 Task: Set up an organization repository with teams and access control.
Action: Mouse moved to (1143, 69)
Screenshot: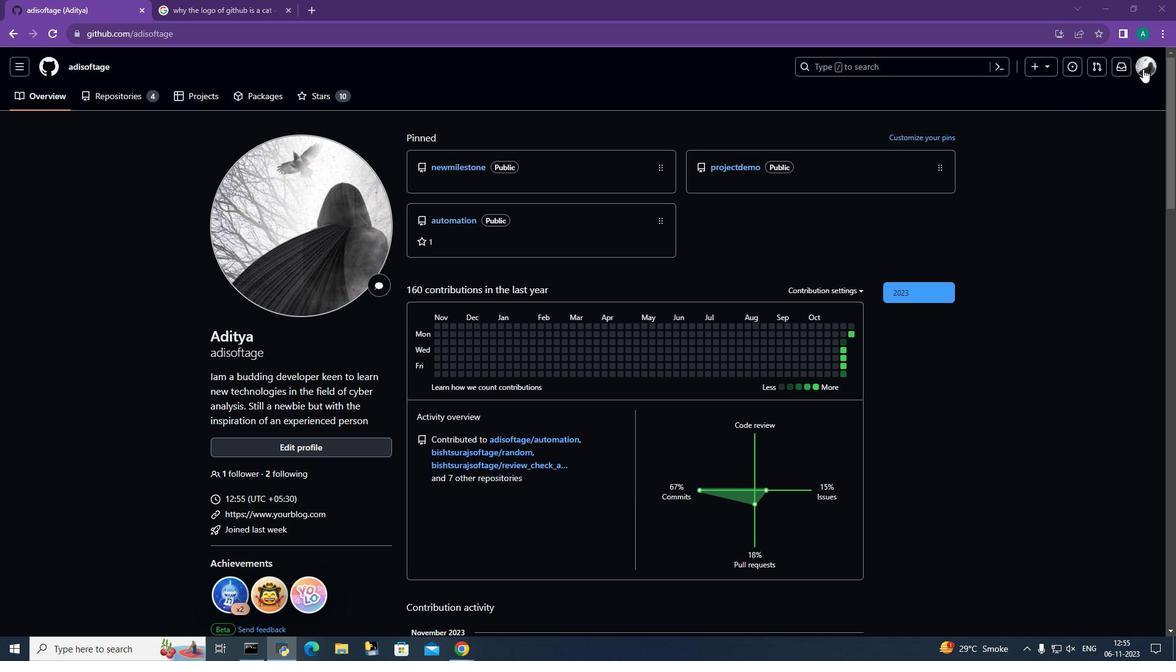 
Action: Mouse pressed left at (1143, 69)
Screenshot: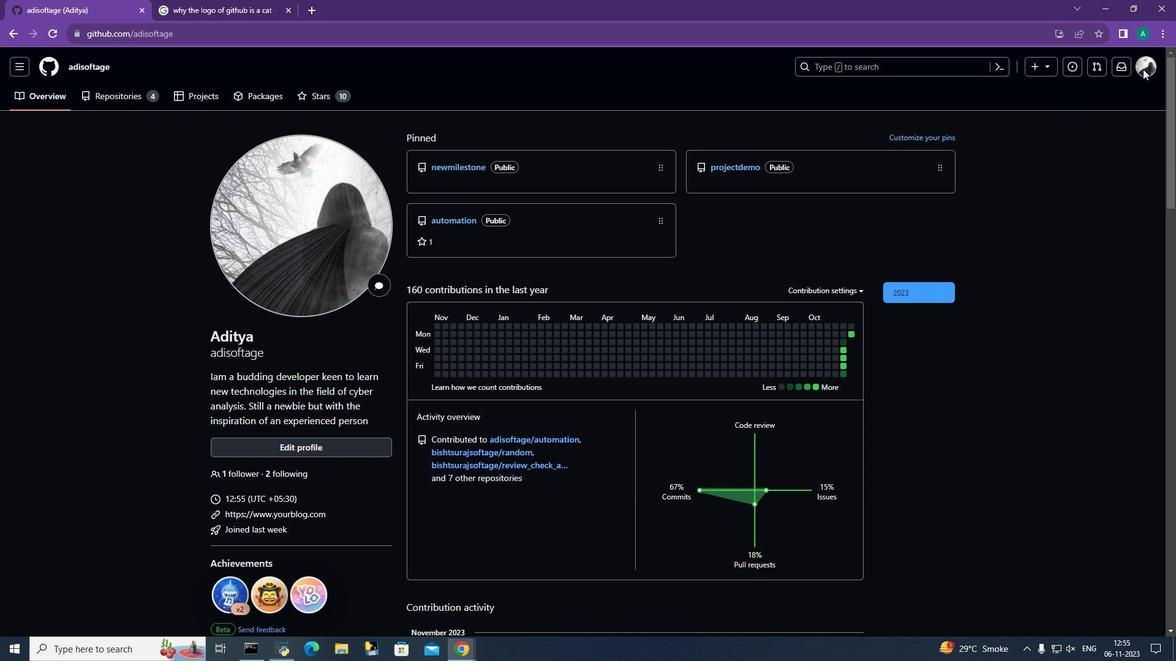 
Action: Mouse moved to (1057, 216)
Screenshot: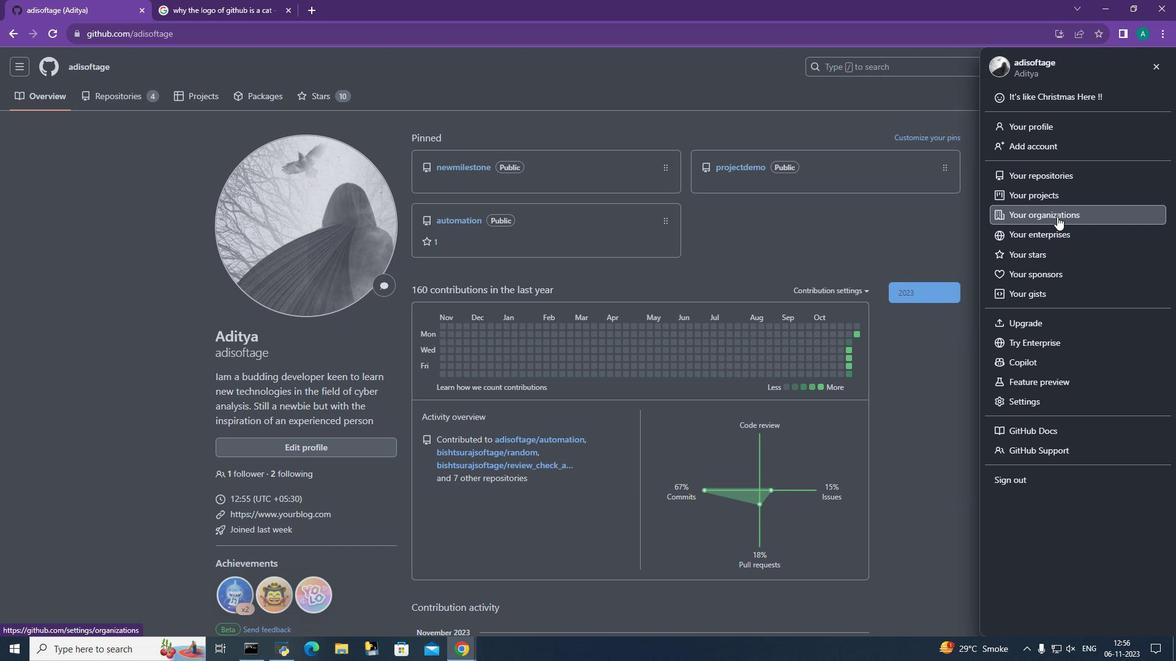 
Action: Mouse pressed left at (1057, 216)
Screenshot: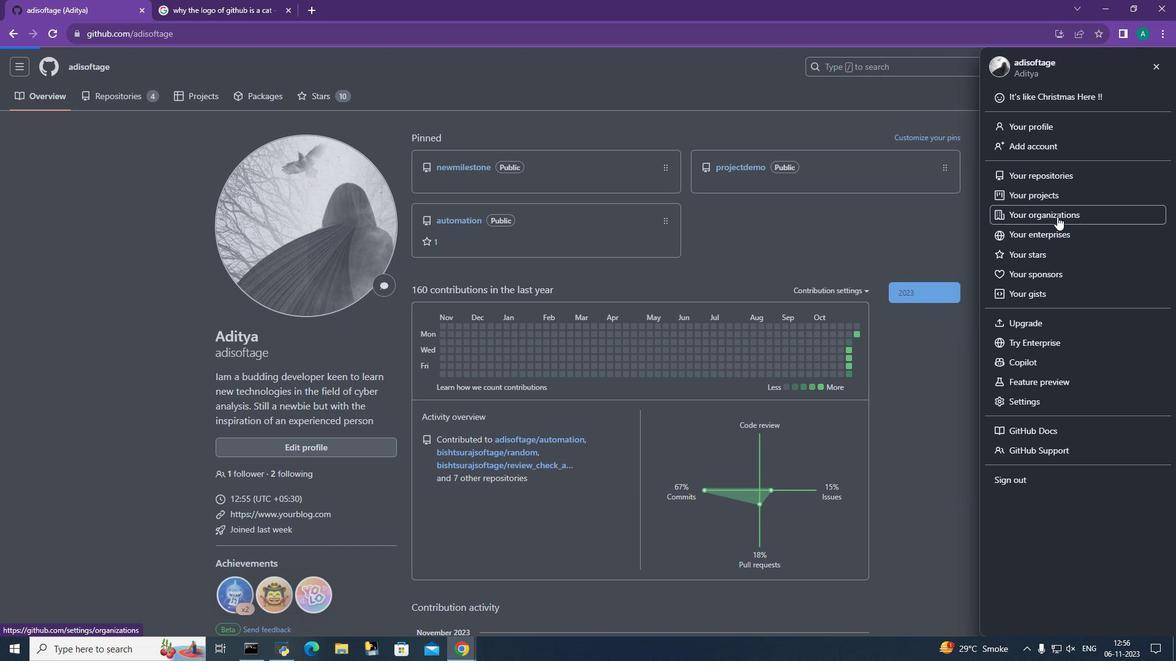 
Action: Mouse moved to (911, 155)
Screenshot: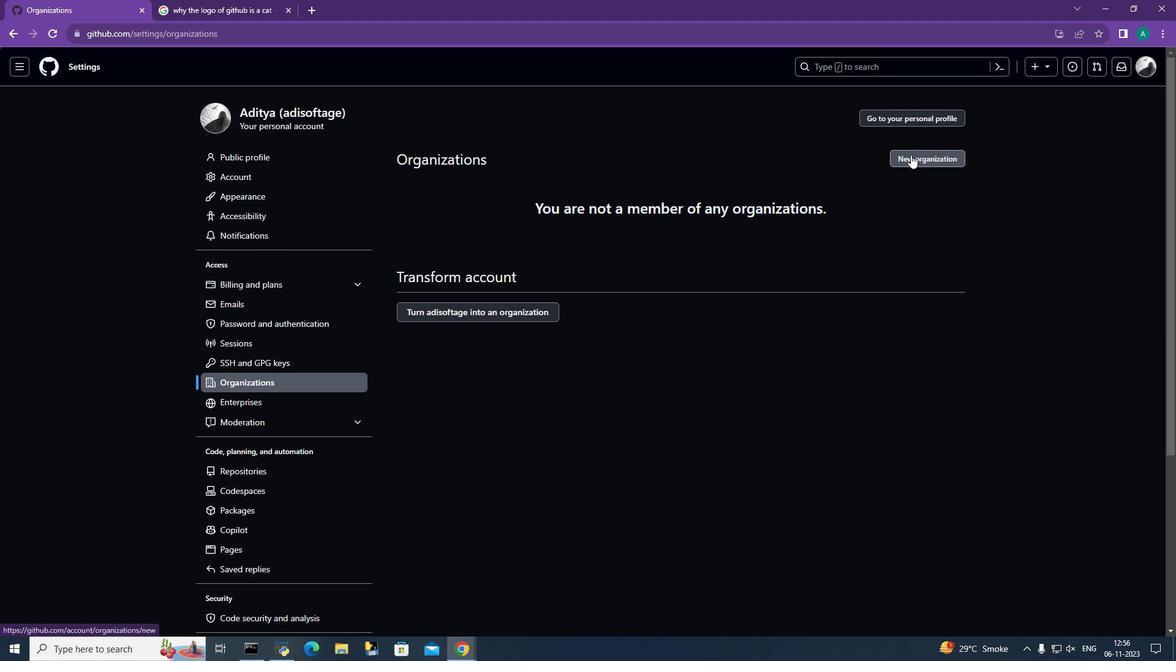 
Action: Mouse pressed left at (911, 155)
Screenshot: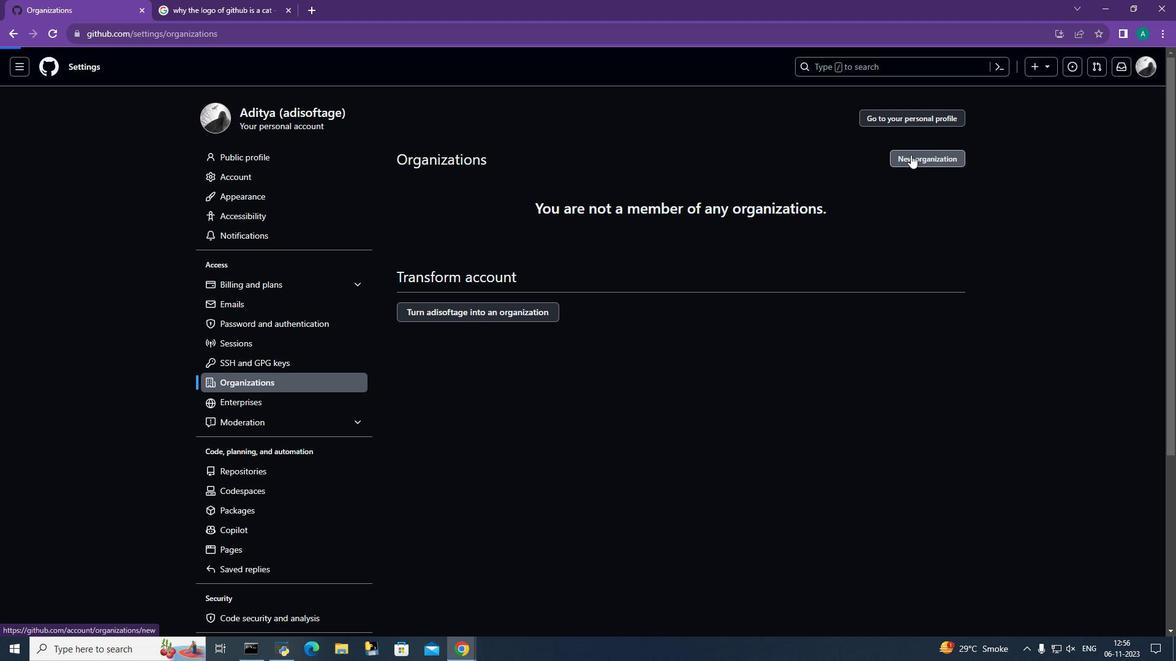 
Action: Mouse moved to (418, 358)
Screenshot: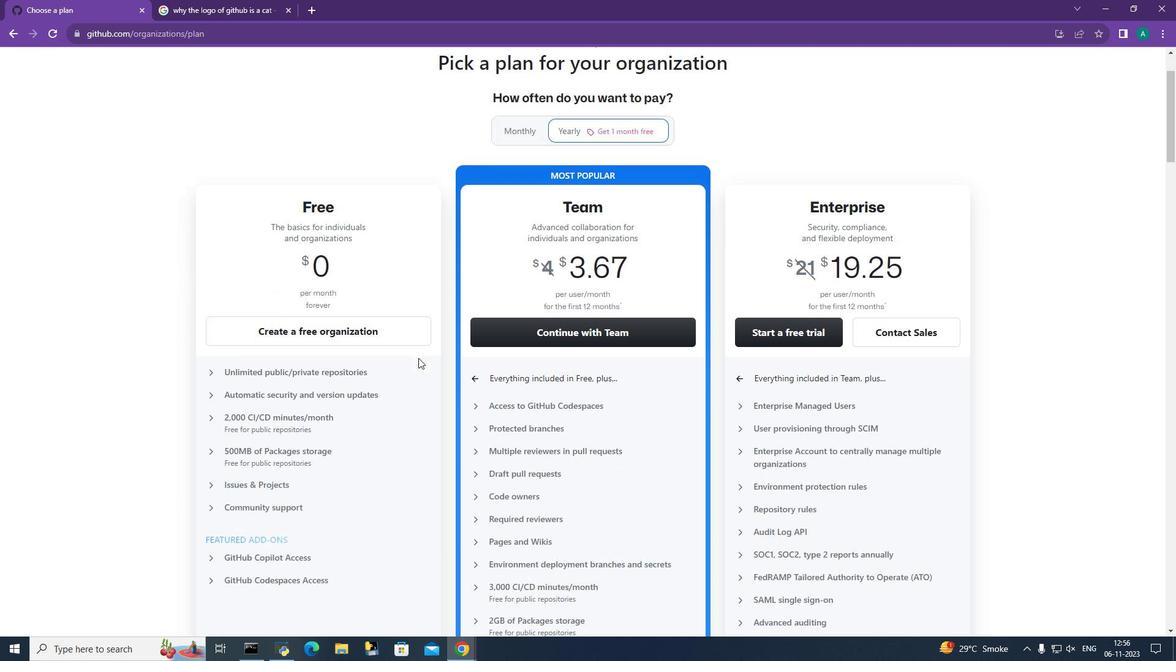 
Action: Mouse scrolled (418, 357) with delta (0, 0)
Screenshot: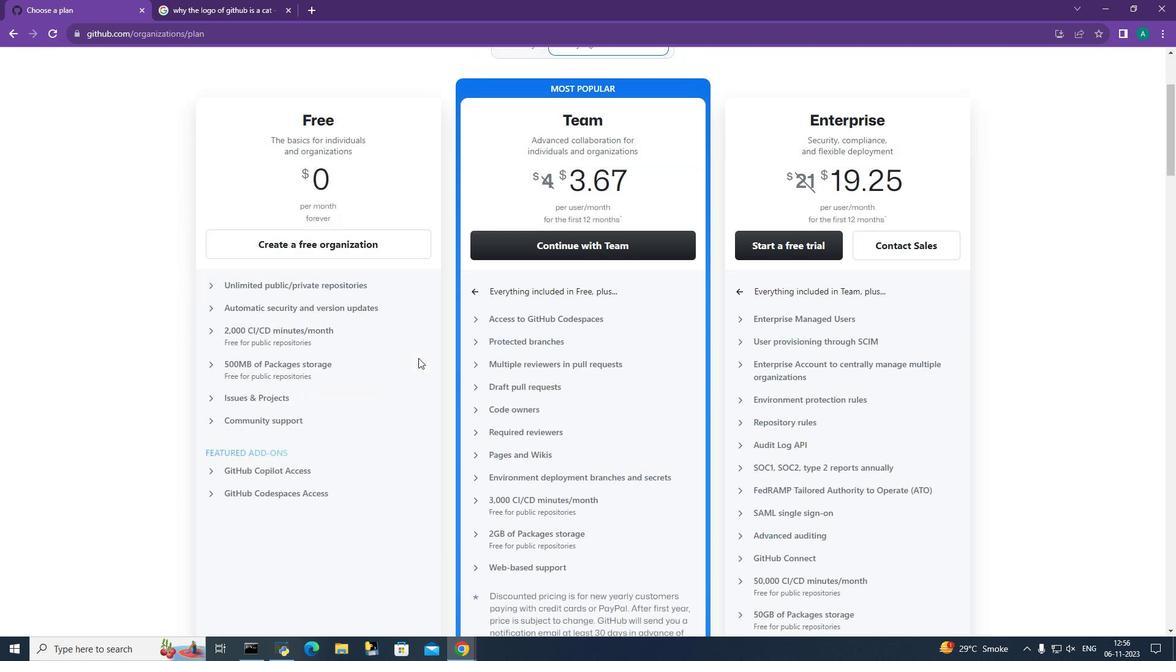 
Action: Mouse scrolled (418, 357) with delta (0, 0)
Screenshot: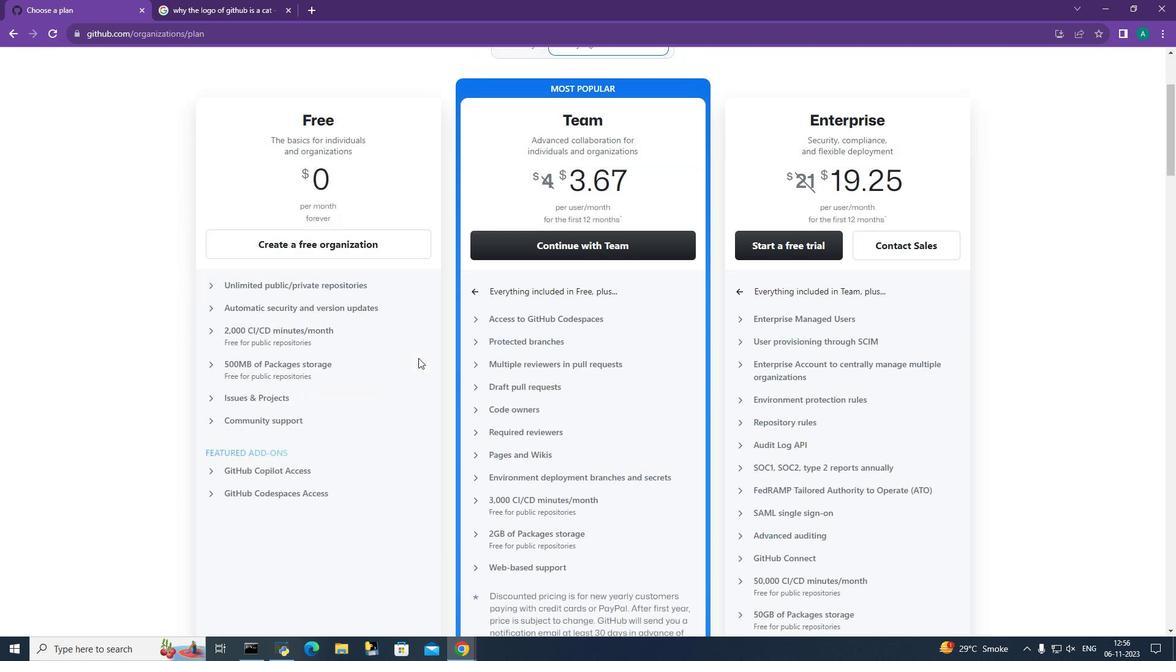 
Action: Mouse scrolled (418, 357) with delta (0, 0)
Screenshot: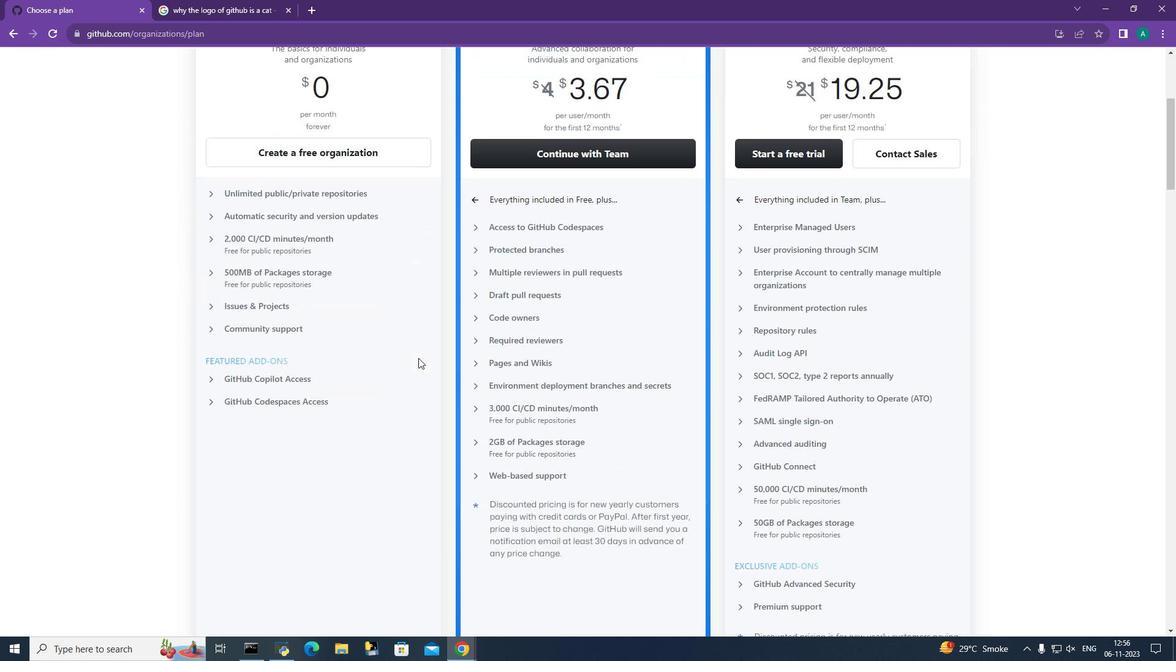 
Action: Mouse scrolled (418, 357) with delta (0, 0)
Screenshot: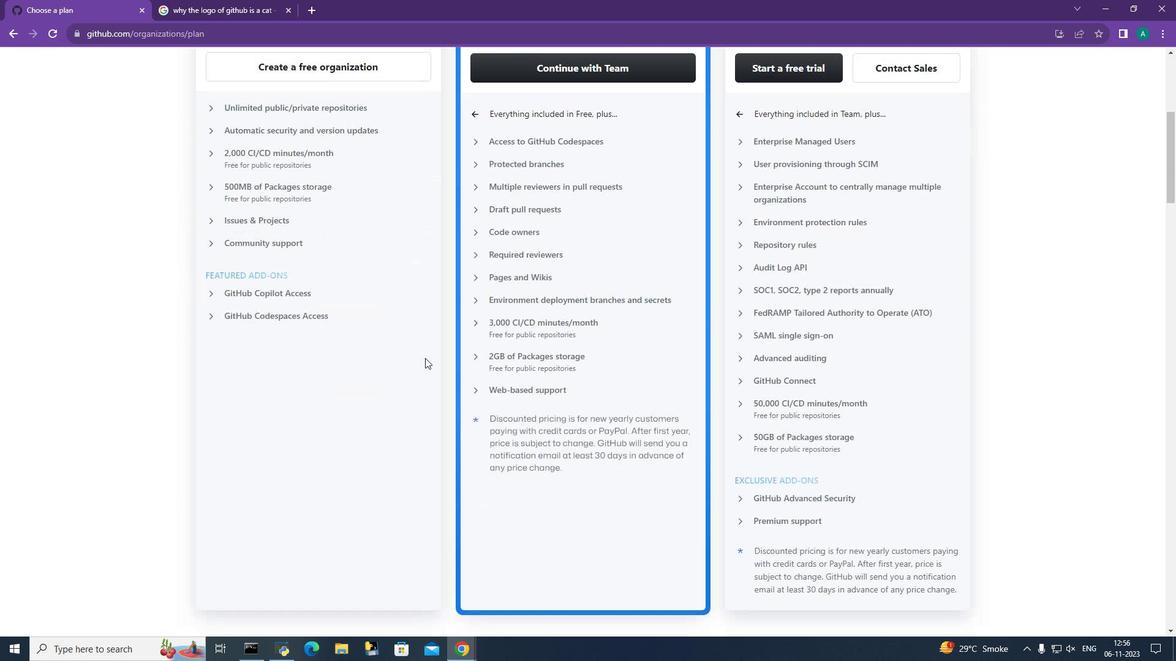 
Action: Mouse scrolled (418, 357) with delta (0, 0)
Screenshot: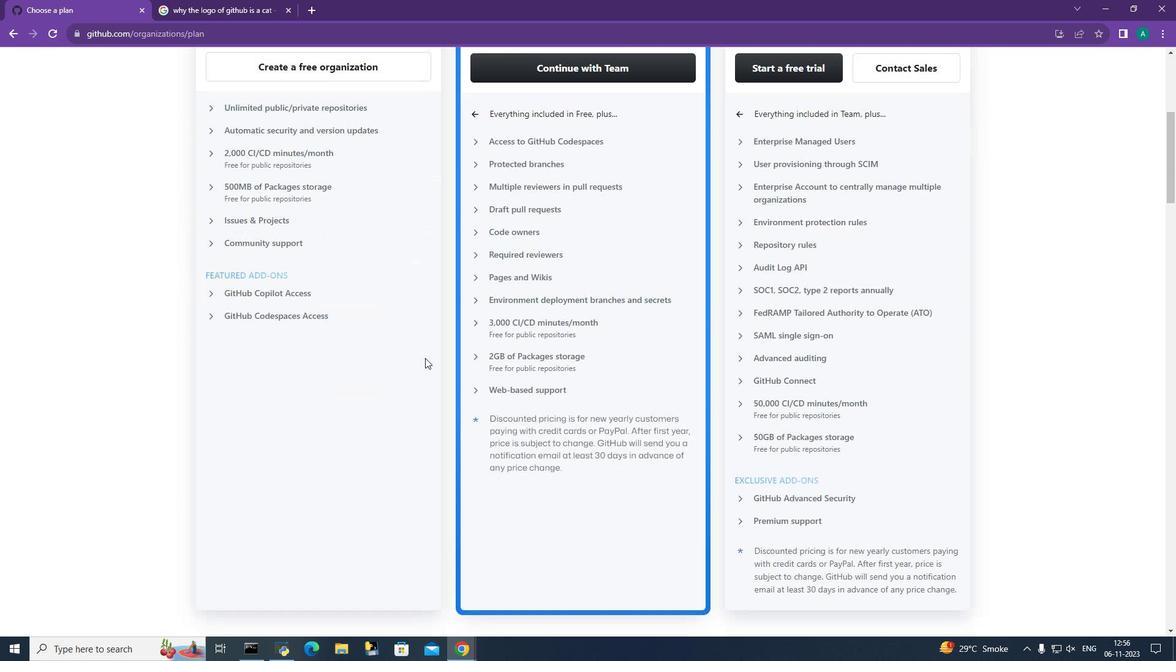 
Action: Mouse scrolled (418, 357) with delta (0, 0)
Screenshot: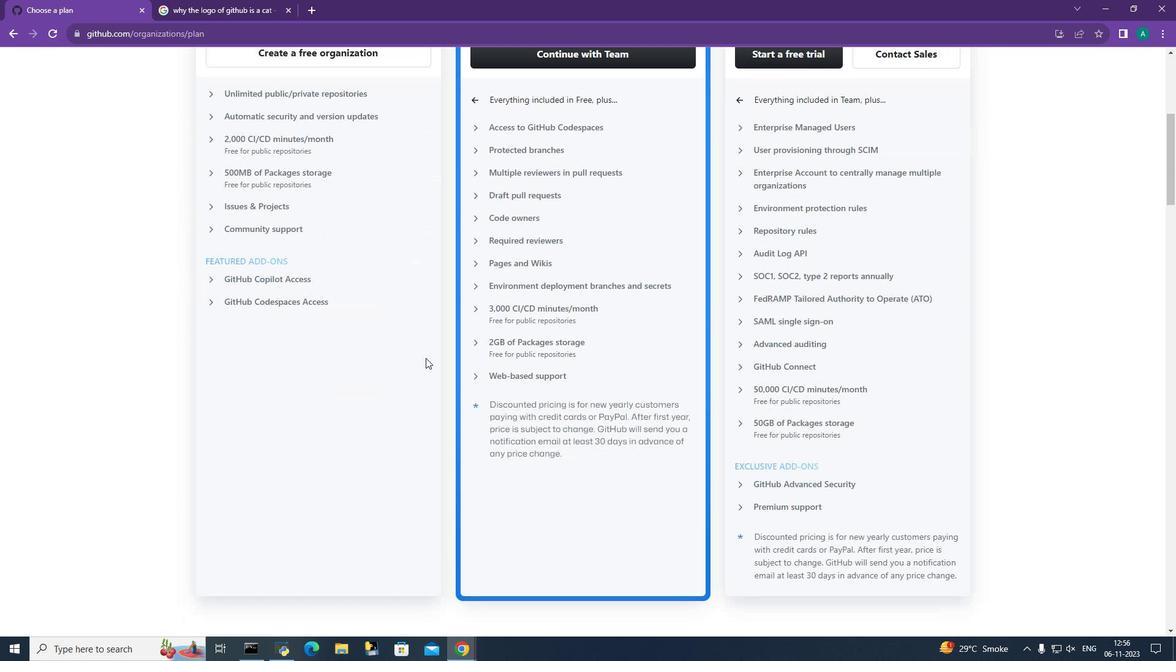 
Action: Mouse moved to (430, 357)
Screenshot: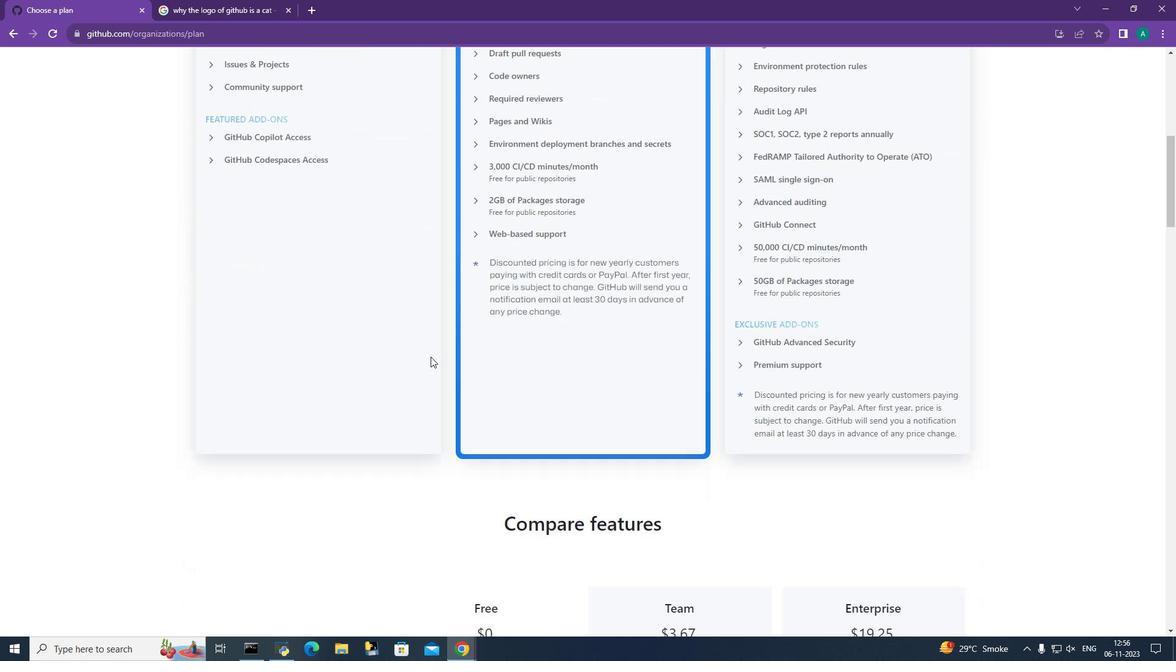 
Action: Mouse scrolled (430, 356) with delta (0, 0)
Screenshot: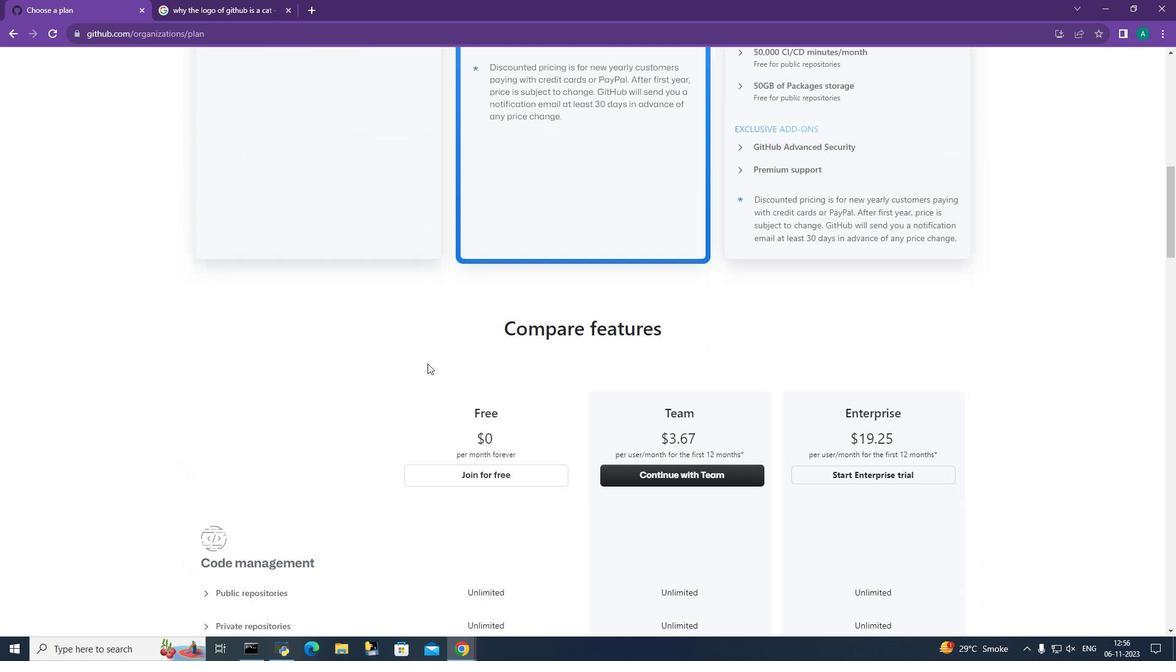 
Action: Mouse scrolled (430, 356) with delta (0, 0)
Screenshot: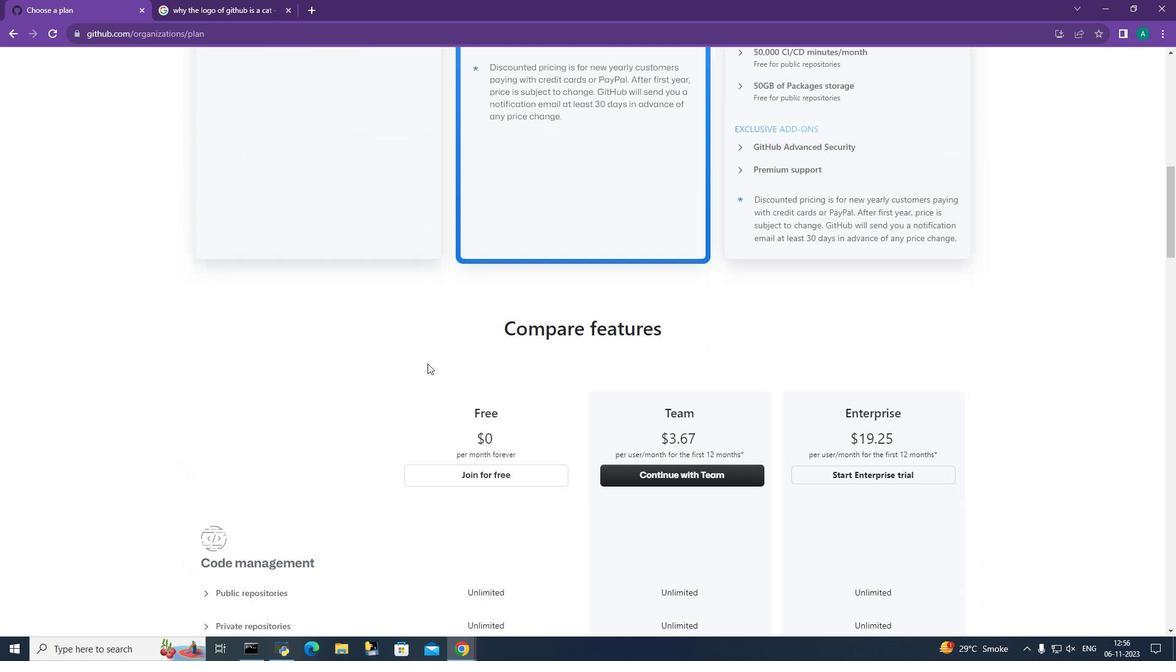 
Action: Mouse scrolled (430, 356) with delta (0, 0)
Screenshot: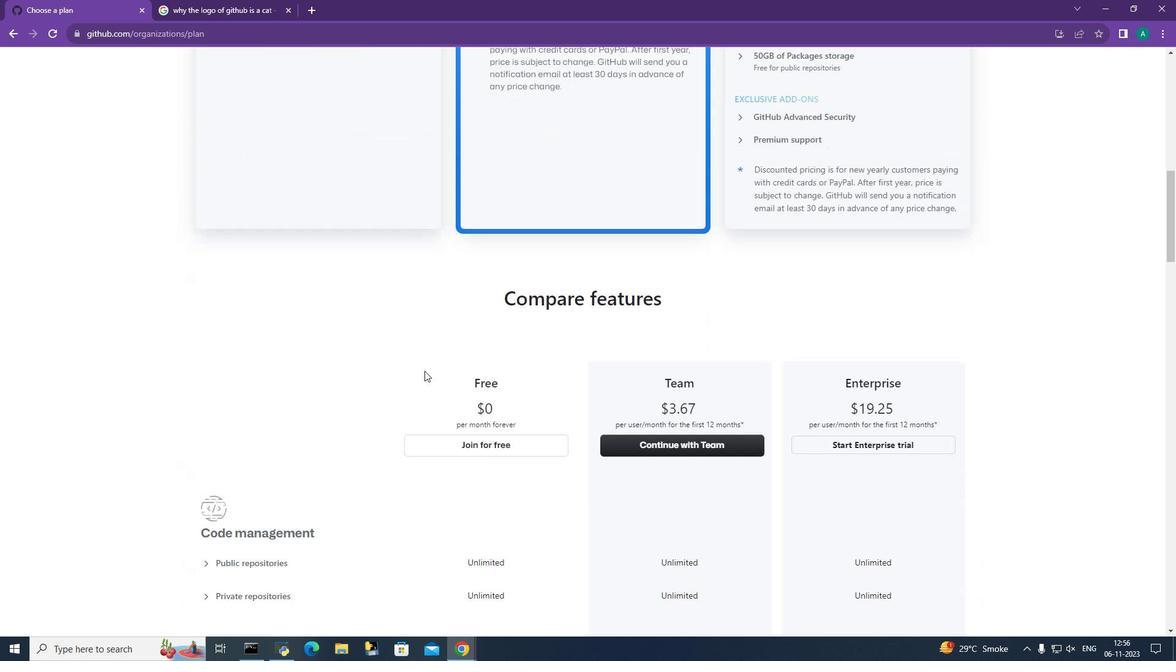 
Action: Mouse scrolled (430, 356) with delta (0, 0)
Screenshot: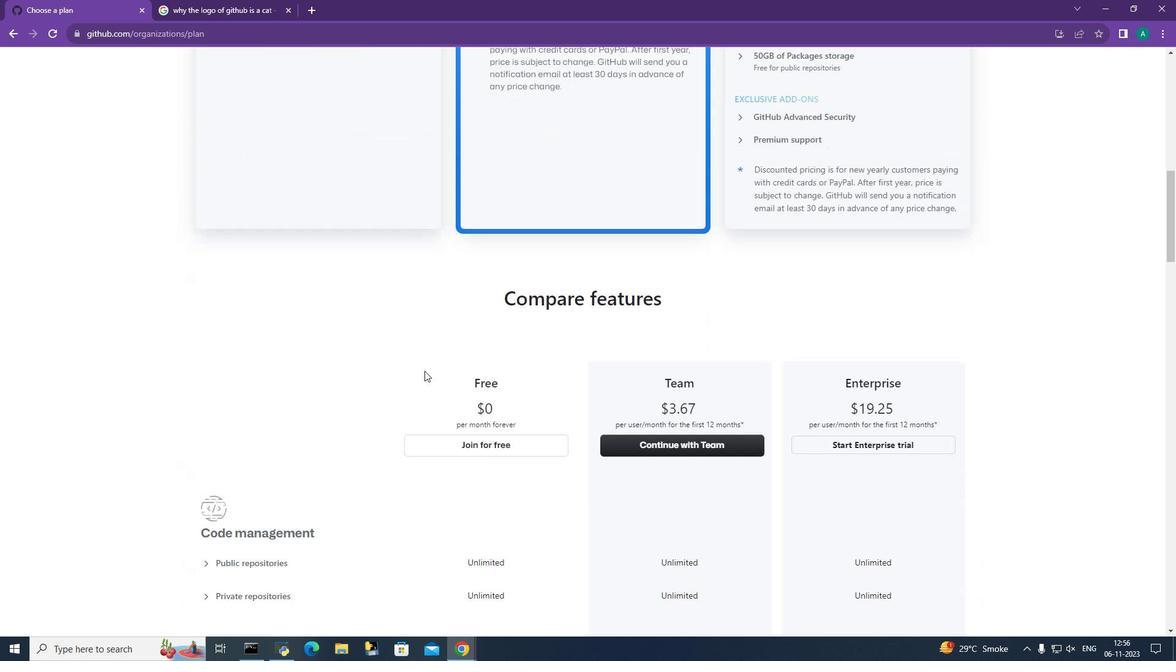 
Action: Mouse scrolled (430, 356) with delta (0, 0)
Screenshot: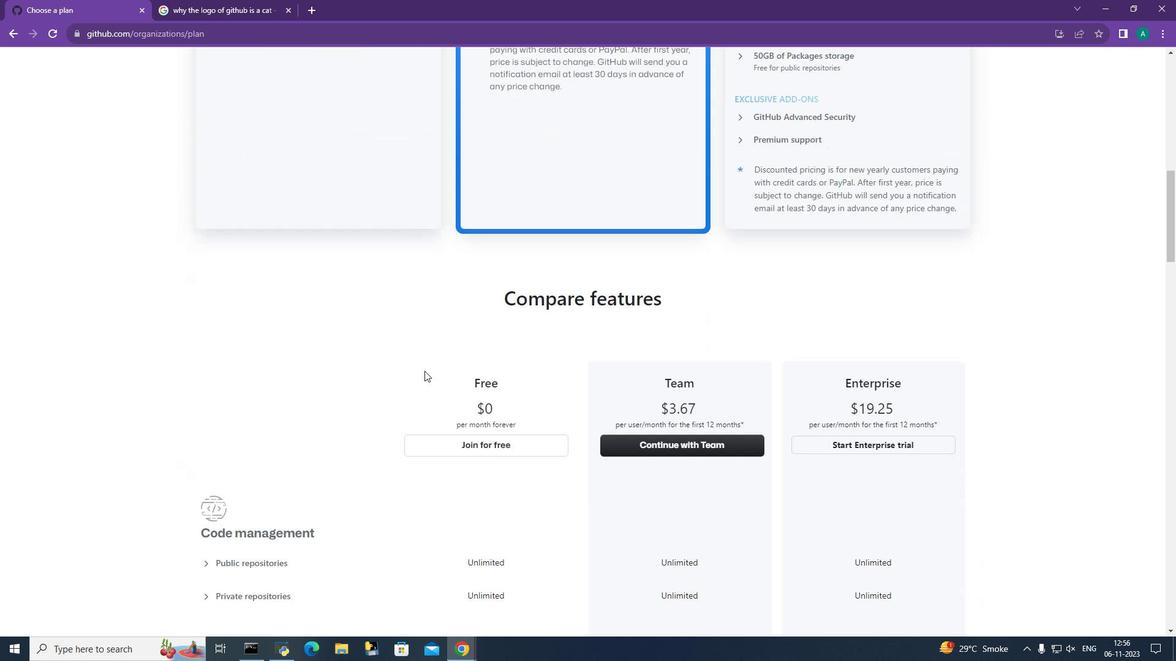 
Action: Mouse scrolled (430, 356) with delta (0, 0)
Screenshot: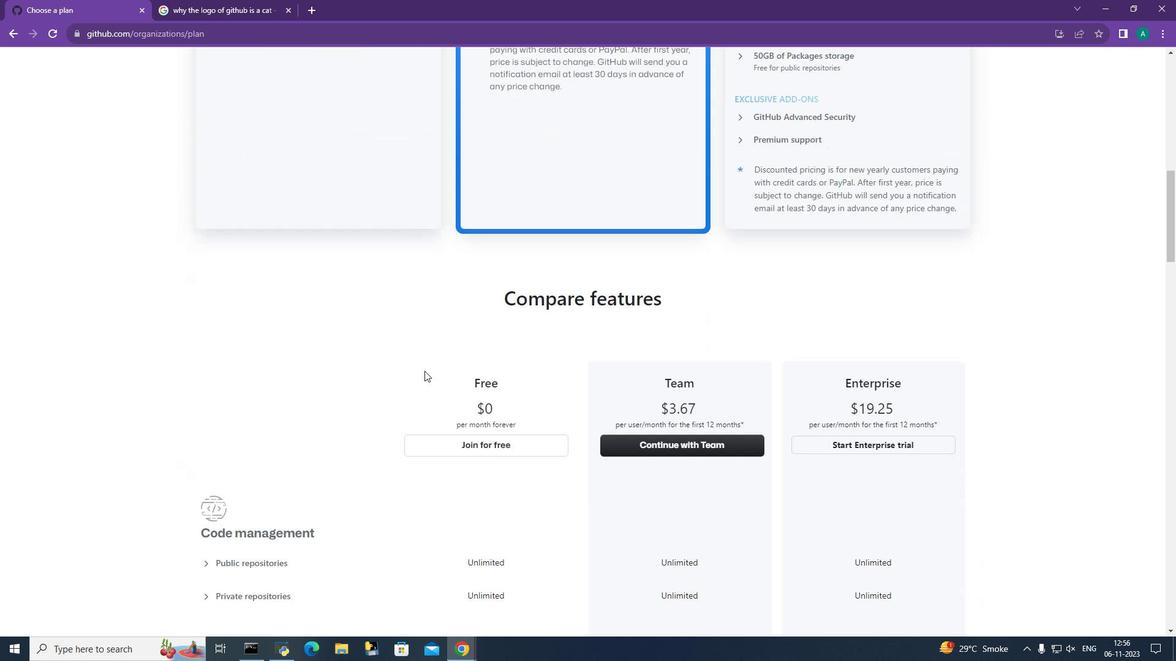 
Action: Mouse moved to (492, 445)
Screenshot: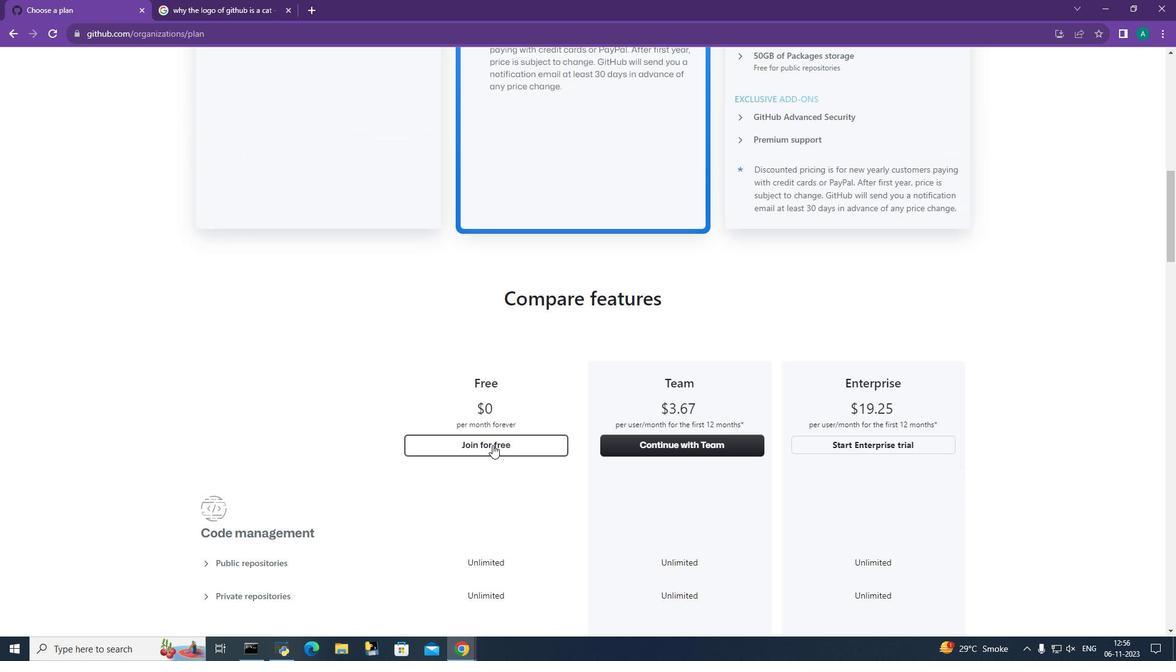 
Action: Mouse pressed left at (492, 445)
Screenshot: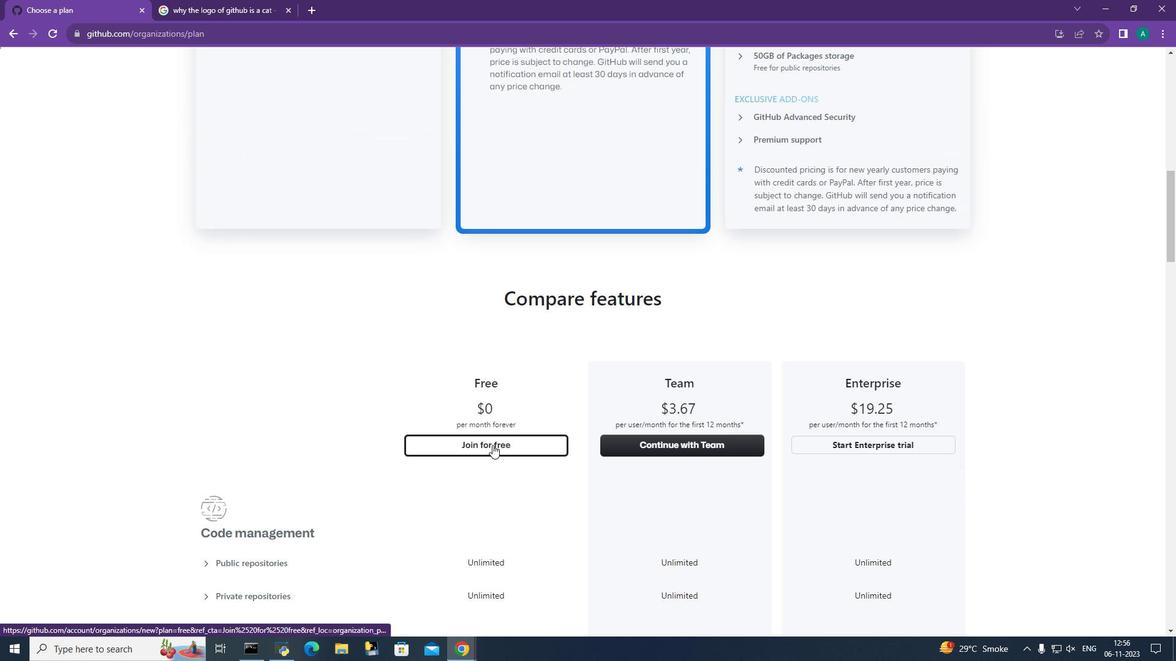 
Action: Mouse moved to (529, 220)
Screenshot: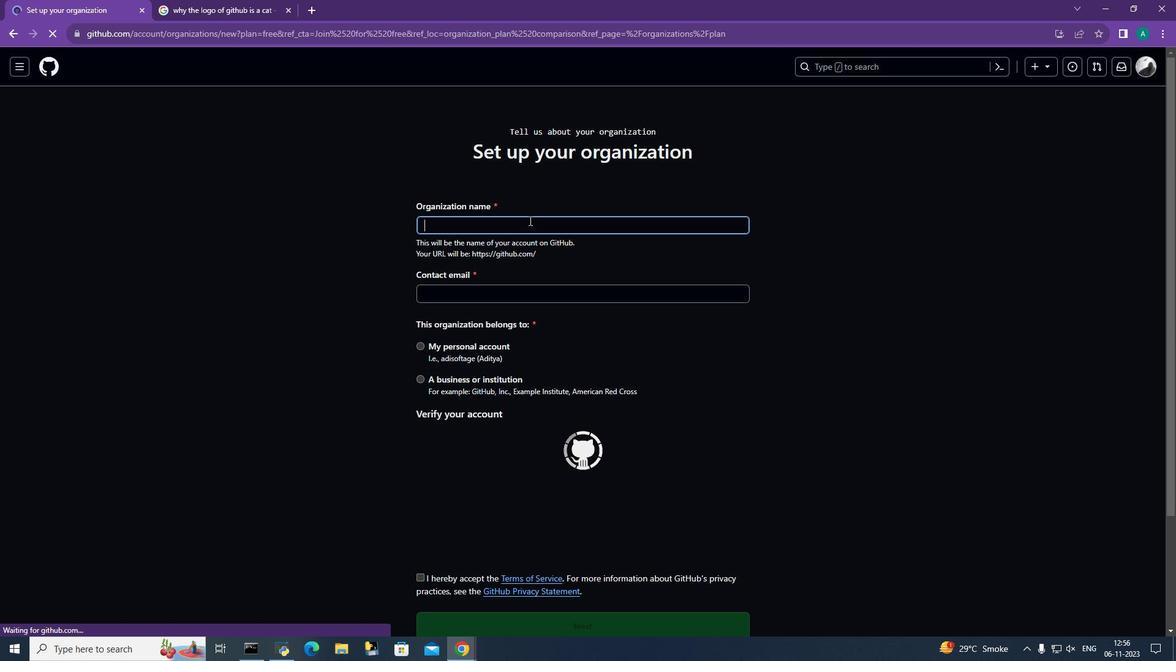 
Action: Mouse pressed left at (529, 220)
Screenshot: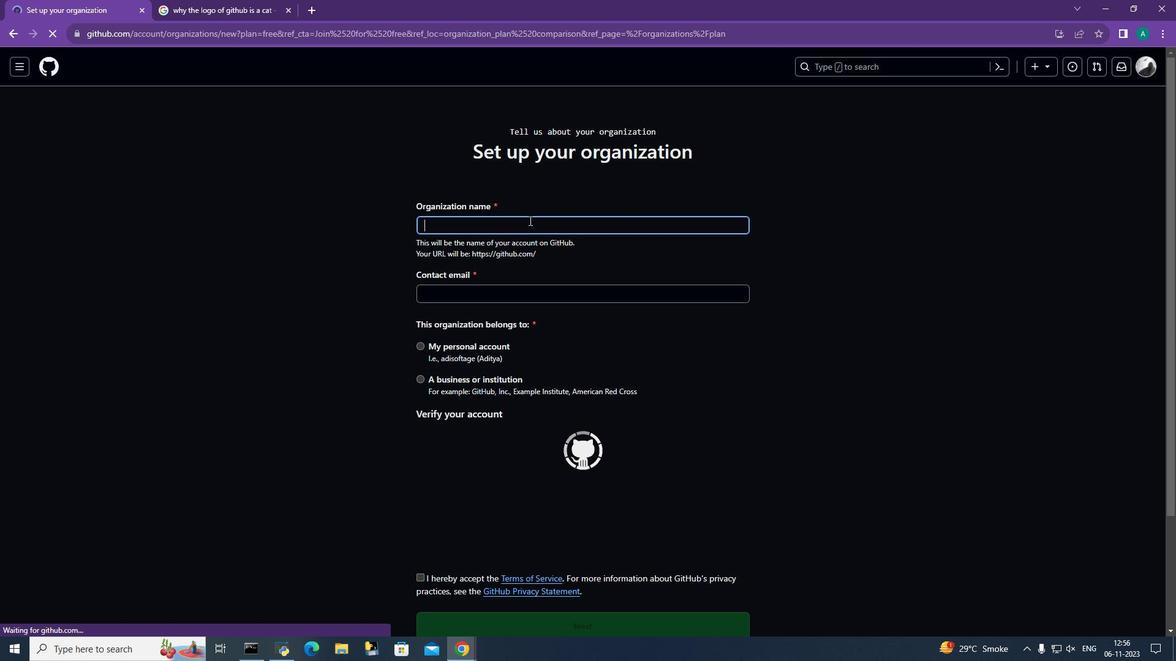 
Action: Key pressed <Key.shift><Key.shift><Key.shift><Key.shift><Key.shift><Key.shift><Key.shift><Key.shift><Key.shift><Key.shift><Key.shift><Key.shift><Key.shift><Key.shift><Key.shift><Key.shift><Key.shift><Key.shift><Key.shift><Key.shift><Key.shift><Key.shift><Key.shift><Key.shift><Key.shift><Key.shift><Key.shift><Key.shift><Key.shift><Key.shift><Key.shift><Key.shift><Key.shift><Key.shift><Key.shift><Key.shift><Key.shift>mactrl+A<Key.shift>Facial-<Key.shift>Recognition1234
Screenshot: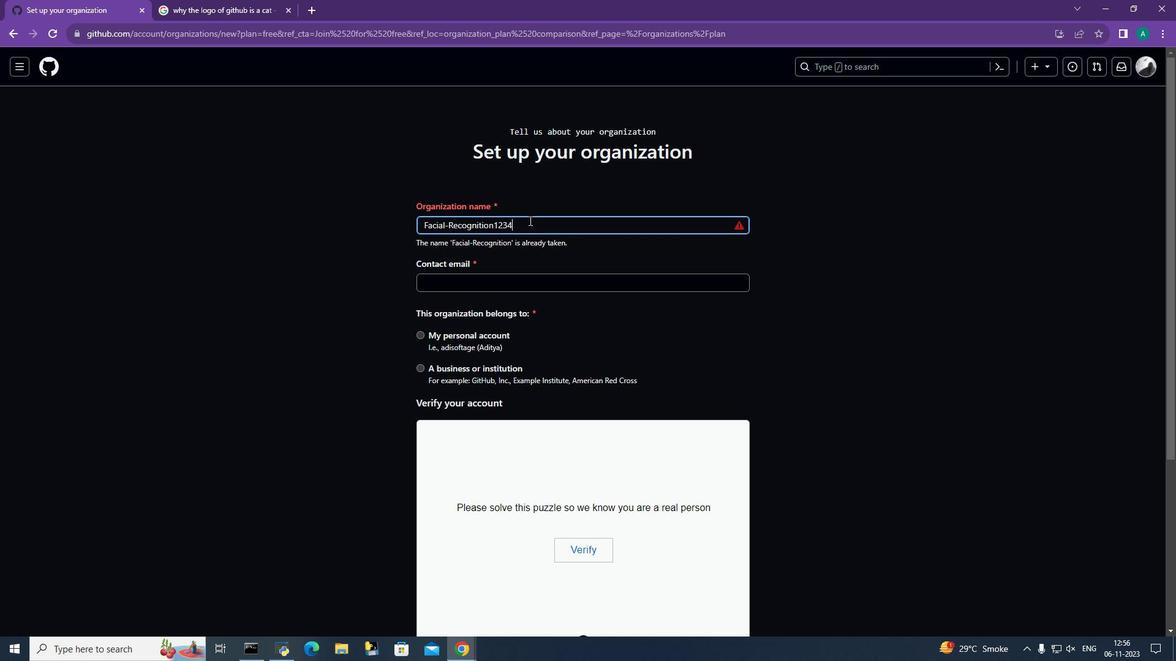 
Action: Mouse moved to (574, 297)
Screenshot: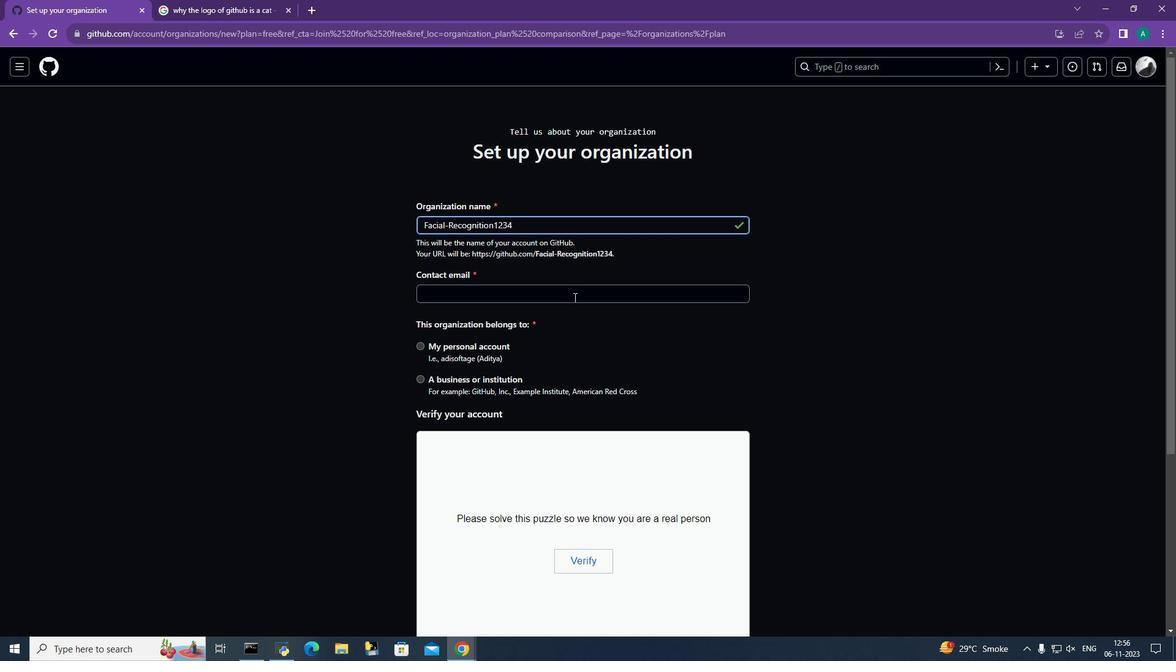 
Action: Mouse pressed left at (574, 297)
Screenshot: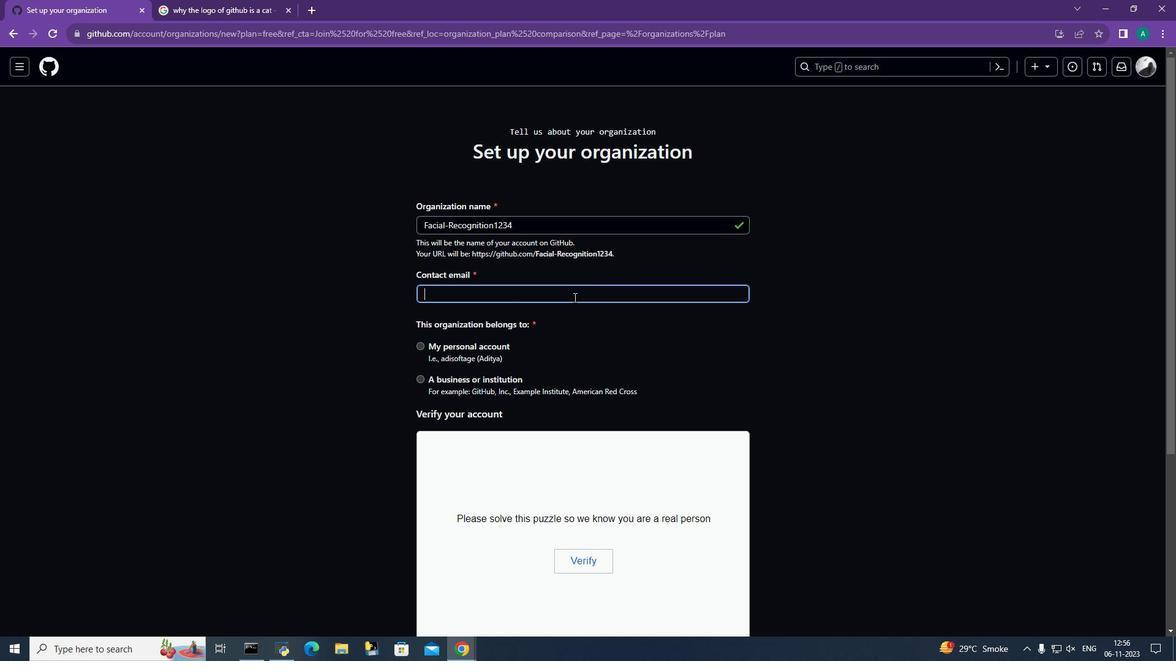 
Action: Mouse moved to (554, 292)
Screenshot: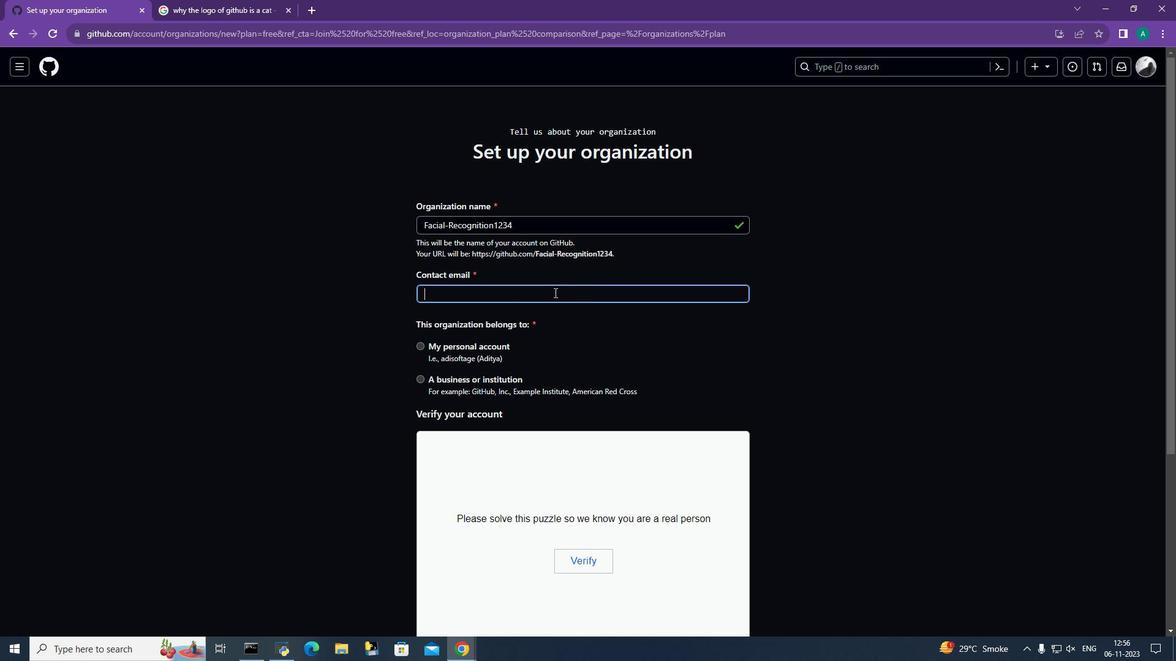 
Action: Key pressed abcd<Key.shift_r>@gmail.com
Screenshot: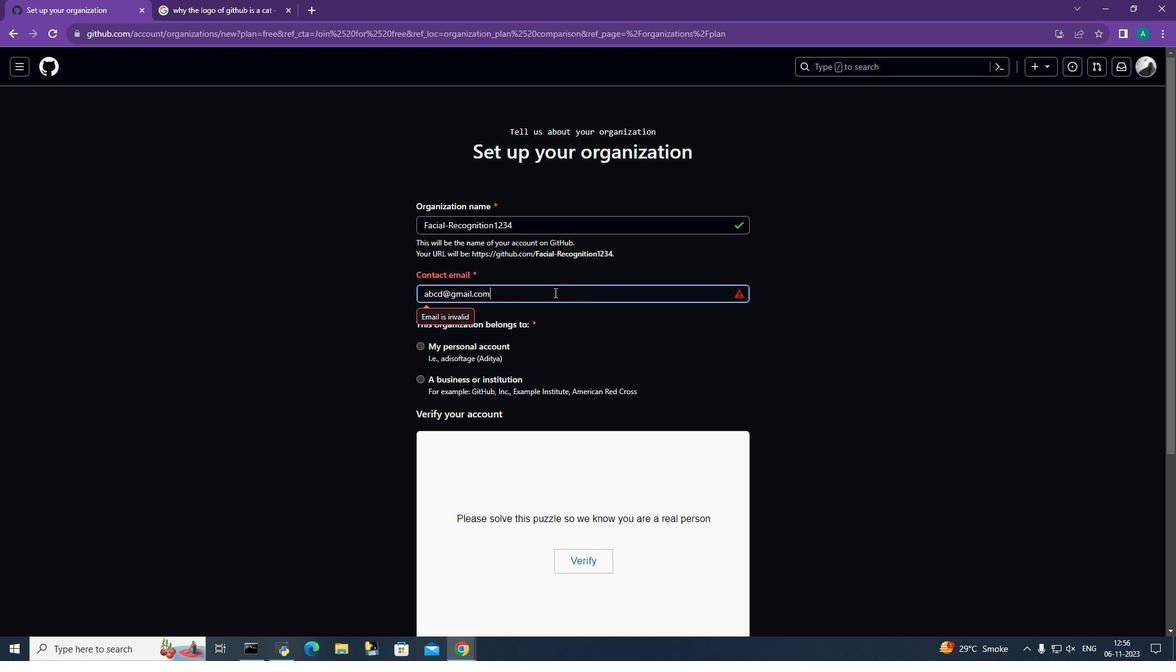 
Action: Mouse moved to (473, 346)
Screenshot: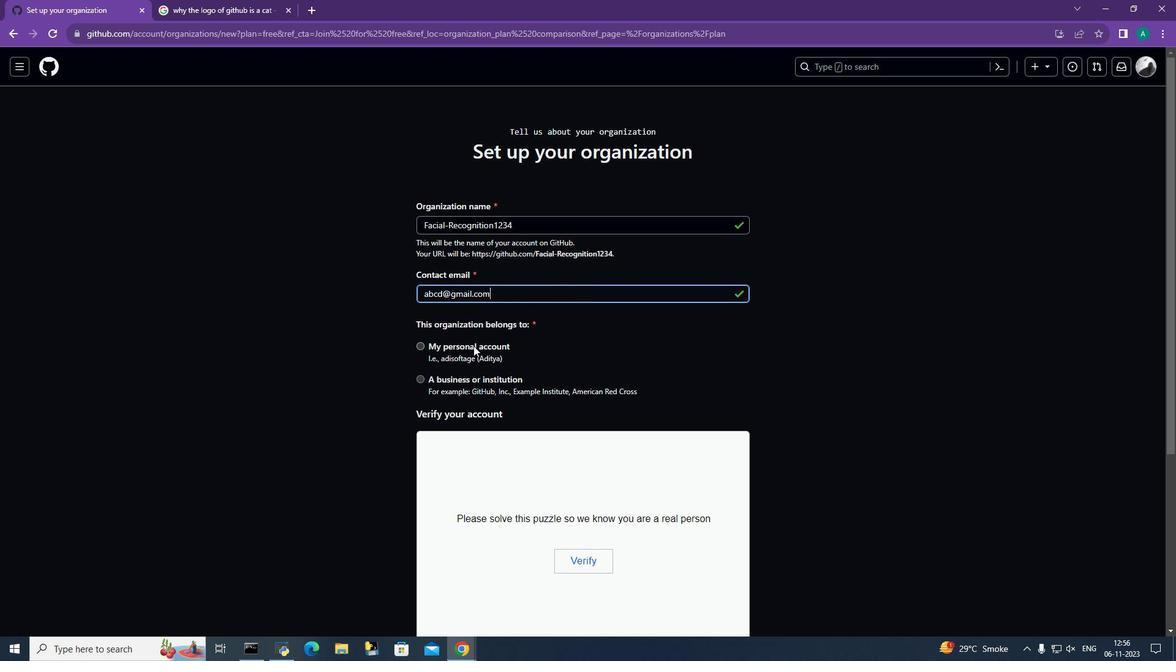 
Action: Mouse pressed left at (473, 346)
Screenshot: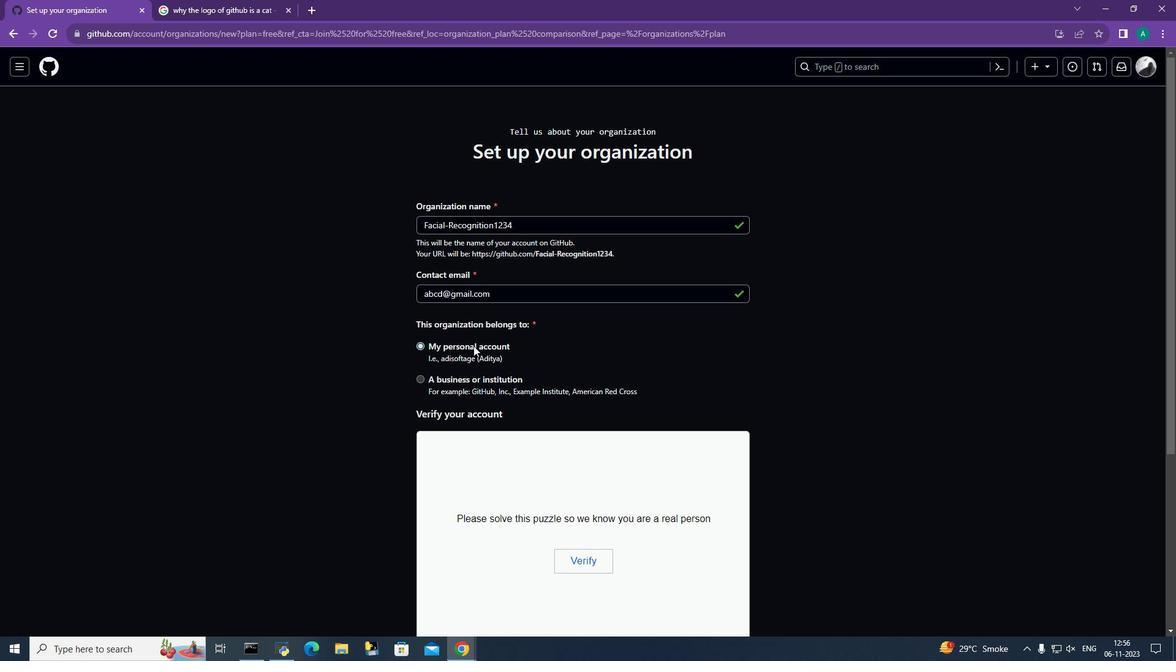 
Action: Mouse scrolled (473, 345) with delta (0, 0)
Screenshot: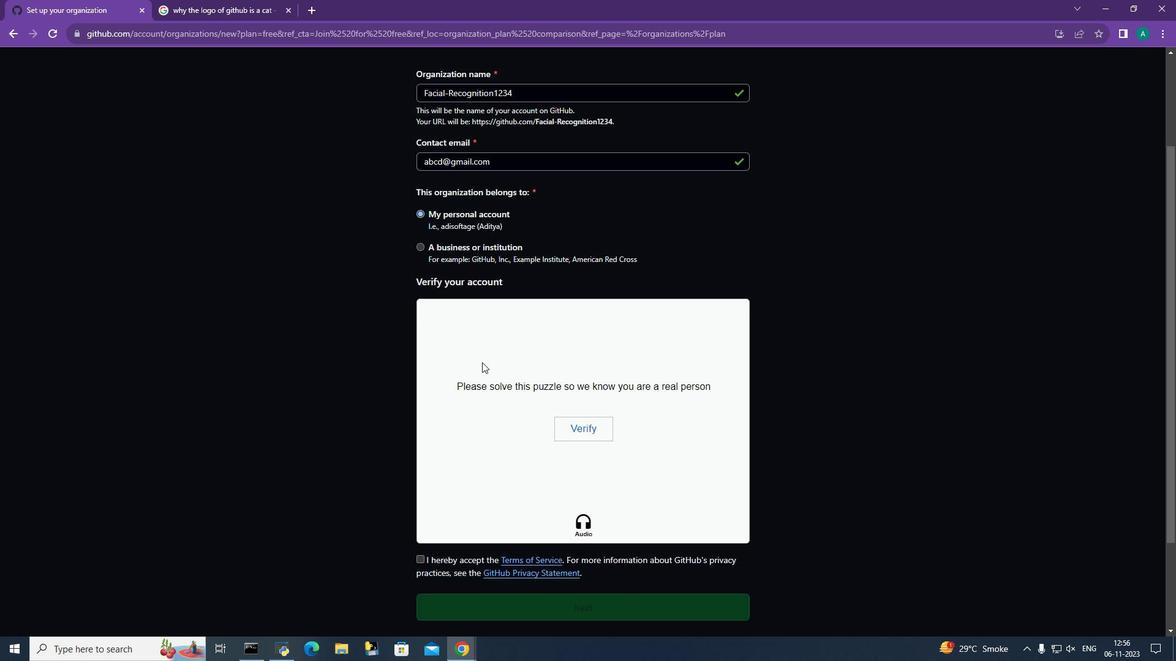 
Action: Mouse moved to (473, 348)
Screenshot: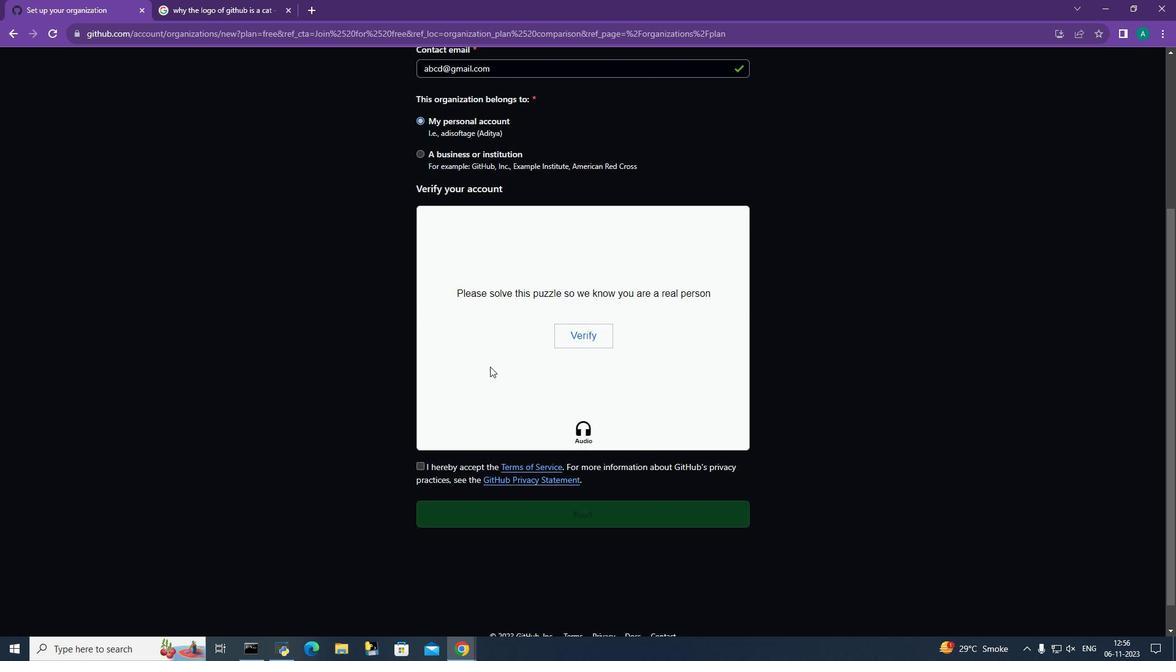 
Action: Mouse scrolled (473, 347) with delta (0, 0)
Screenshot: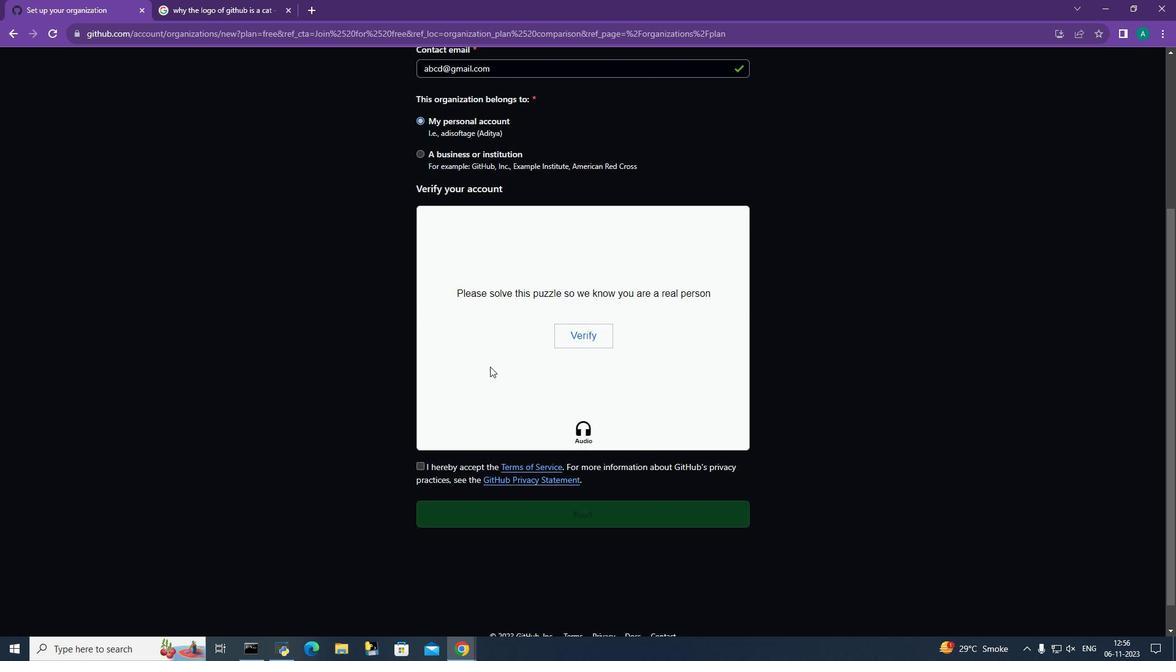 
Action: Mouse moved to (477, 359)
Screenshot: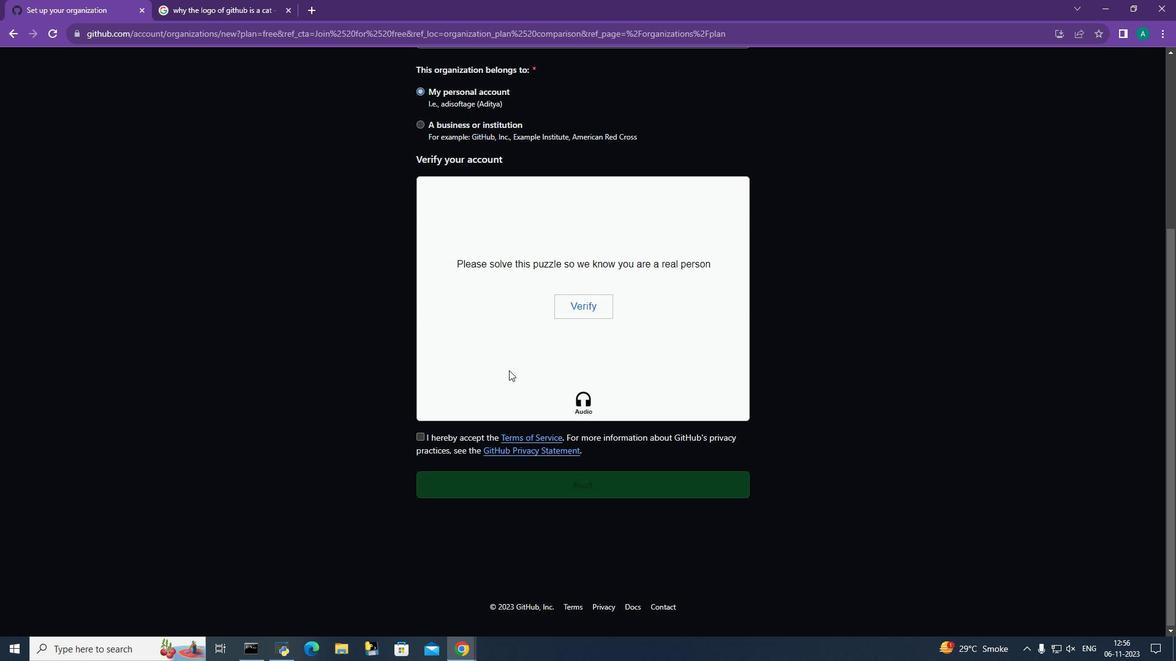 
Action: Mouse scrolled (477, 358) with delta (0, 0)
Screenshot: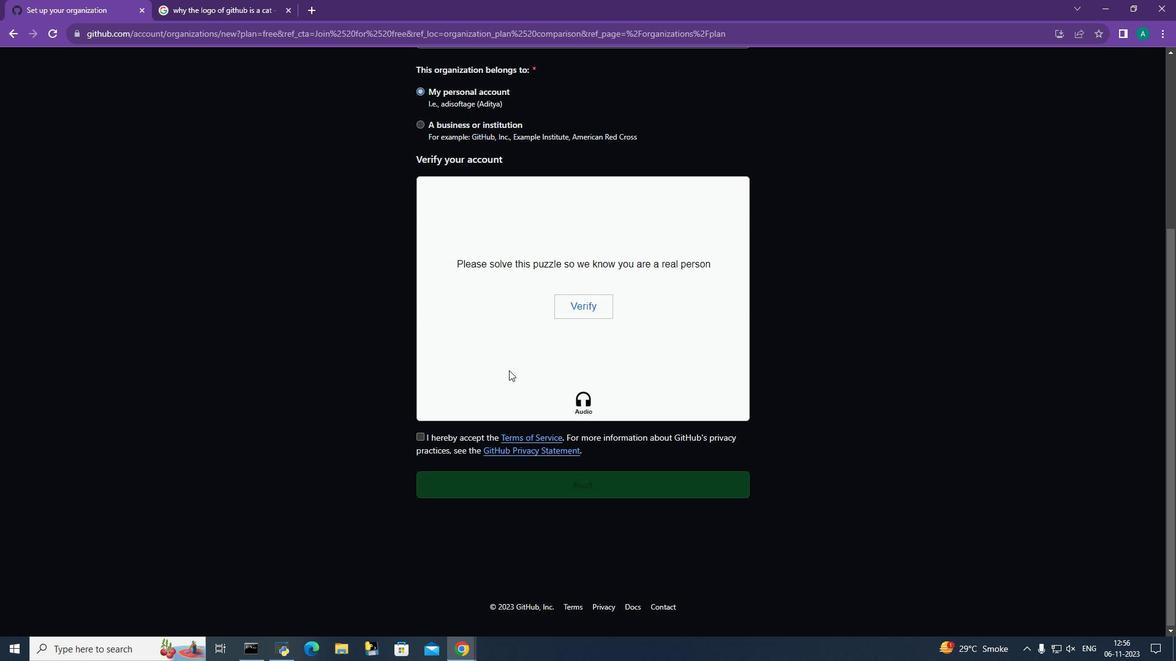 
Action: Mouse moved to (479, 360)
Screenshot: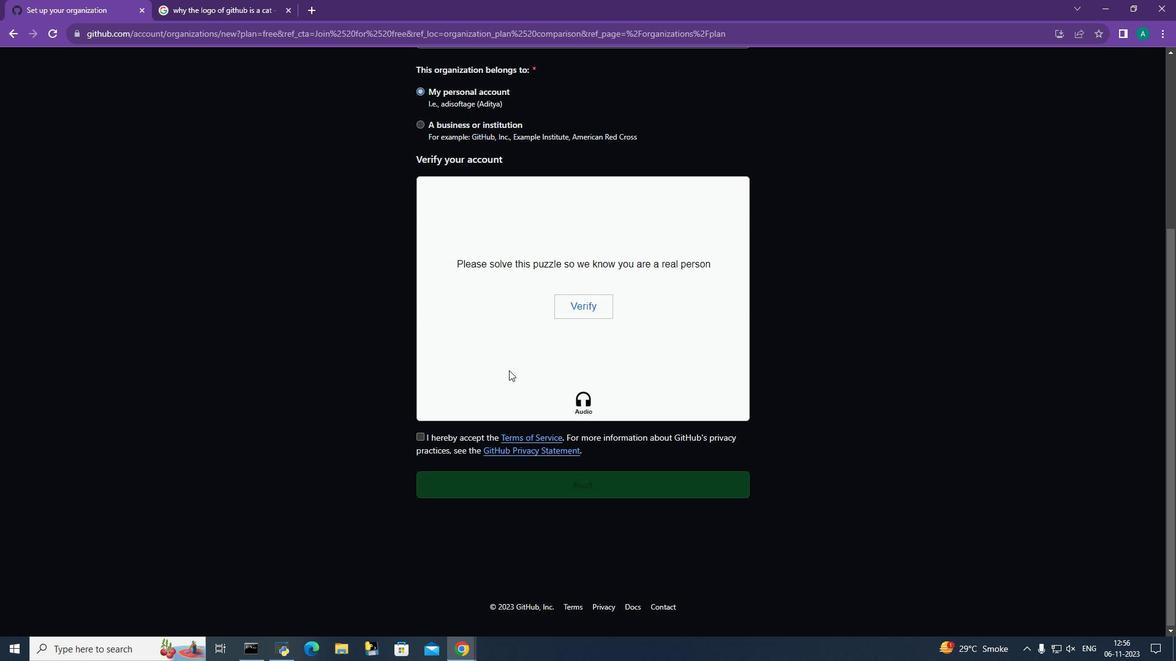 
Action: Mouse scrolled (479, 359) with delta (0, 0)
Screenshot: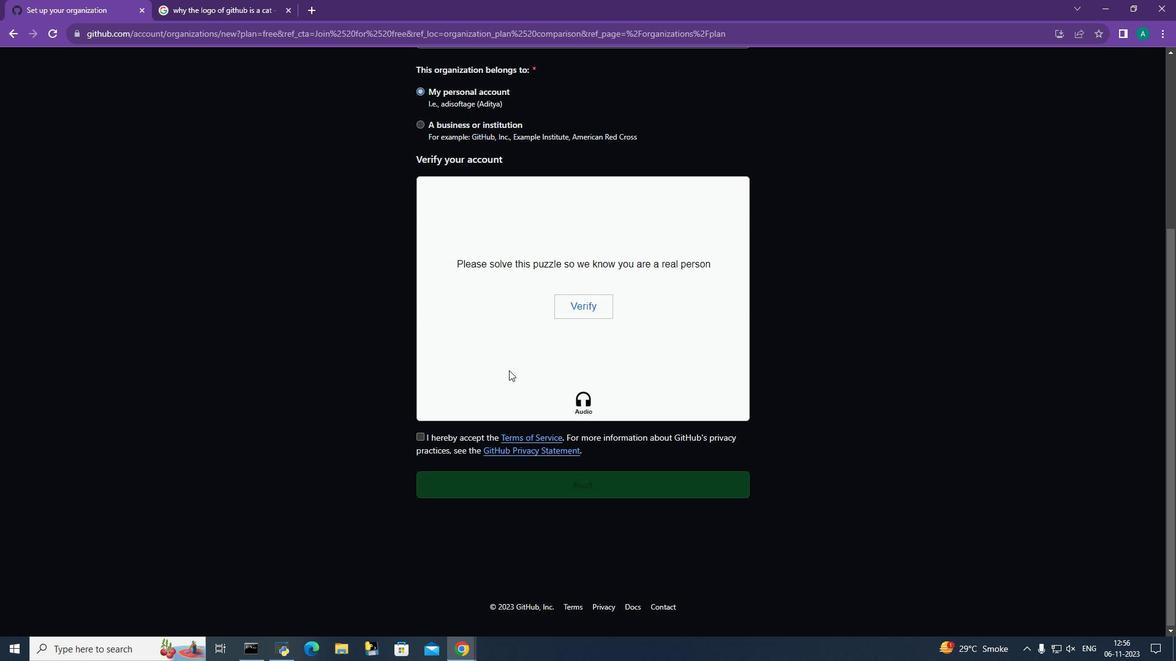 
Action: Mouse moved to (482, 362)
Screenshot: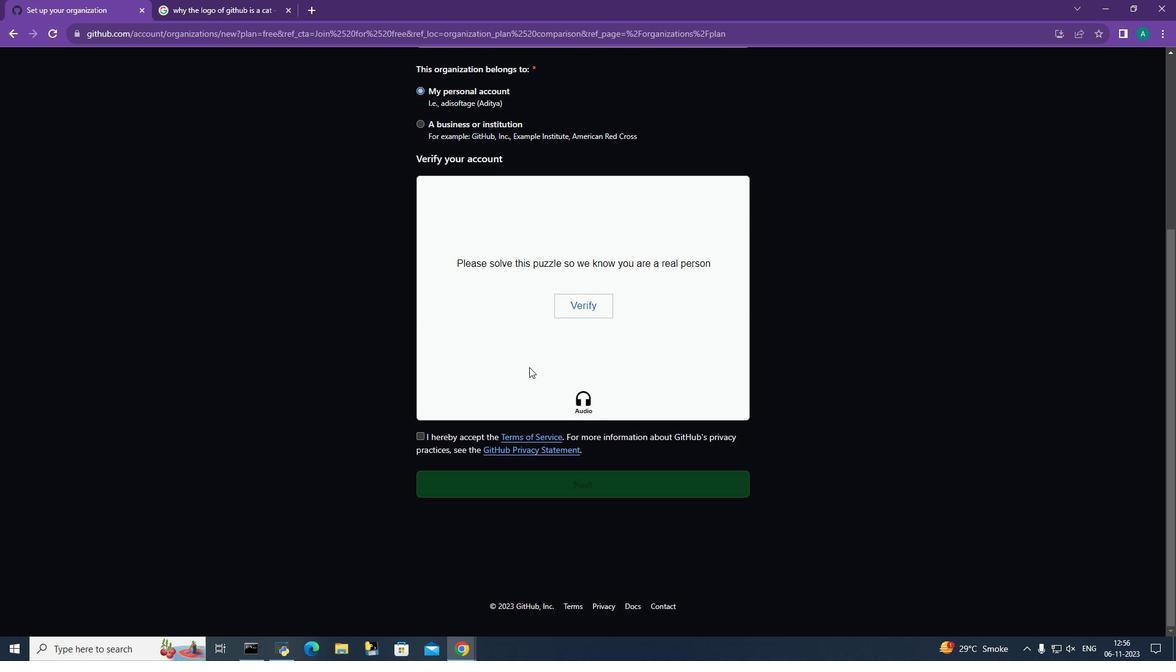 
Action: Mouse scrolled (482, 362) with delta (0, 0)
Screenshot: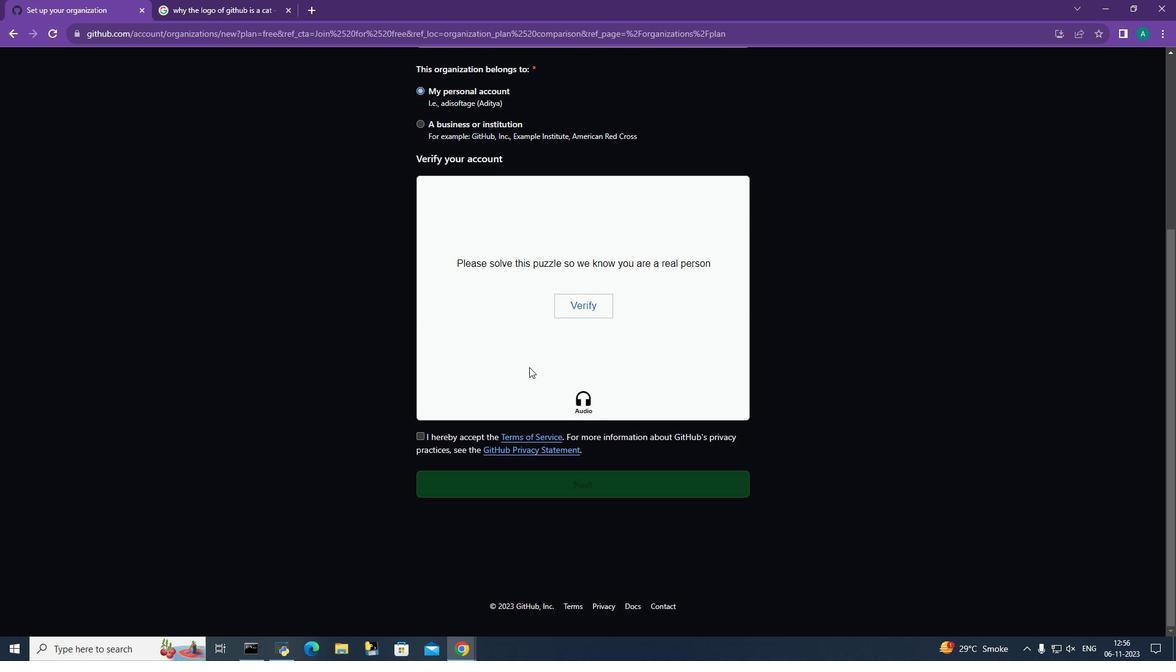 
Action: Mouse moved to (572, 302)
Screenshot: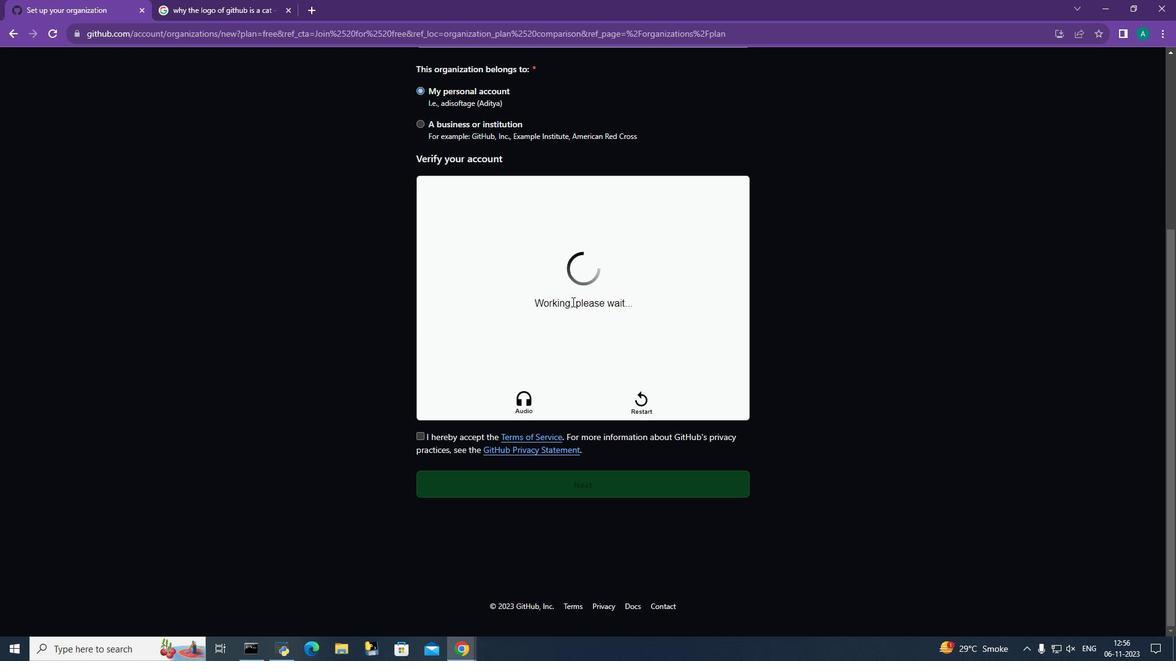 
Action: Mouse pressed left at (572, 302)
Screenshot: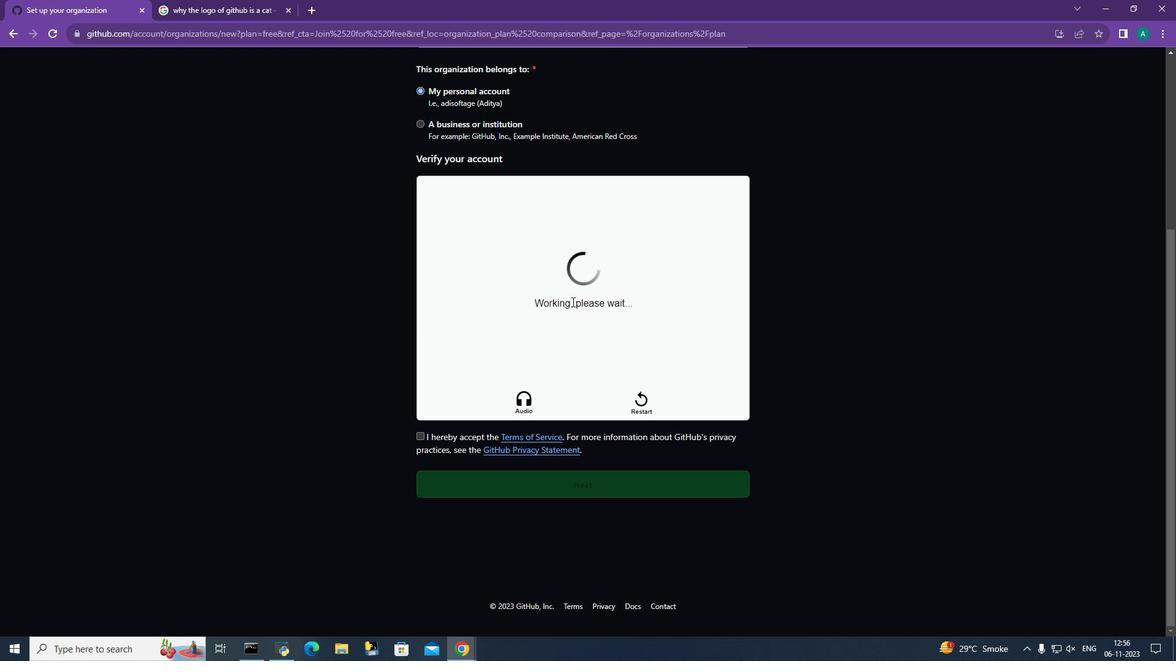 
Action: Mouse moved to (682, 326)
Screenshot: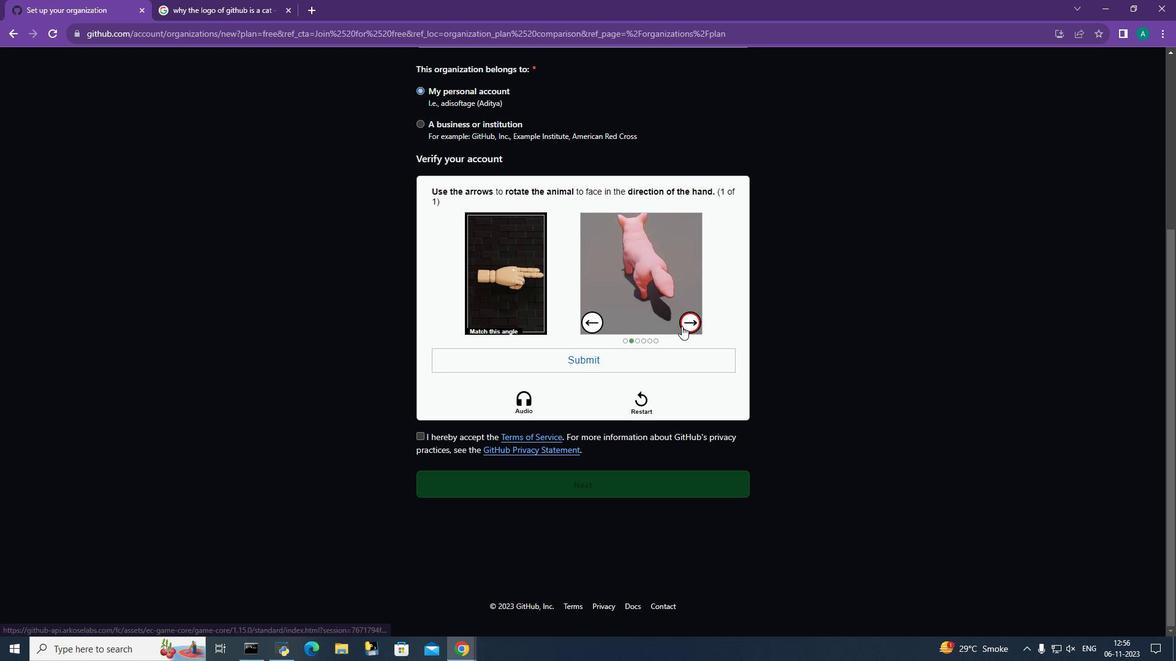 
Action: Mouse pressed left at (682, 326)
Screenshot: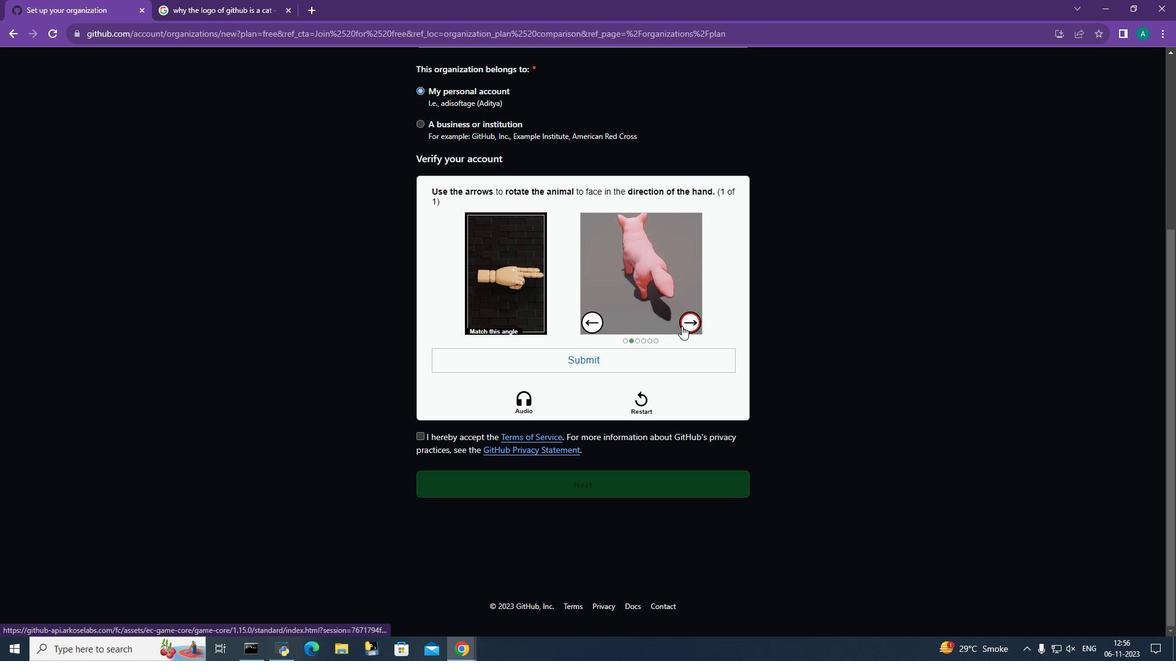 
Action: Mouse pressed left at (682, 326)
Screenshot: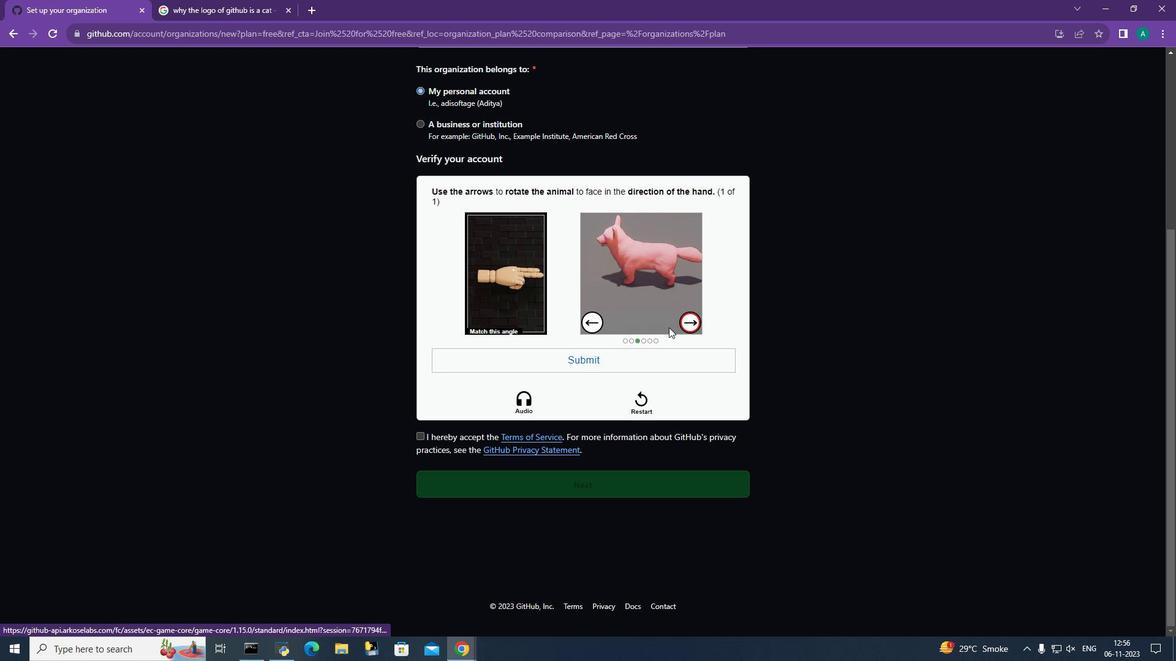
Action: Mouse moved to (595, 322)
Screenshot: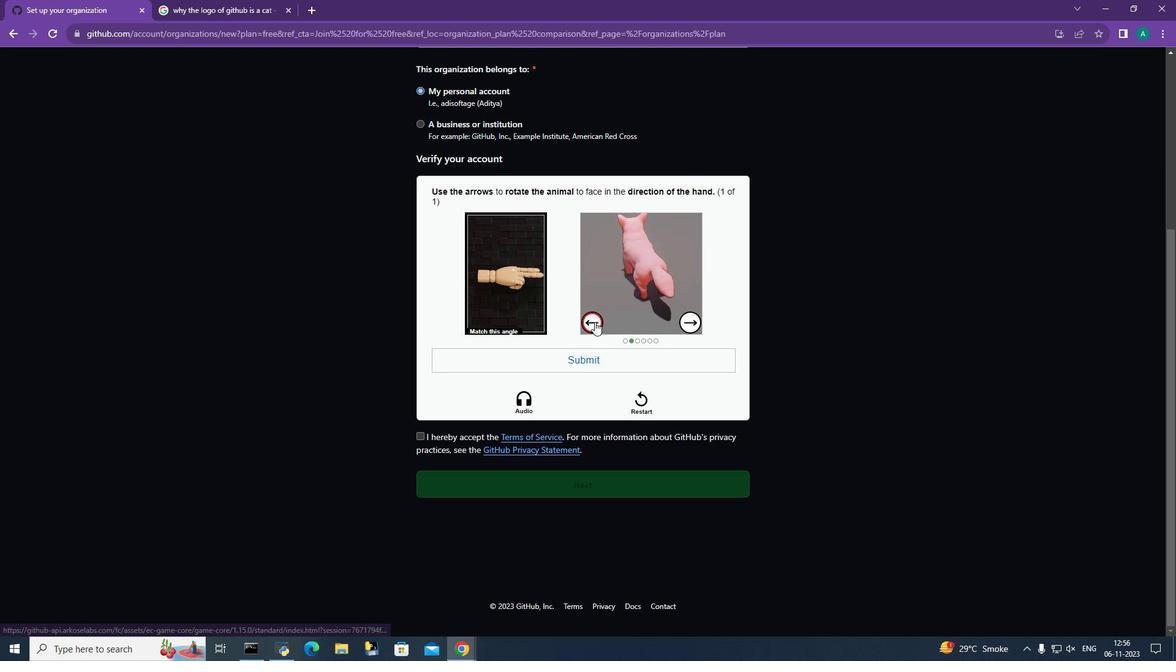 
Action: Mouse pressed left at (595, 322)
Screenshot: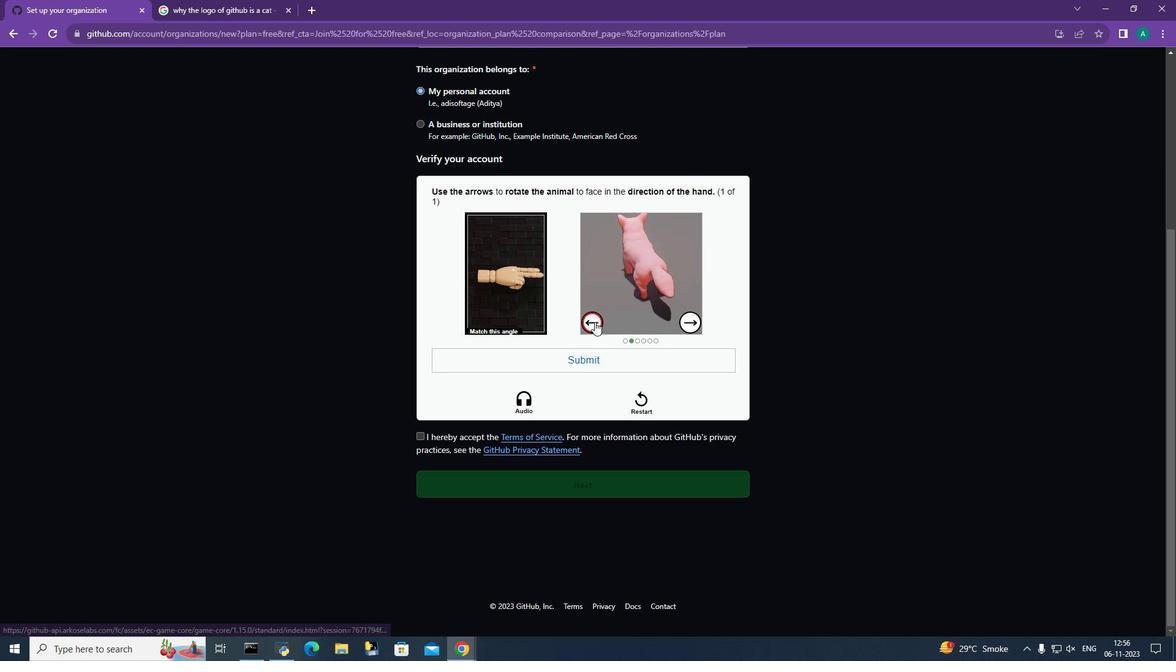
Action: Mouse moved to (595, 322)
Screenshot: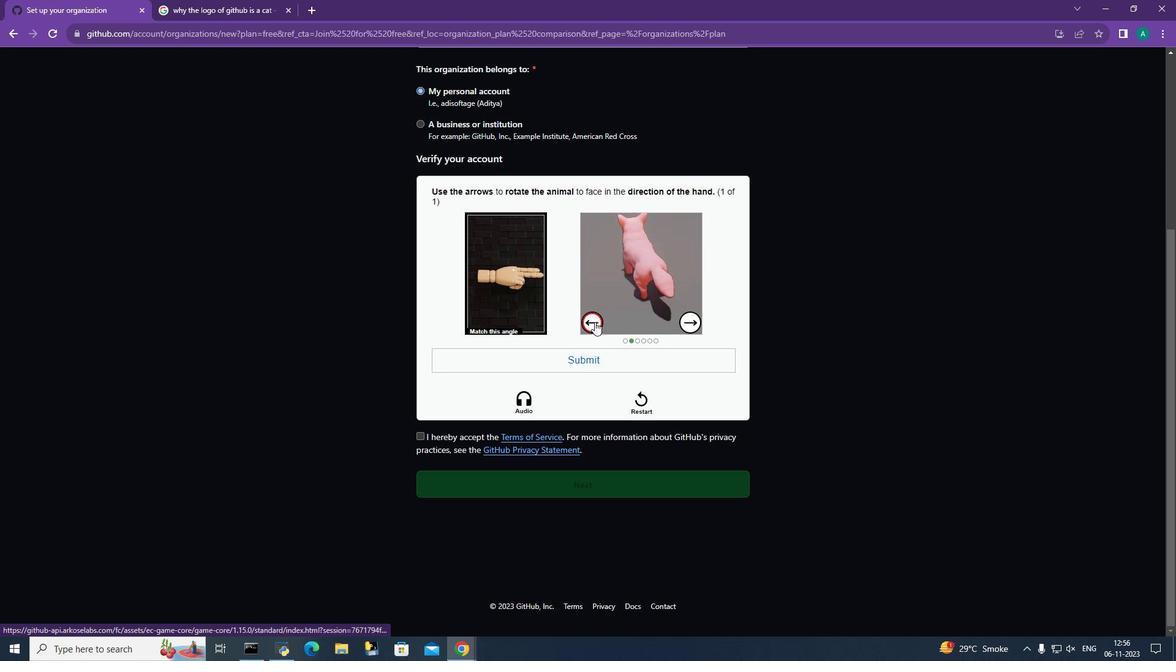 
Action: Mouse pressed left at (595, 322)
Screenshot: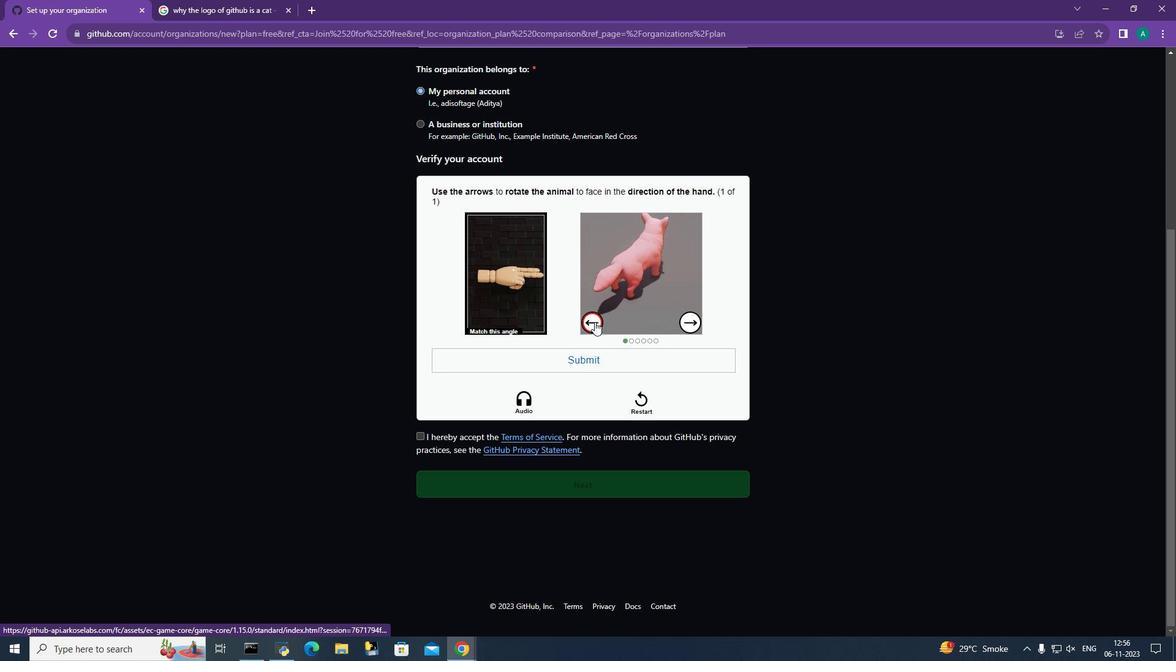 
Action: Mouse pressed left at (595, 322)
Screenshot: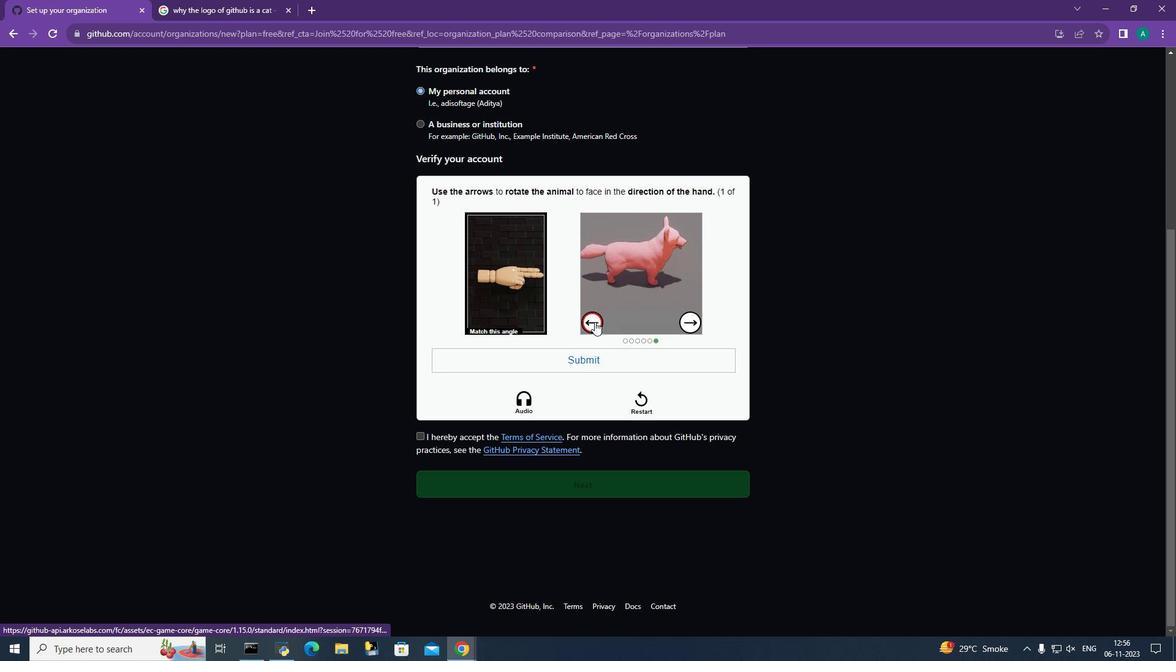 
Action: Mouse moved to (587, 365)
Screenshot: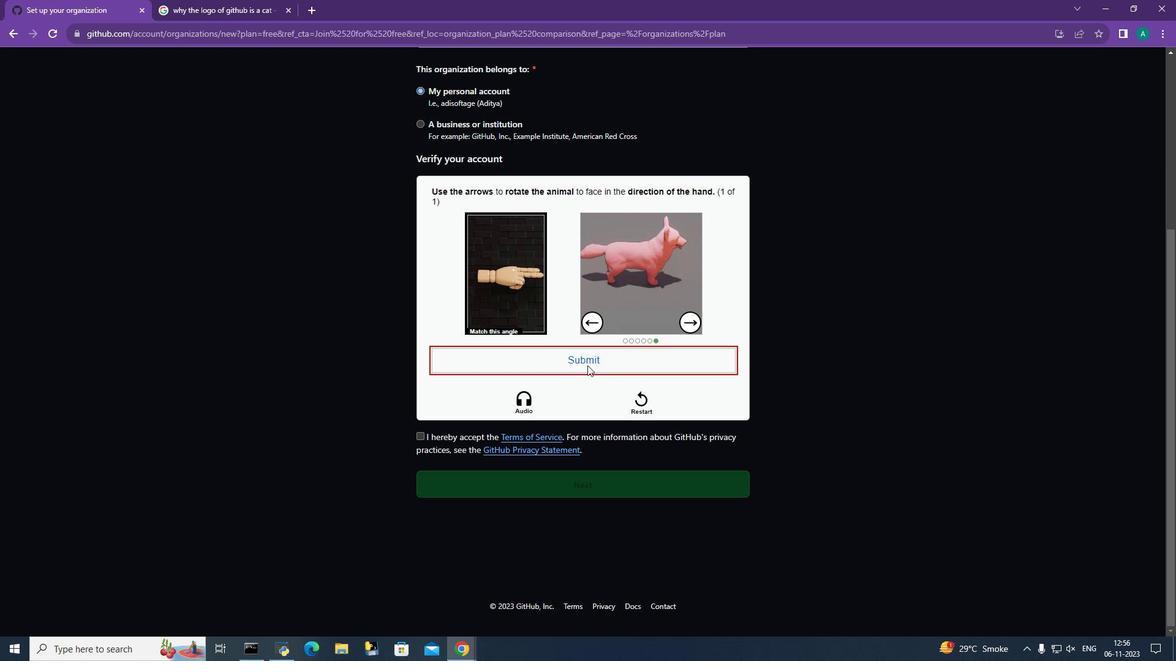 
Action: Mouse pressed left at (587, 365)
Screenshot: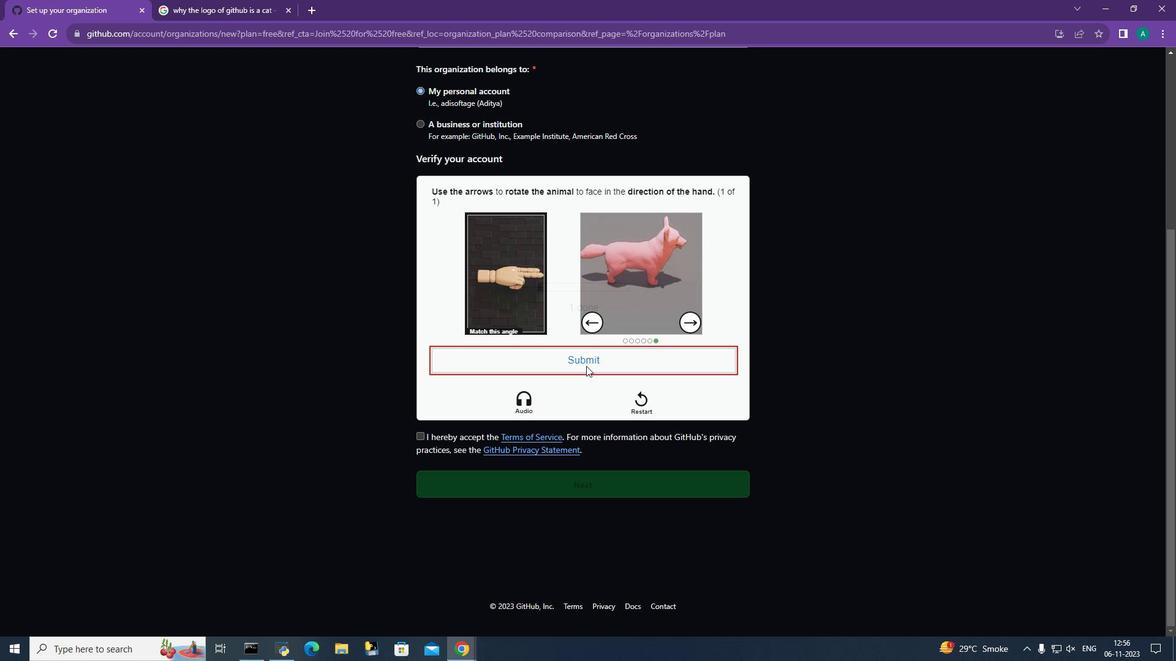 
Action: Mouse moved to (467, 433)
Screenshot: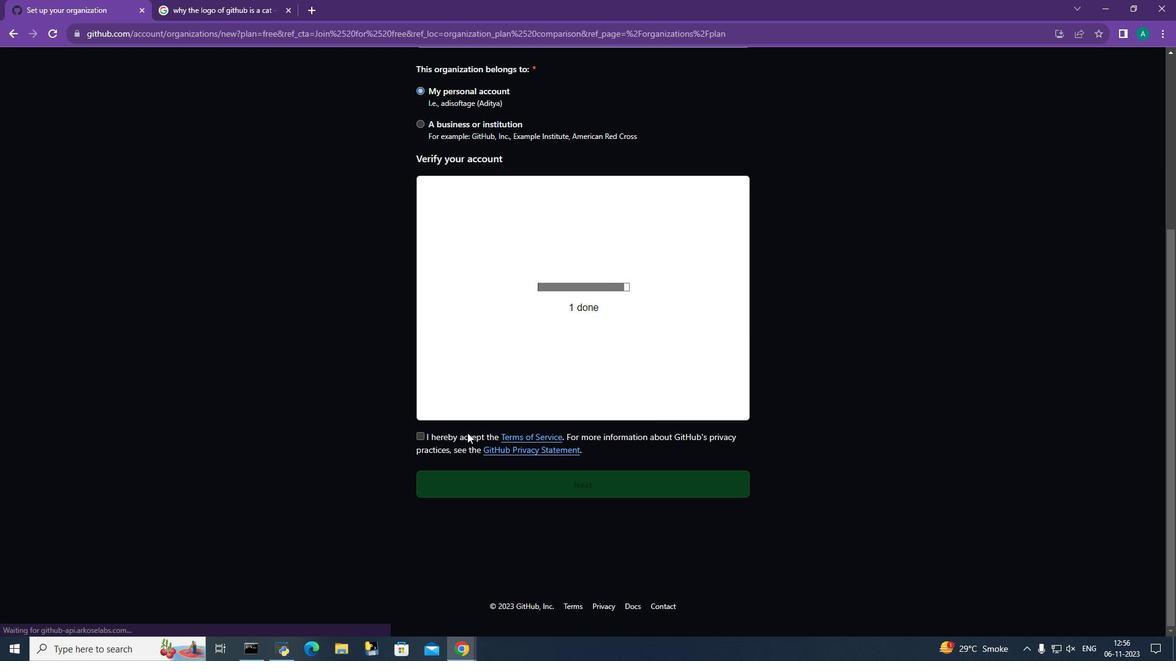 
Action: Mouse pressed left at (467, 433)
Screenshot: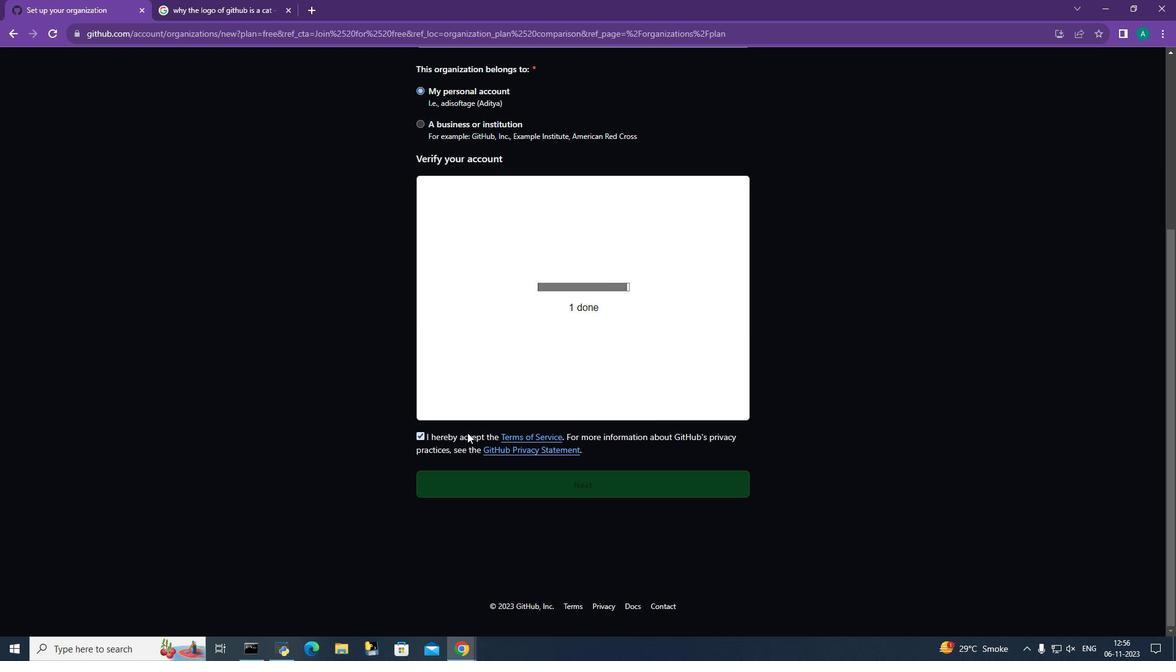 
Action: Mouse moved to (572, 452)
Screenshot: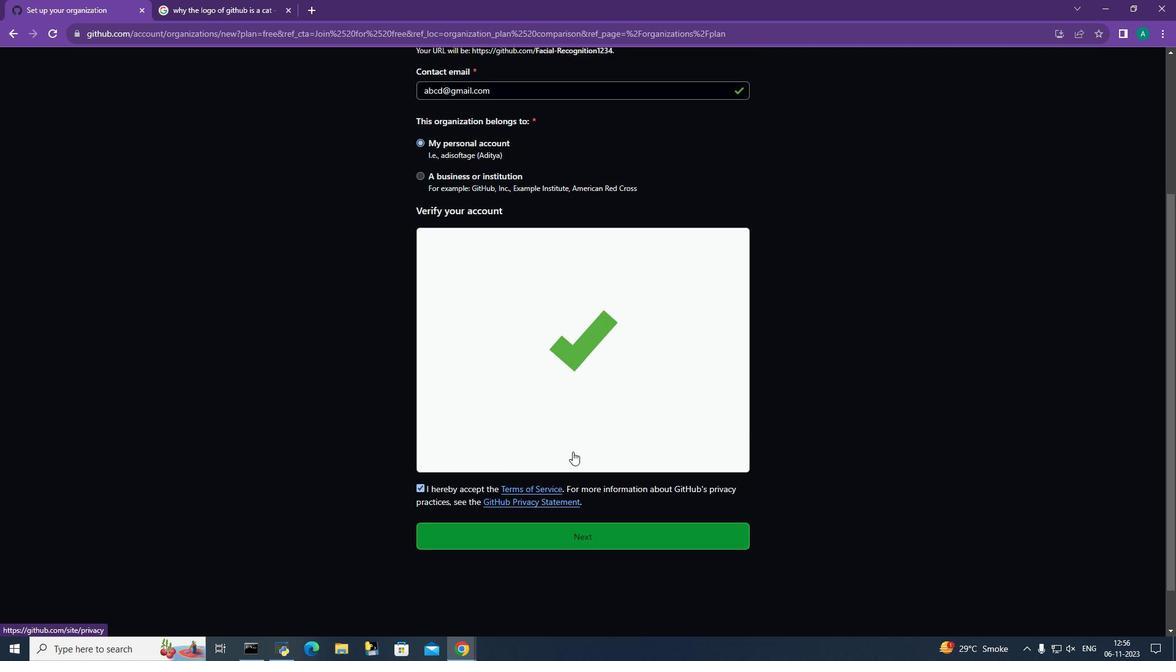 
Action: Mouse scrolled (572, 452) with delta (0, 0)
Screenshot: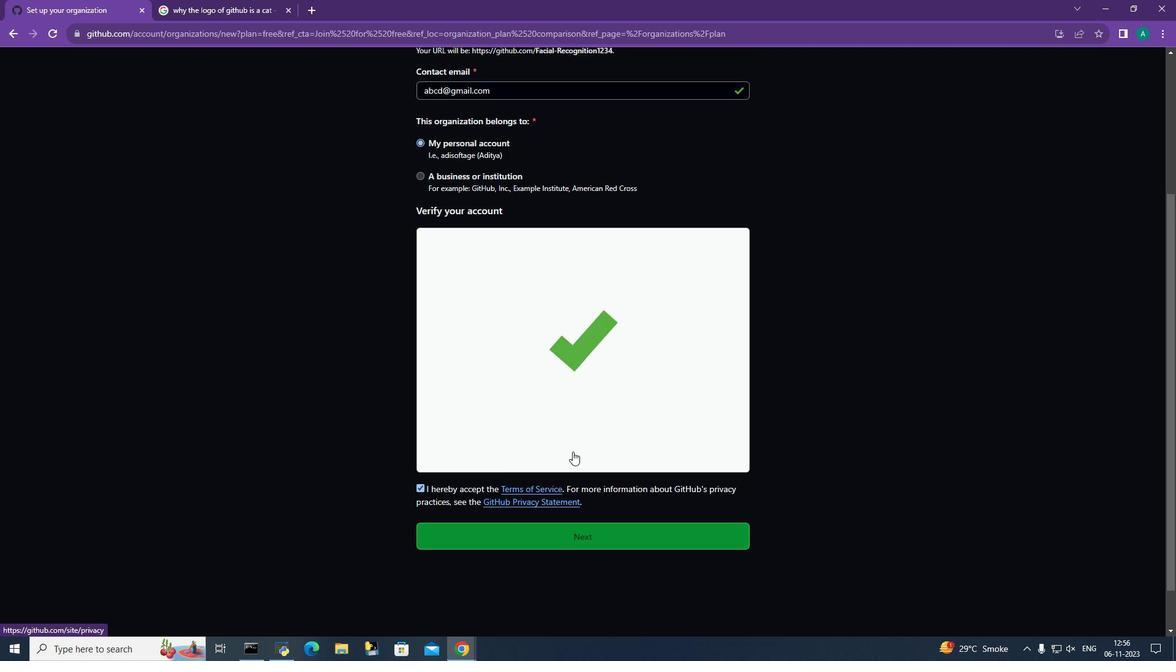 
Action: Mouse scrolled (572, 452) with delta (0, 0)
Screenshot: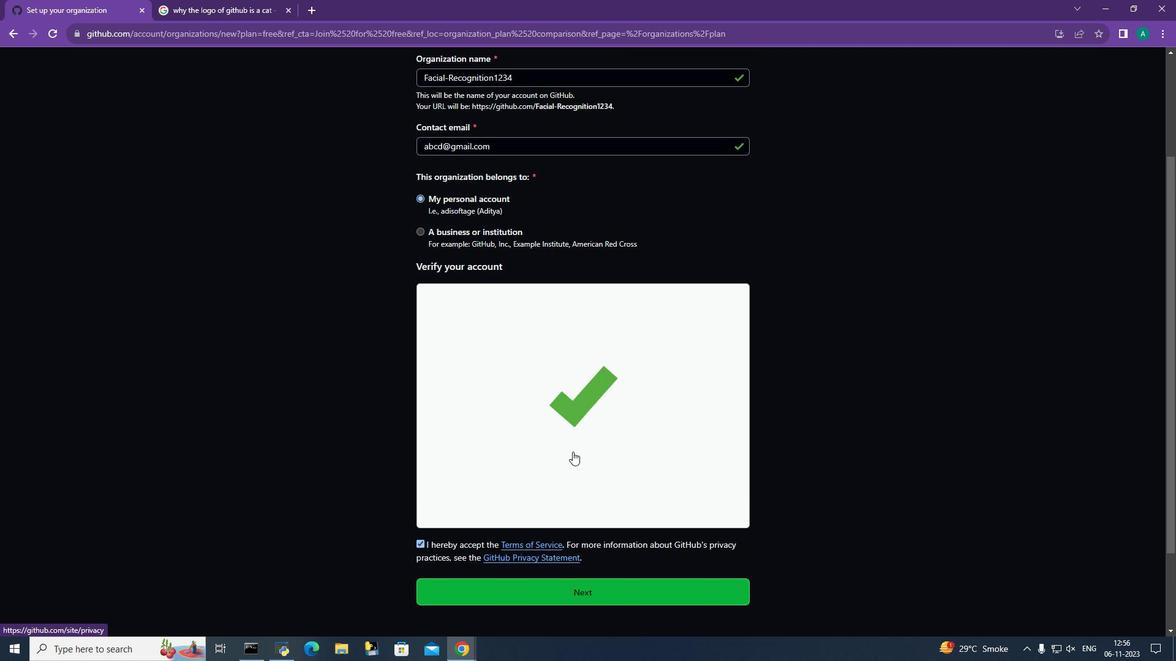 
Action: Mouse scrolled (572, 452) with delta (0, 0)
Screenshot: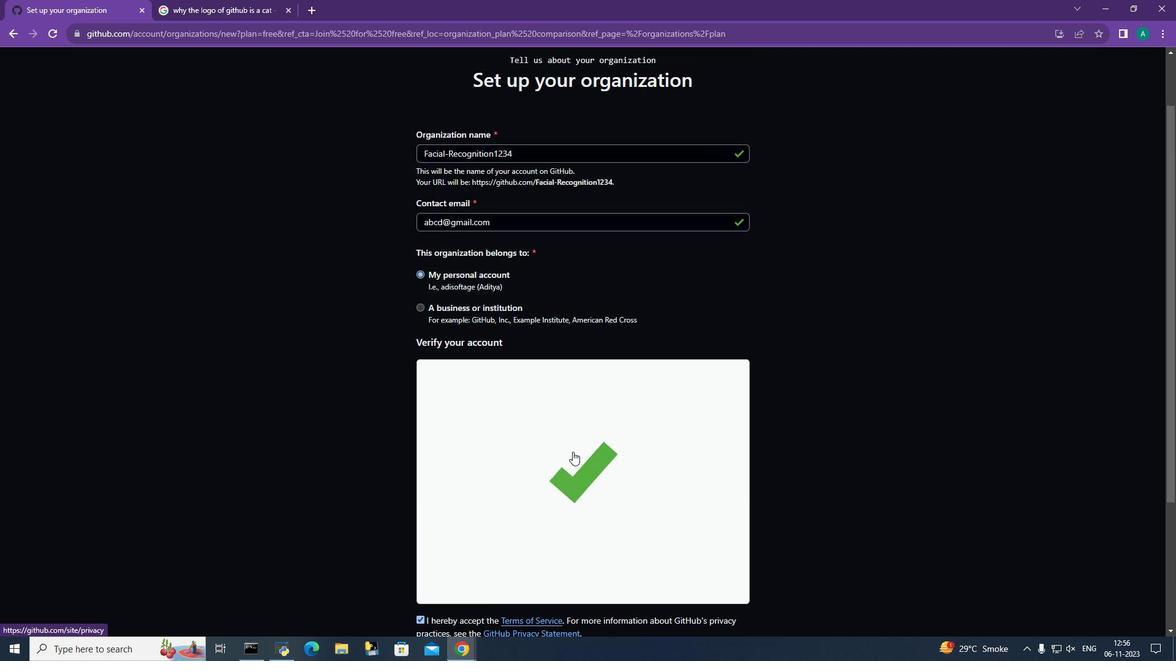 
Action: Mouse scrolled (572, 451) with delta (0, 0)
Screenshot: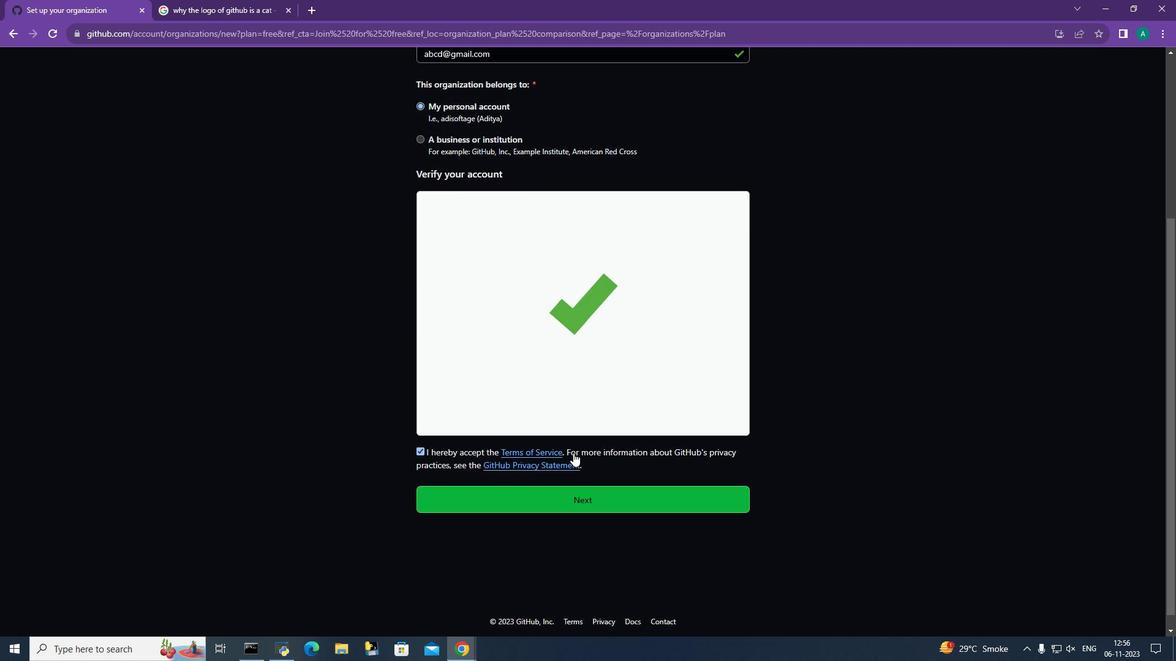 
Action: Mouse scrolled (572, 451) with delta (0, 0)
Screenshot: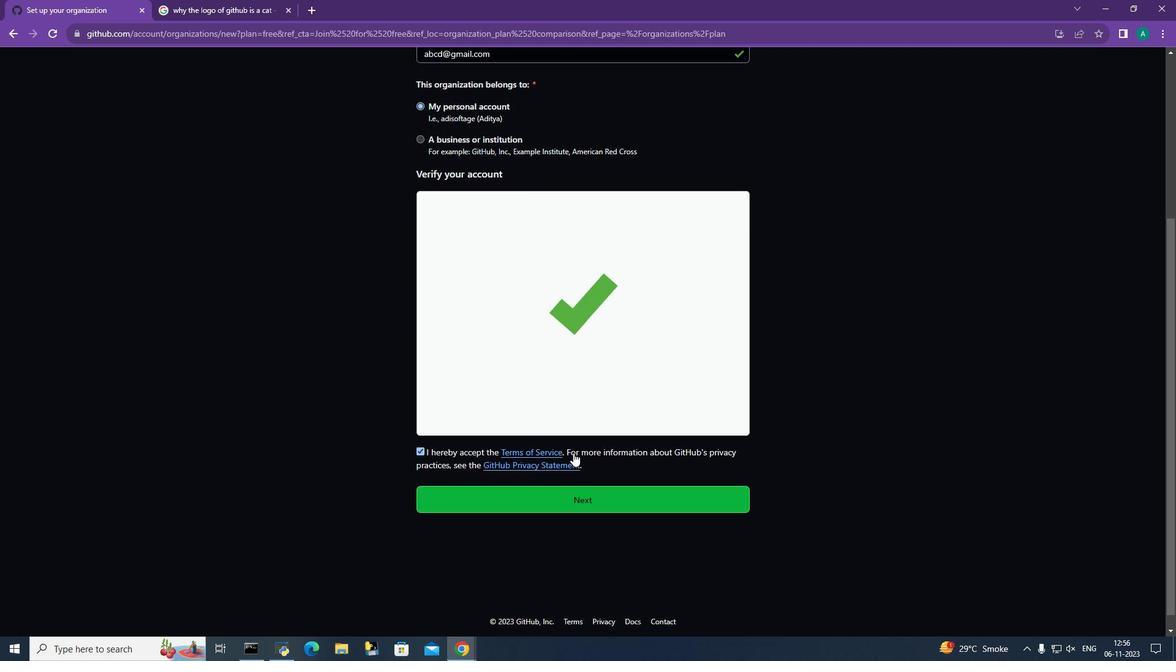 
Action: Mouse scrolled (572, 451) with delta (0, 0)
Screenshot: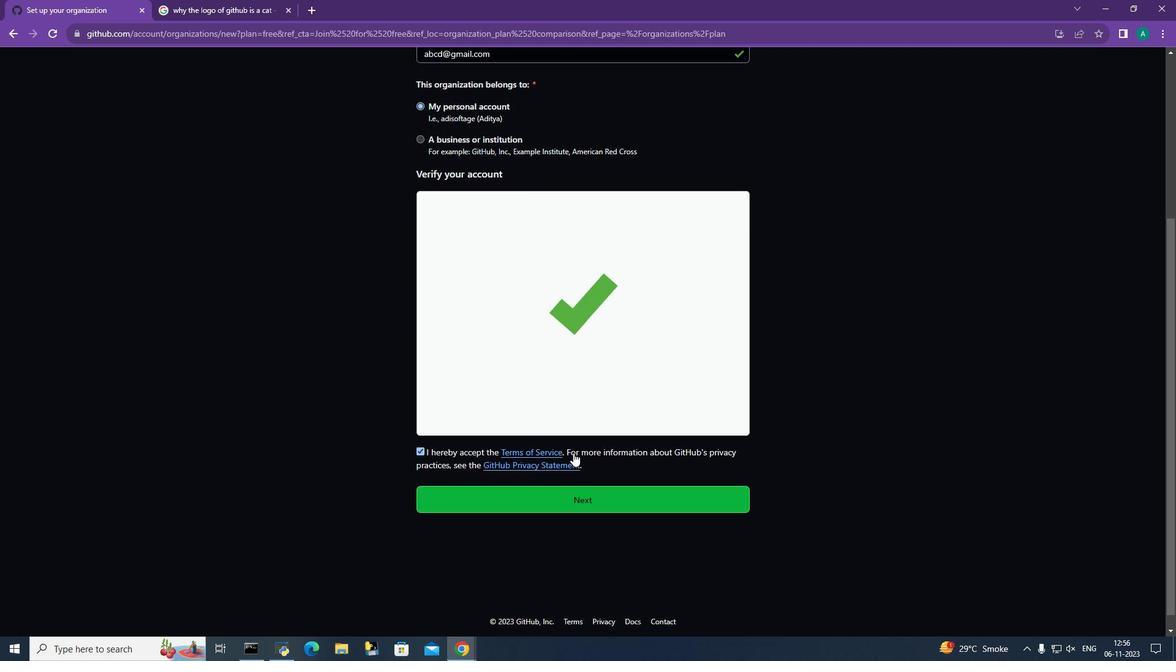 
Action: Mouse scrolled (572, 451) with delta (0, 0)
Screenshot: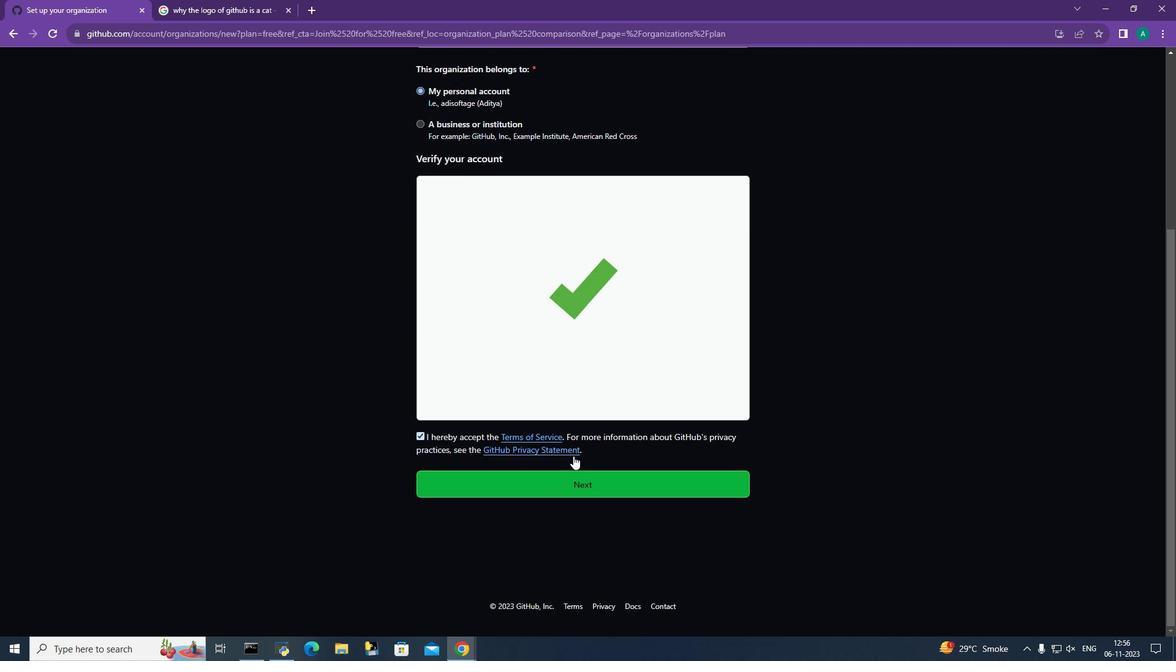 
Action: Mouse scrolled (572, 451) with delta (0, 0)
Screenshot: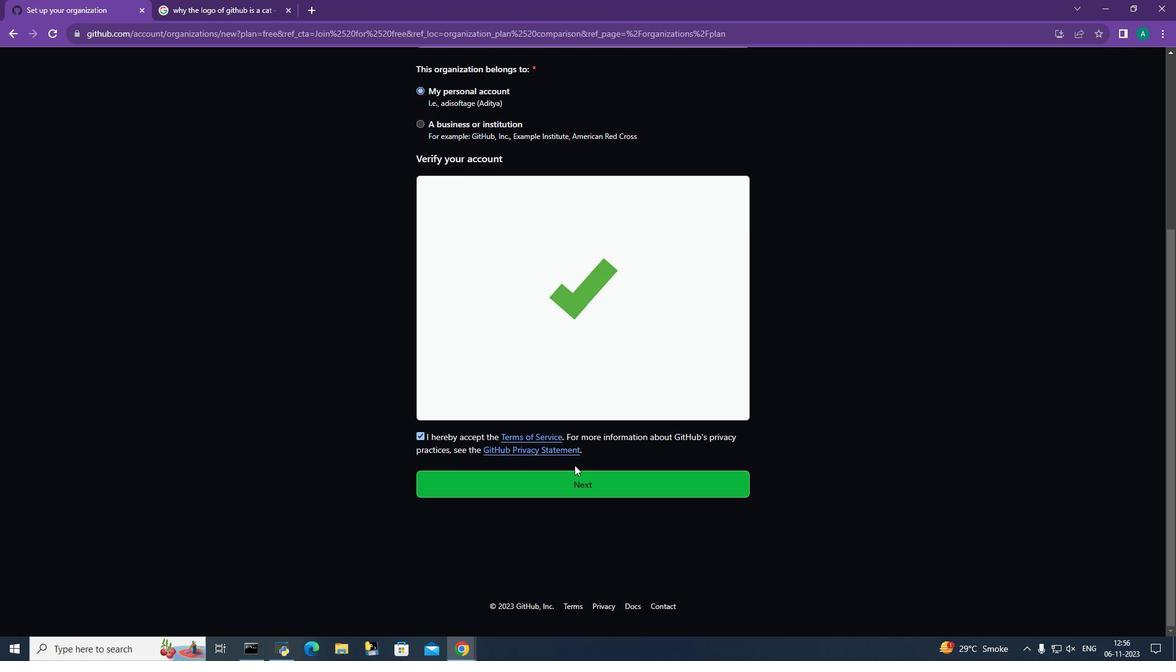
Action: Mouse moved to (590, 472)
Screenshot: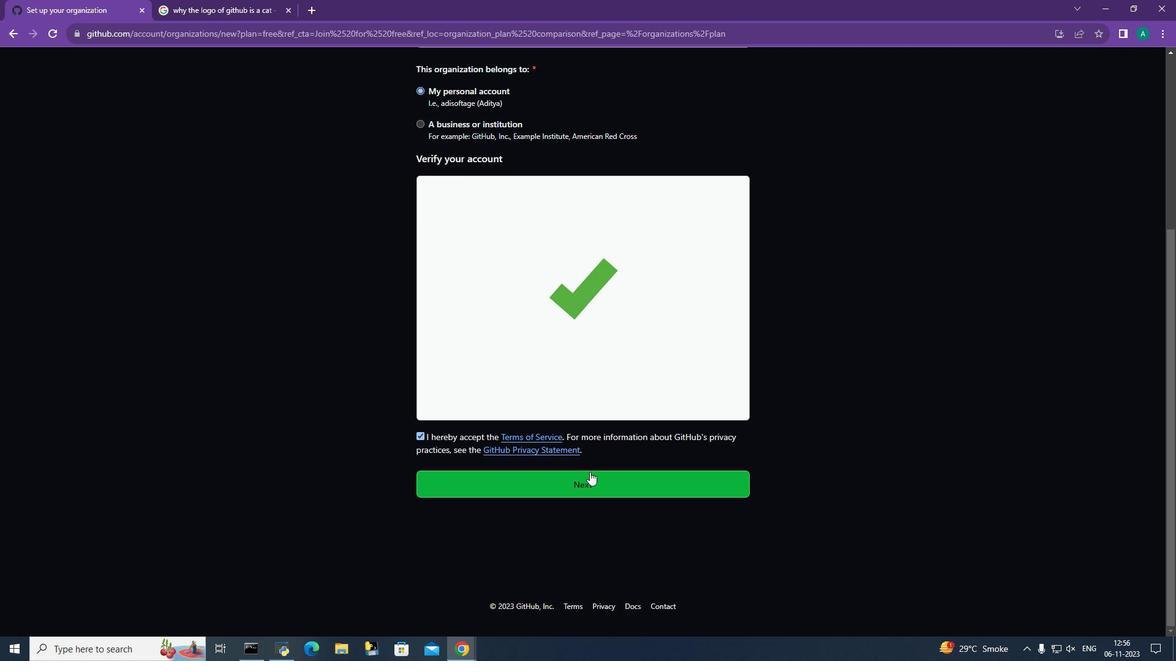 
Action: Mouse pressed left at (590, 472)
Screenshot: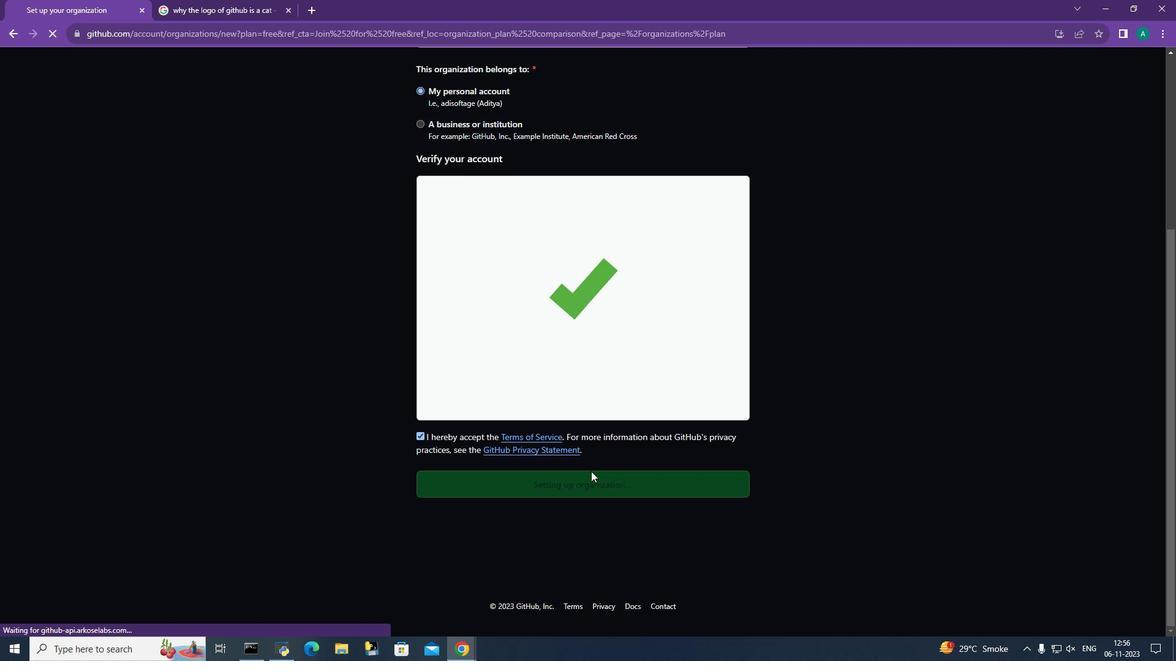 
Action: Mouse moved to (602, 425)
Screenshot: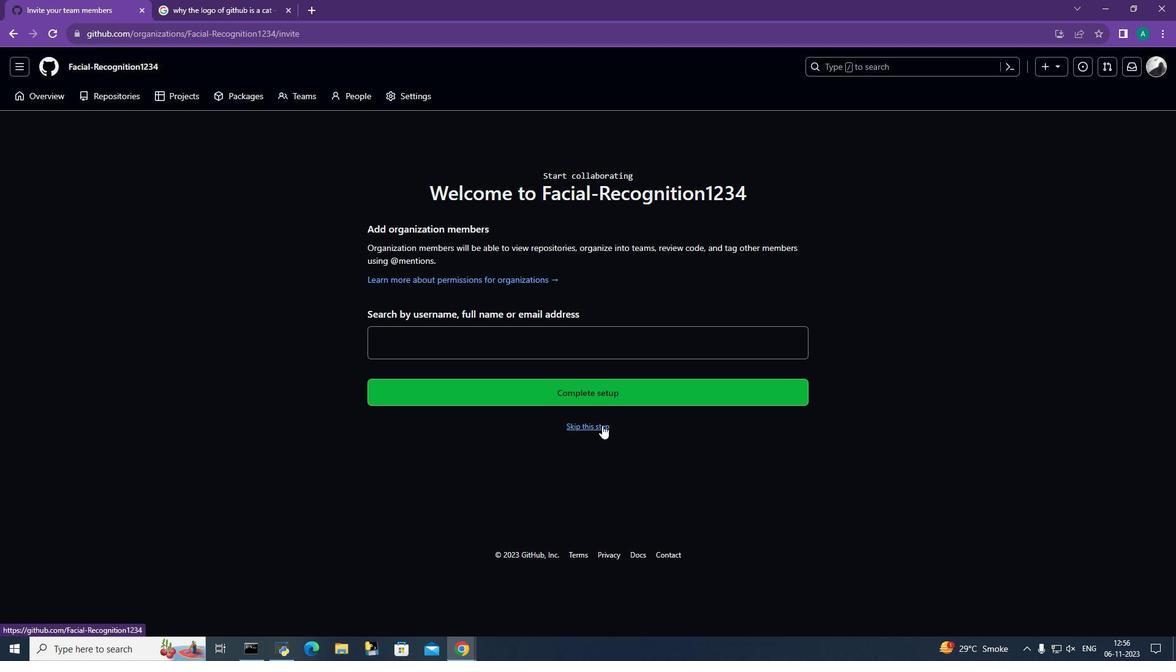 
Action: Mouse pressed left at (602, 425)
Screenshot: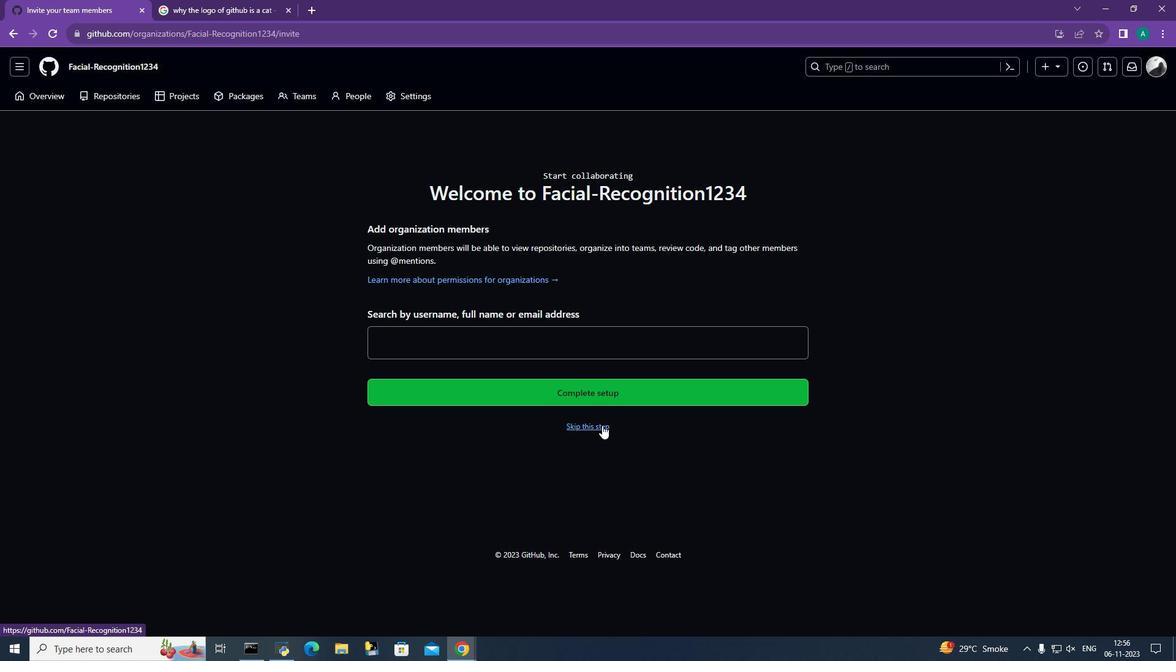 
Action: Mouse moved to (297, 93)
Screenshot: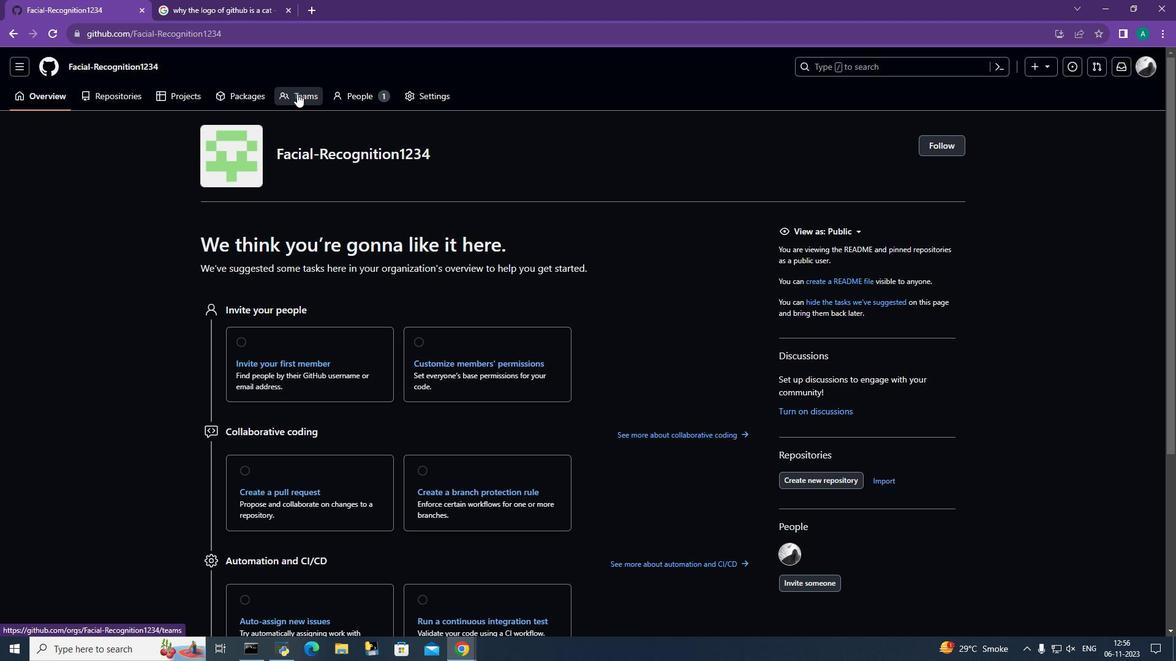 
Action: Mouse pressed left at (297, 93)
Screenshot: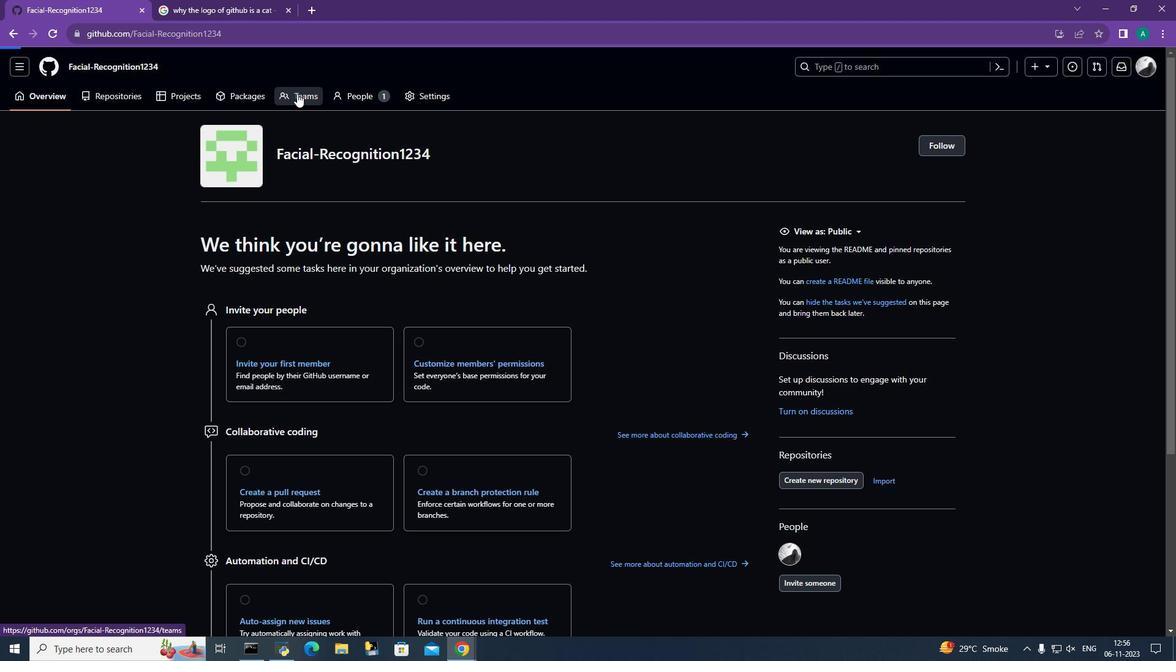 
Action: Mouse moved to (552, 376)
Screenshot: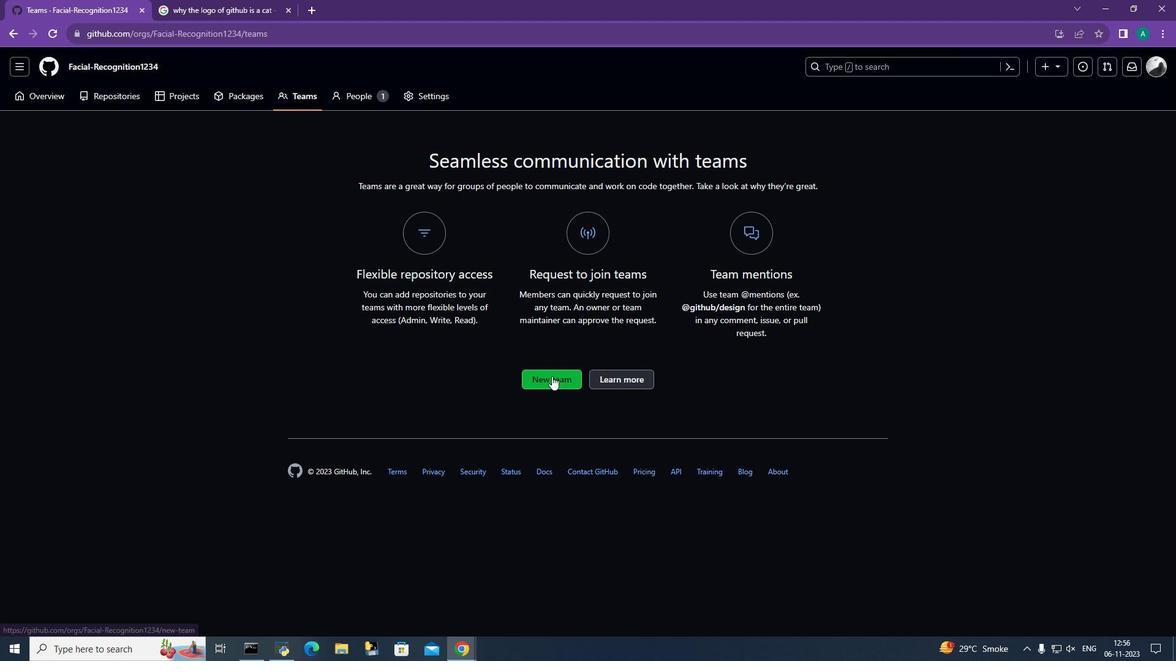 
Action: Mouse pressed left at (552, 376)
Screenshot: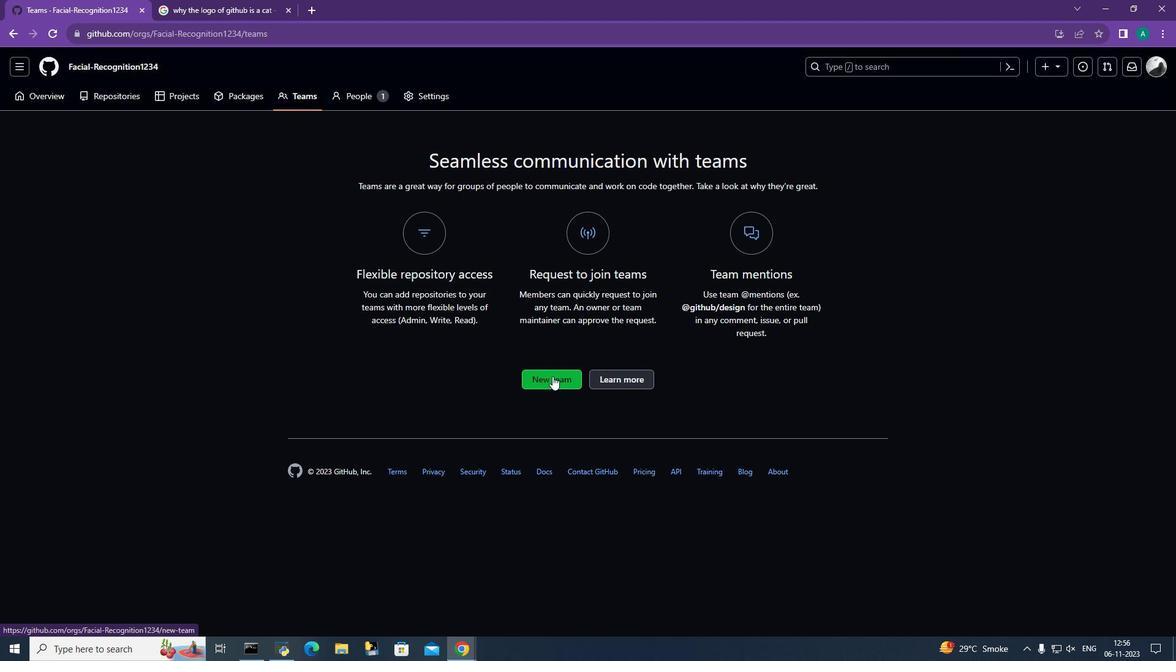 
Action: Mouse moved to (477, 193)
Screenshot: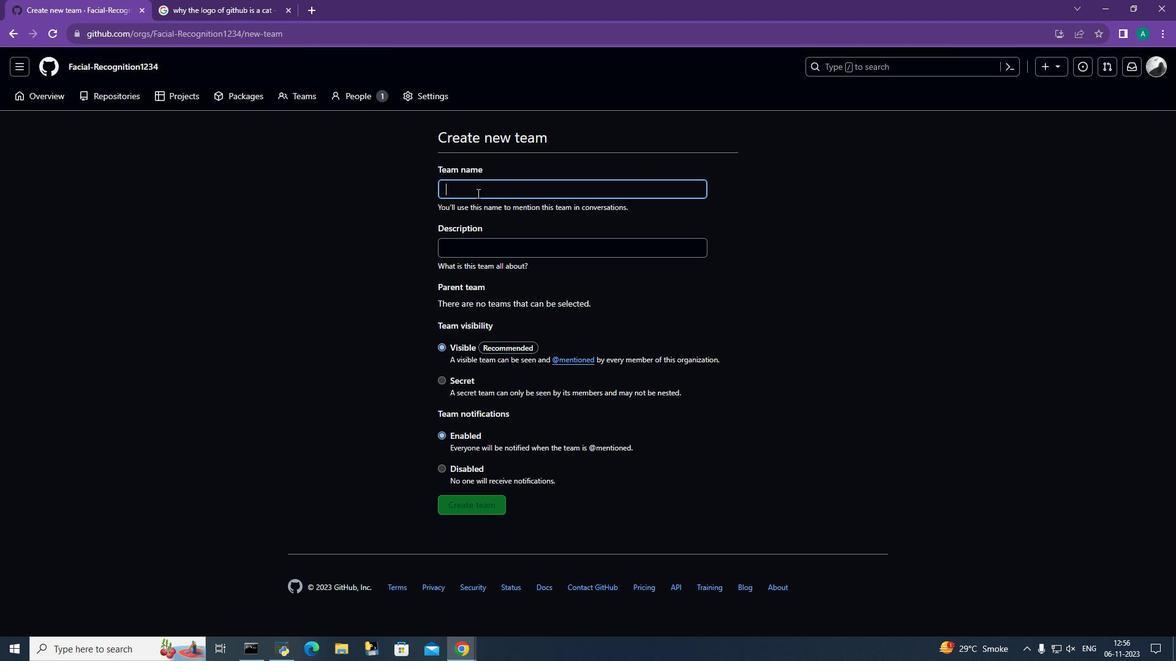
Action: Mouse pressed left at (477, 193)
Screenshot: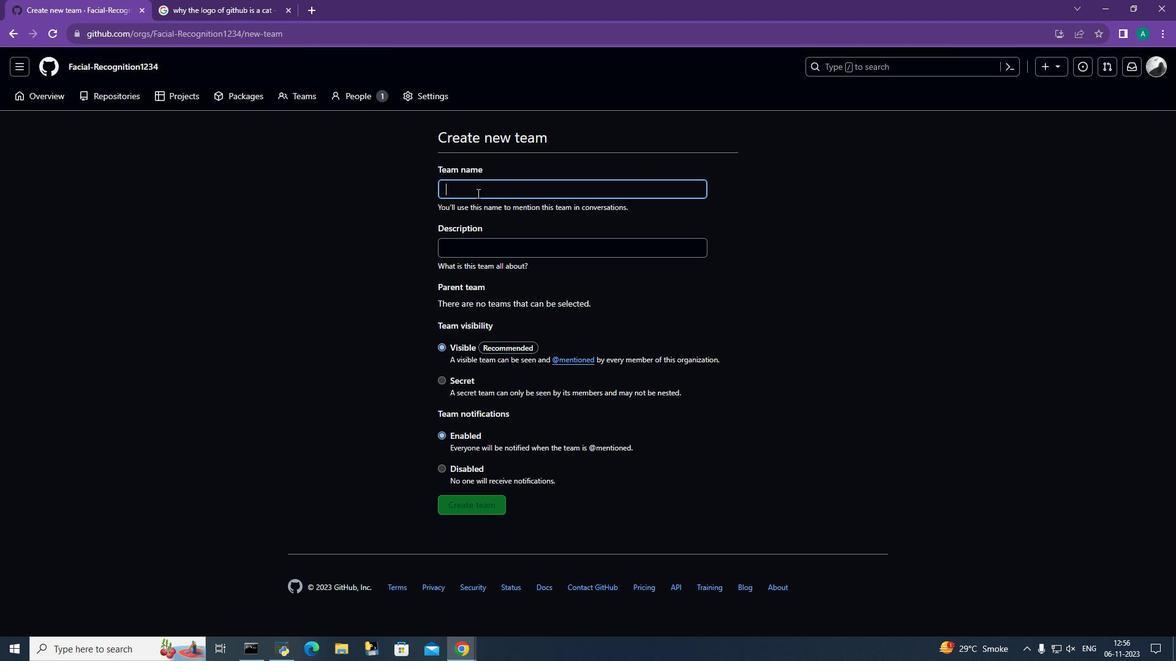 
Action: Key pressed <Key.shift><Key.shift><Key.shift><Key.shift><Key.shift><Key.shift><Key.shift><Key.shift><Key.shift><Key.shift><Key.shift><Key.shift><Key.shift><Key.shift><Key.shift><Key.shift><Key.shift>Front<Key.space><Key.shift>End<Key.backspace><Key.backspace><Key.backspace><Key.backspace>-end<Key.tab><Key.shift>Am<Key.backspace><Key.backspace><Key.shift><Key.shift><Key.shift><Key.shift><Key.shift><Key.shift><Key.shift><Key.shift><Key.shift><Key.shift><Key.shift><Key.shift><Key.shift>controls<Key.space>and<Key.space>manage<Key.space><Key.backspace>s<Key.space>the<Key.space>user<Key.space>side<Key.space>of<Key.space>the<Key.space>app
Screenshot: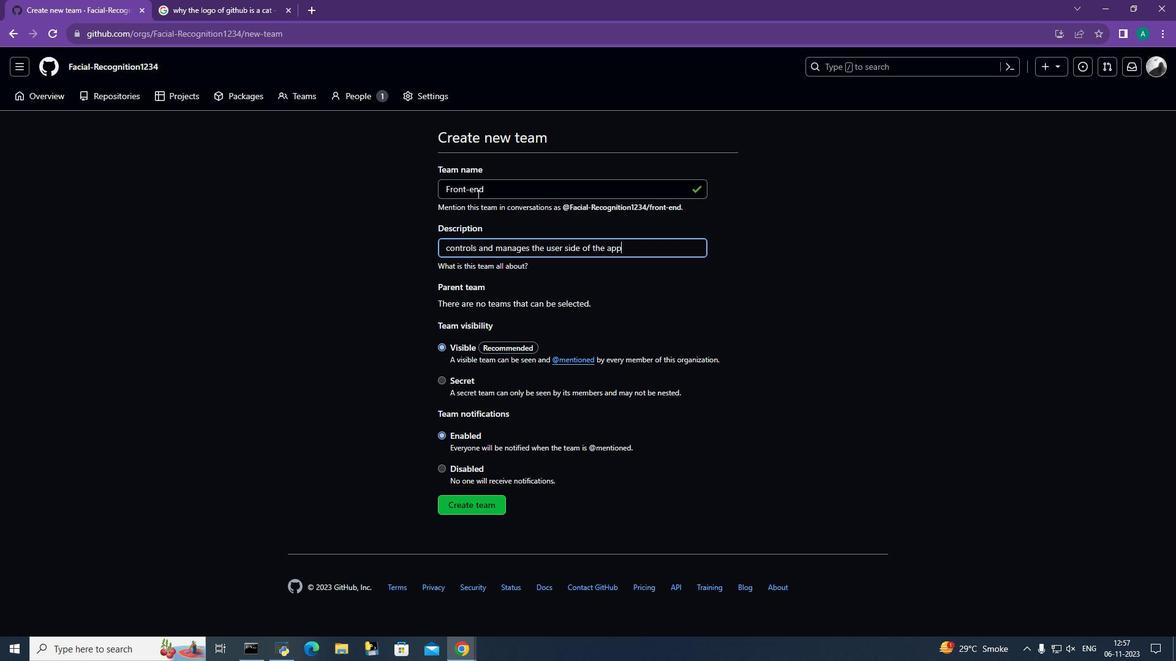 
Action: Mouse moved to (466, 509)
Screenshot: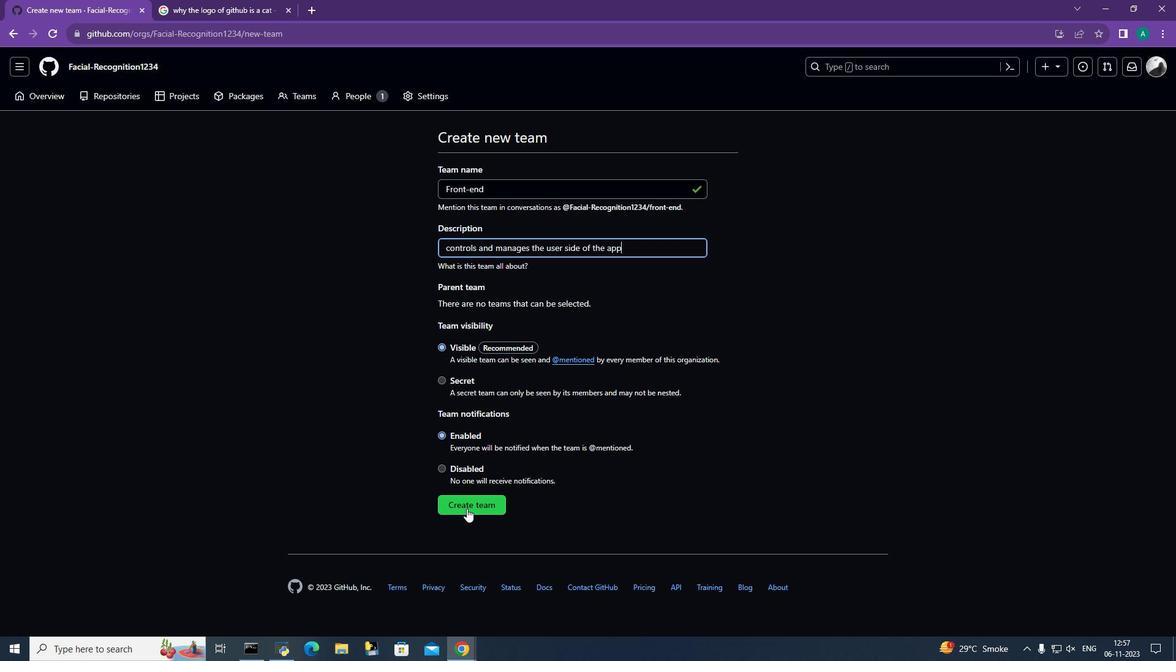 
Action: Mouse pressed left at (466, 509)
Screenshot: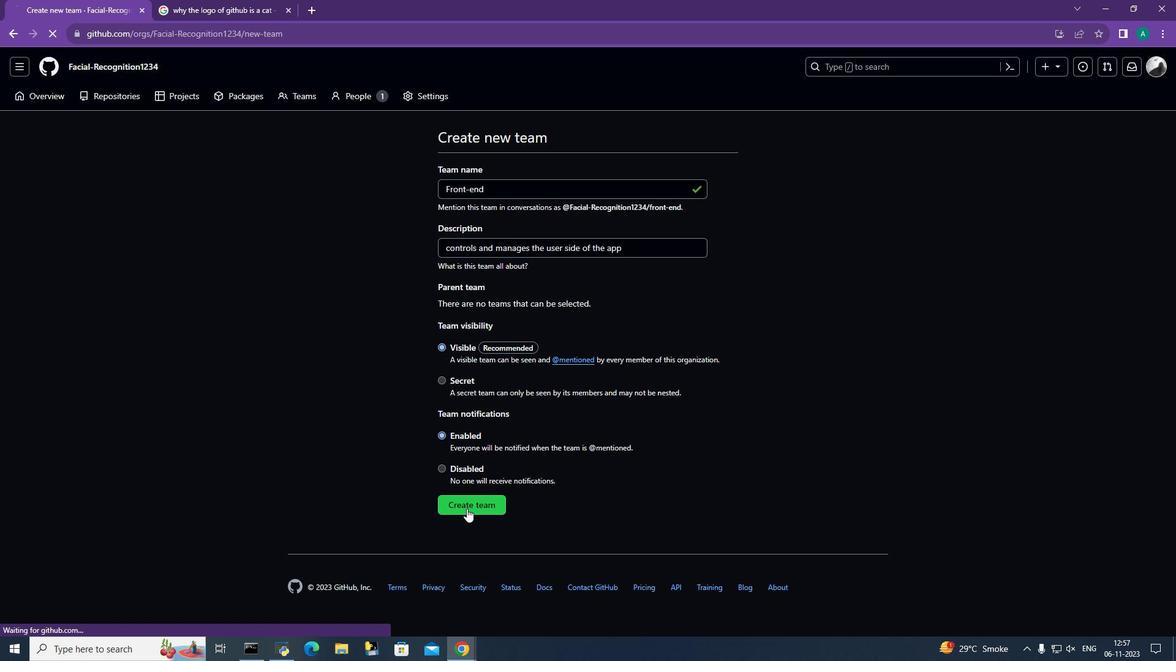 
Action: Mouse moved to (125, 89)
Screenshot: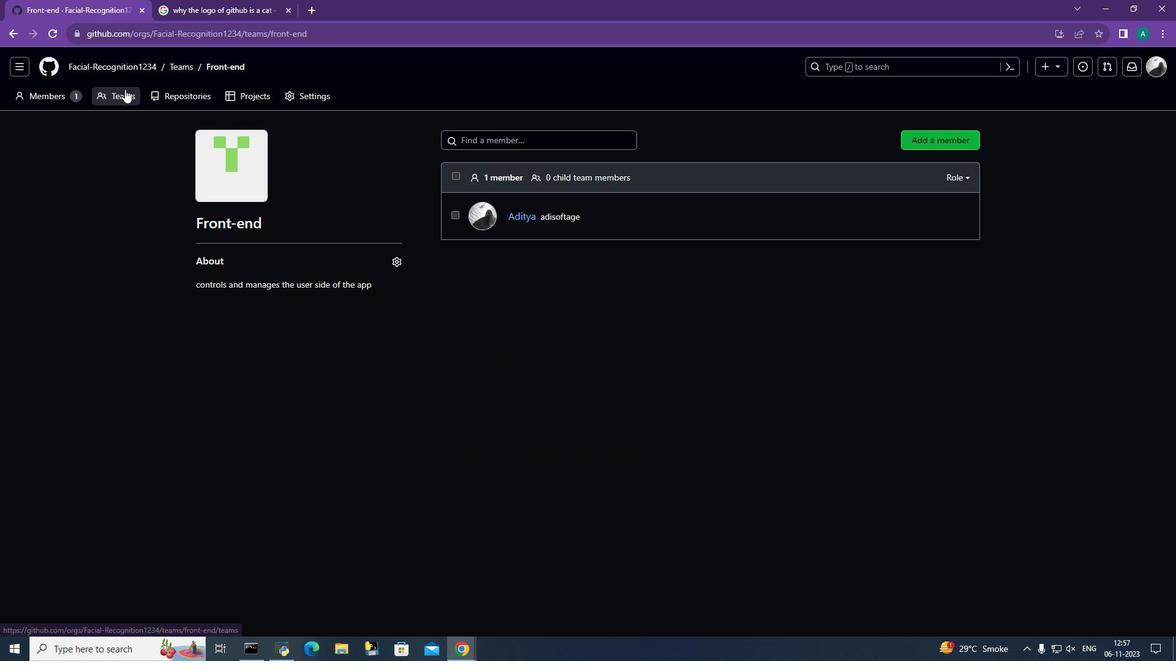 
Action: Mouse pressed left at (125, 89)
Screenshot: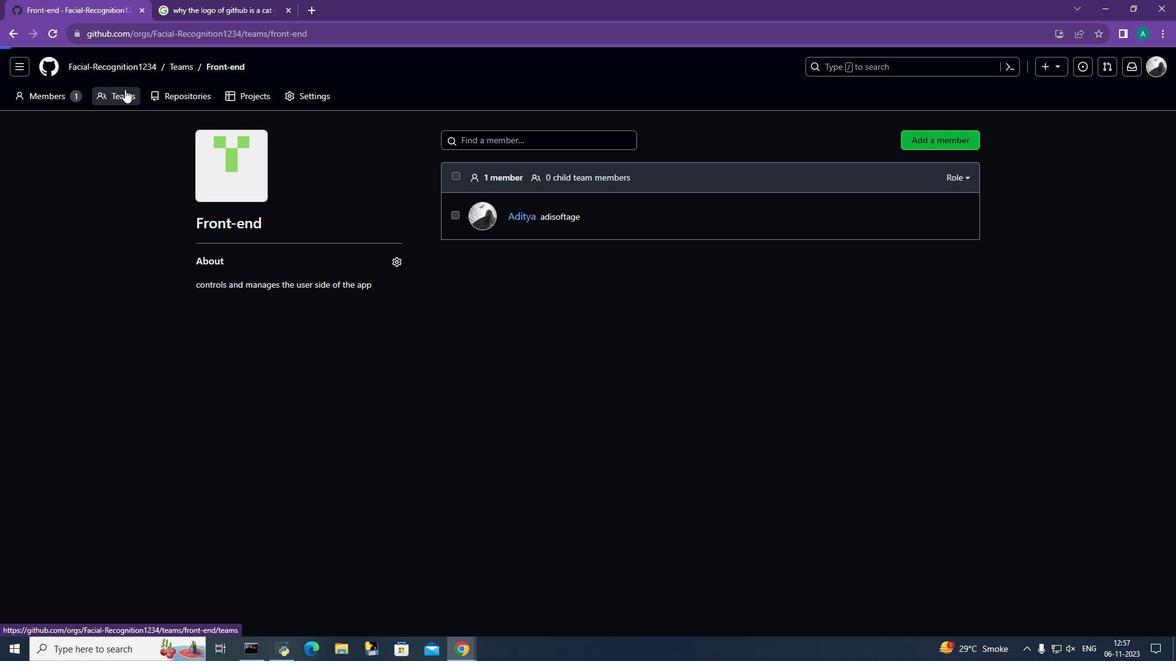 
Action: Mouse moved to (556, 365)
Screenshot: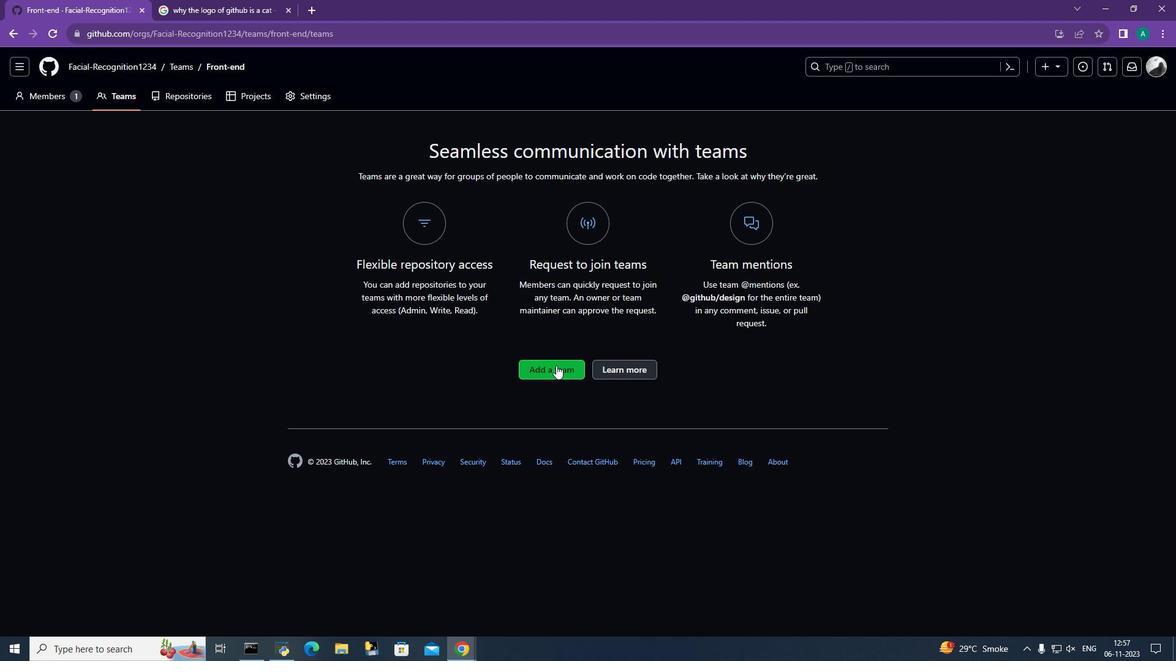 
Action: Mouse pressed left at (556, 365)
Screenshot: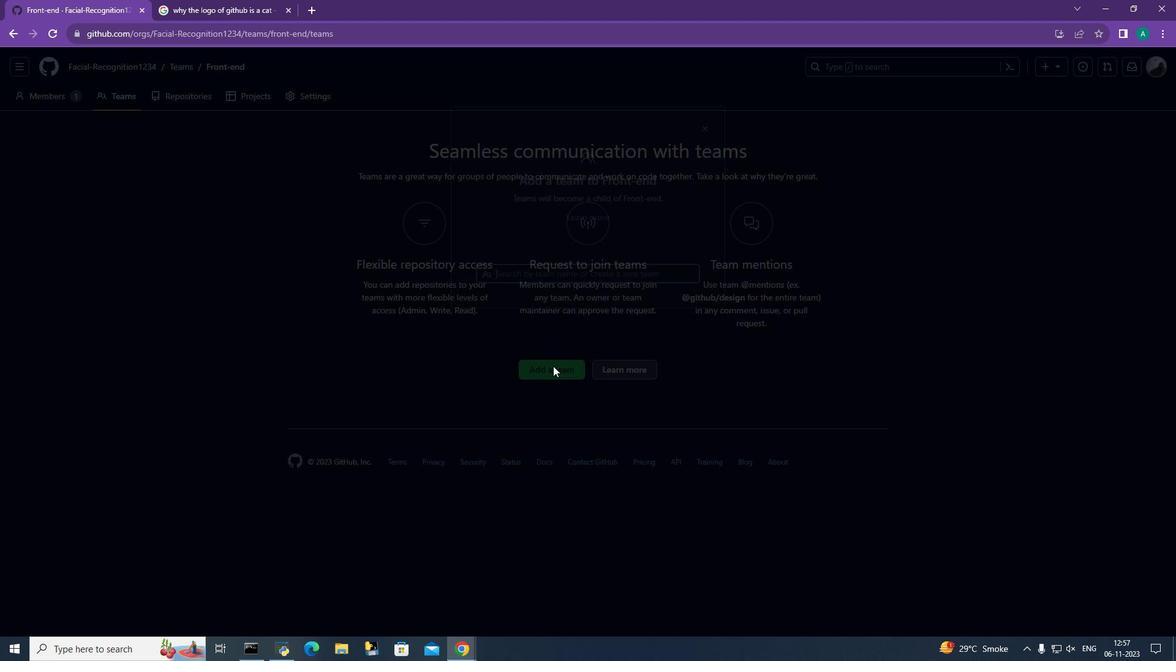 
Action: Mouse moved to (561, 269)
Screenshot: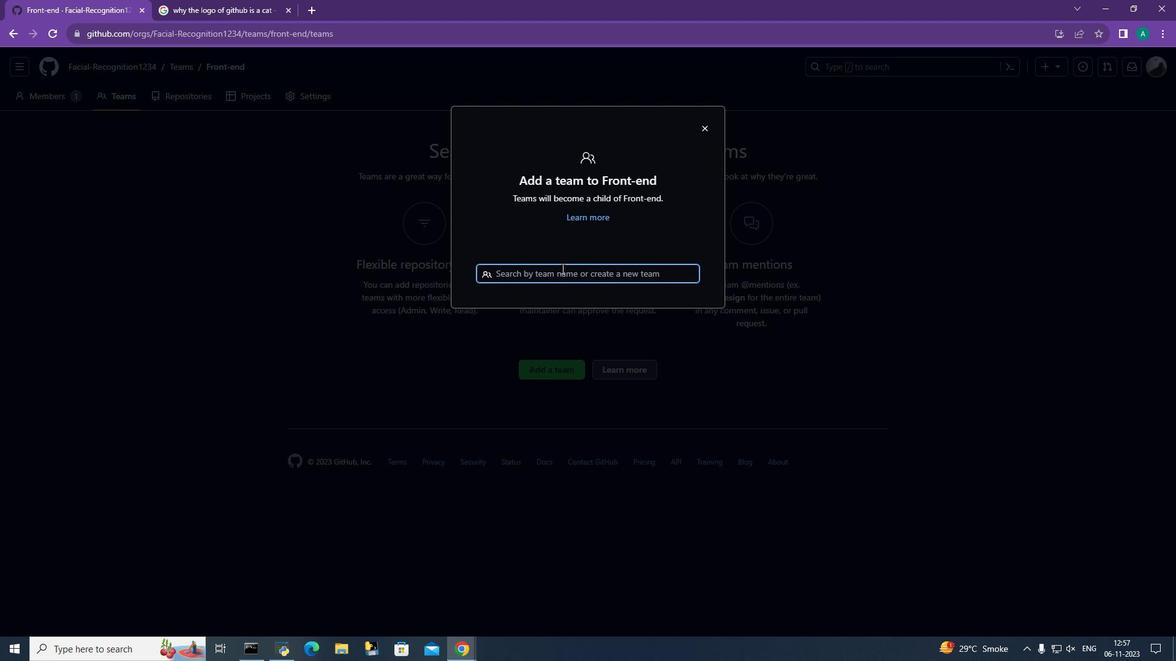 
Action: Mouse pressed left at (561, 269)
Screenshot: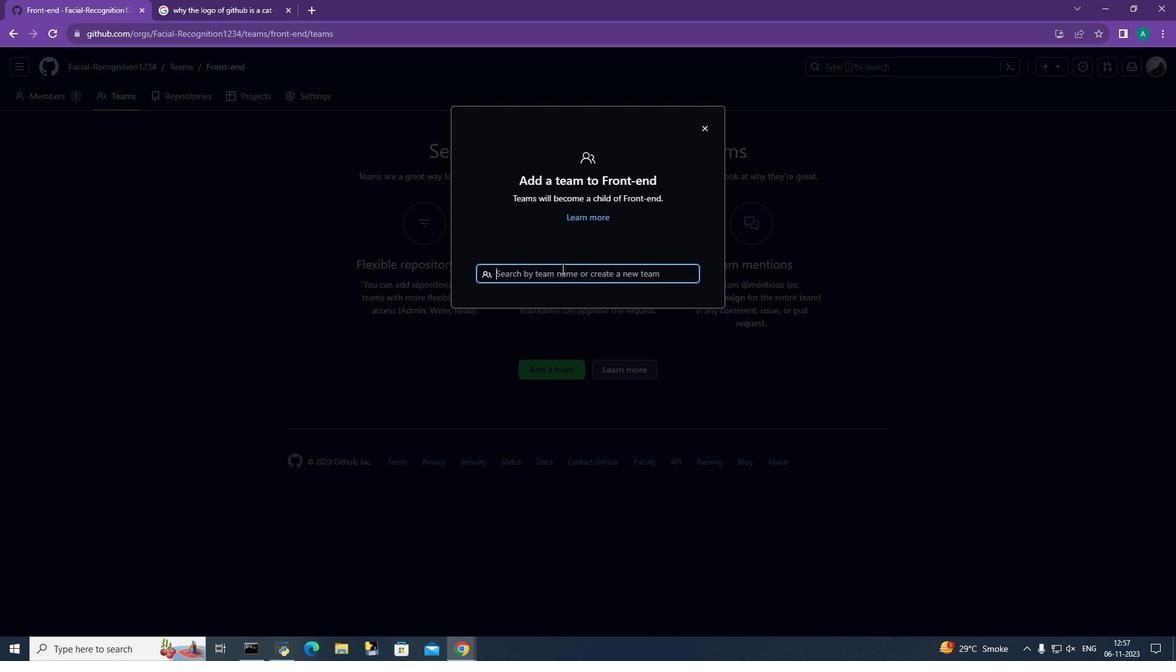 
Action: Mouse moved to (521, 260)
Screenshot: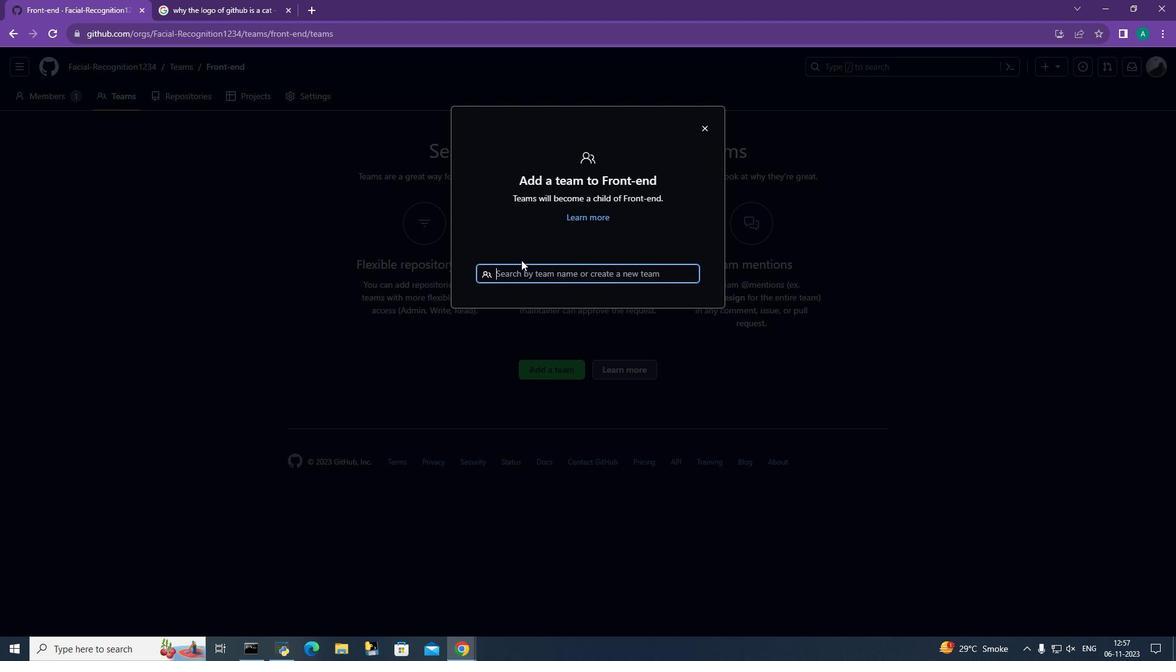 
Action: Key pressed backend<Key.down><Key.enter>
Screenshot: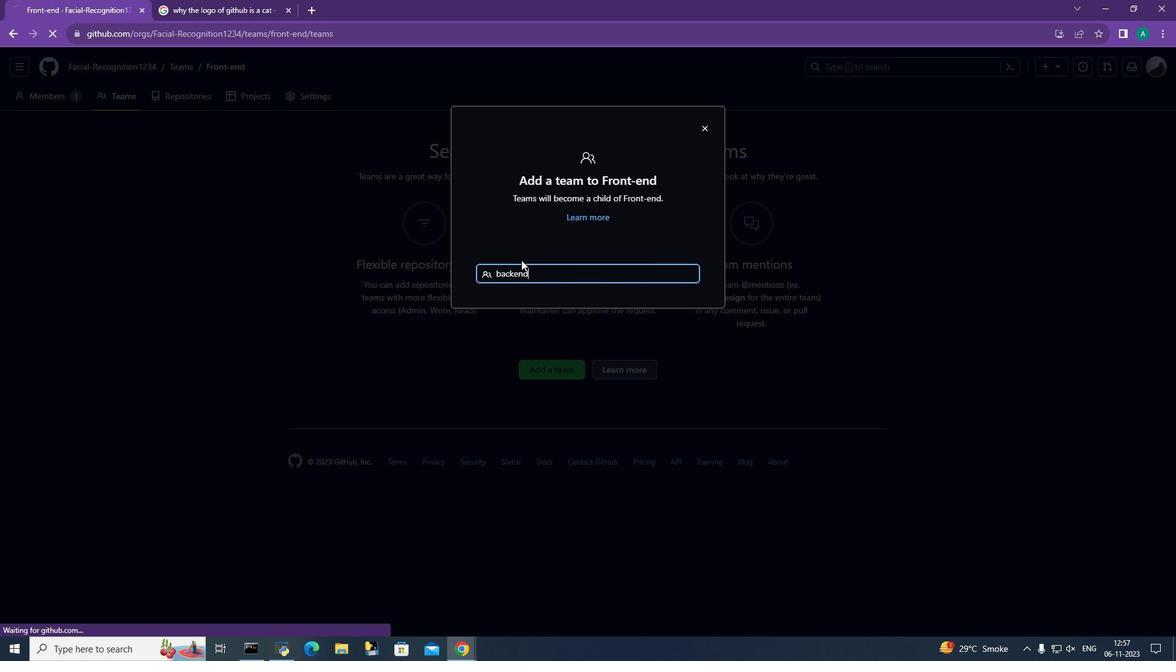 
Action: Mouse moved to (525, 256)
Screenshot: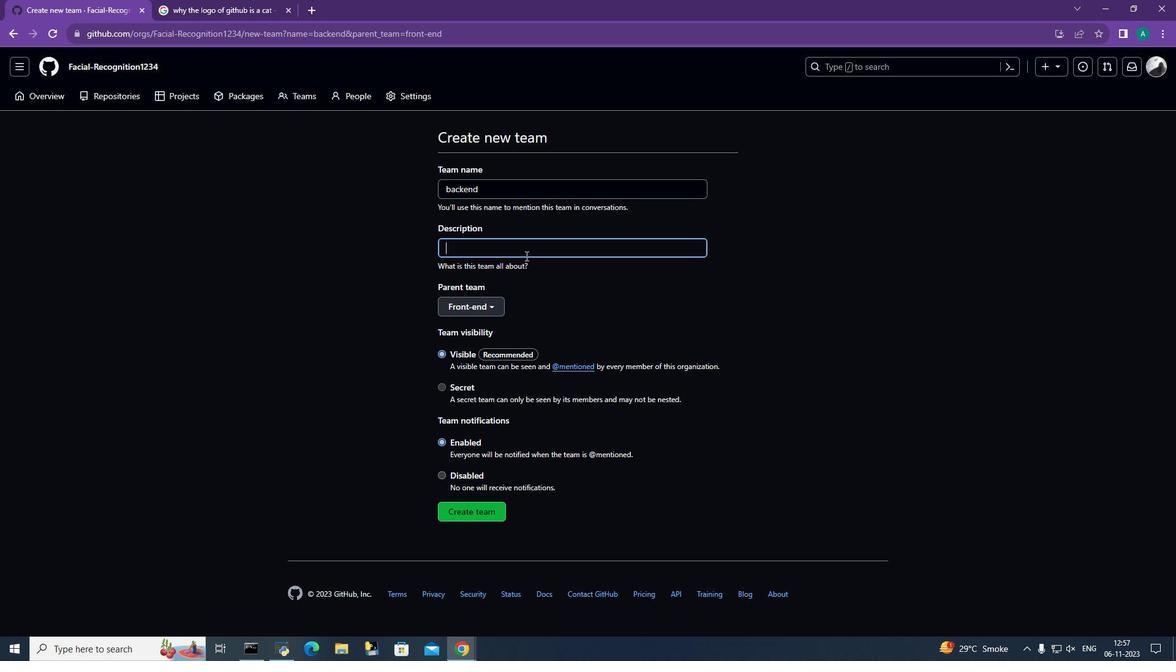 
Action: Mouse pressed left at (525, 256)
Screenshot: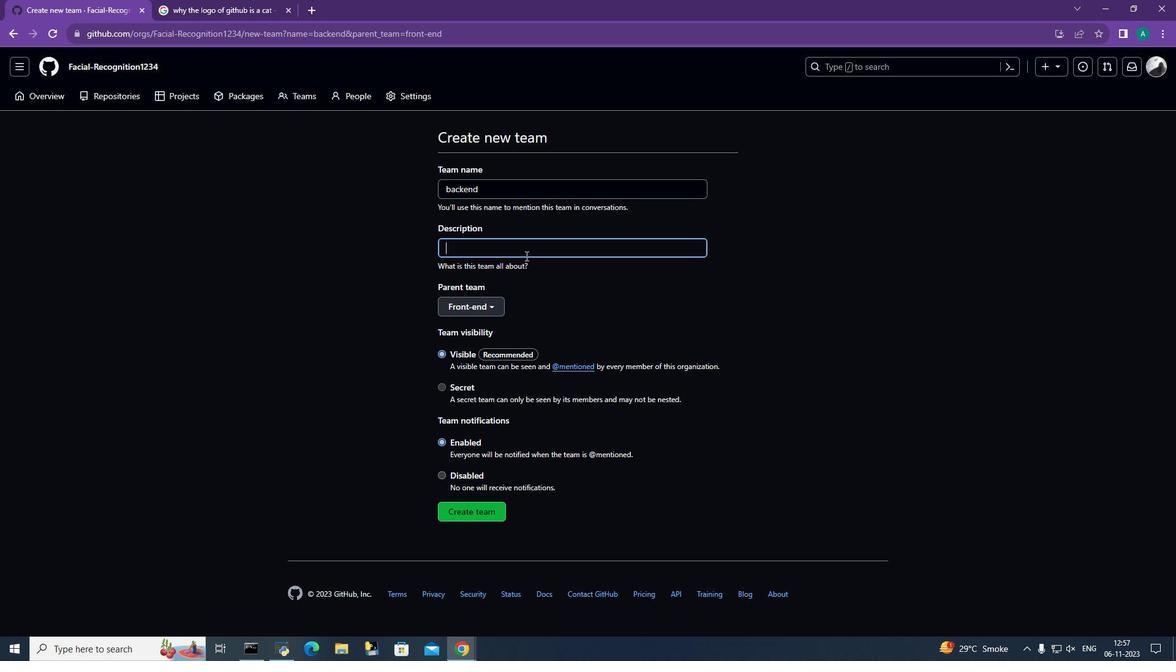 
Action: Mouse moved to (497, 240)
Screenshot: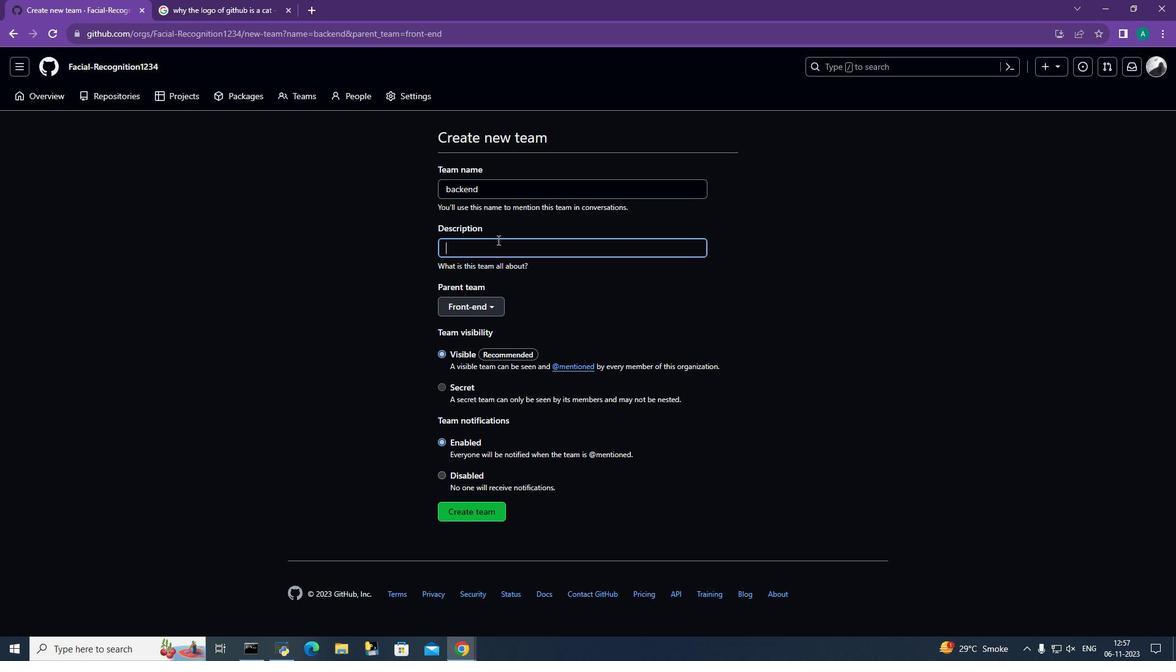 
Action: Key pressed <Key.shift>Controls<Key.space>the<Key.space>server<Key.space>side<Key.space>of<Key.space>the<Key.space>app/website
Screenshot: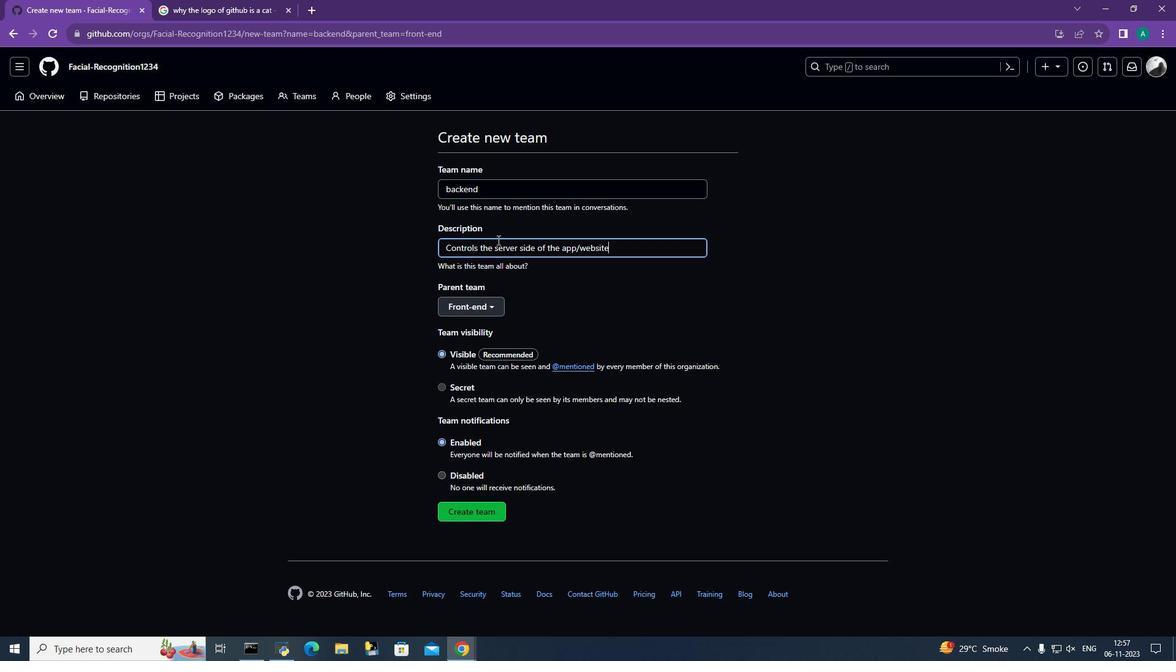 
Action: Mouse moved to (474, 516)
Screenshot: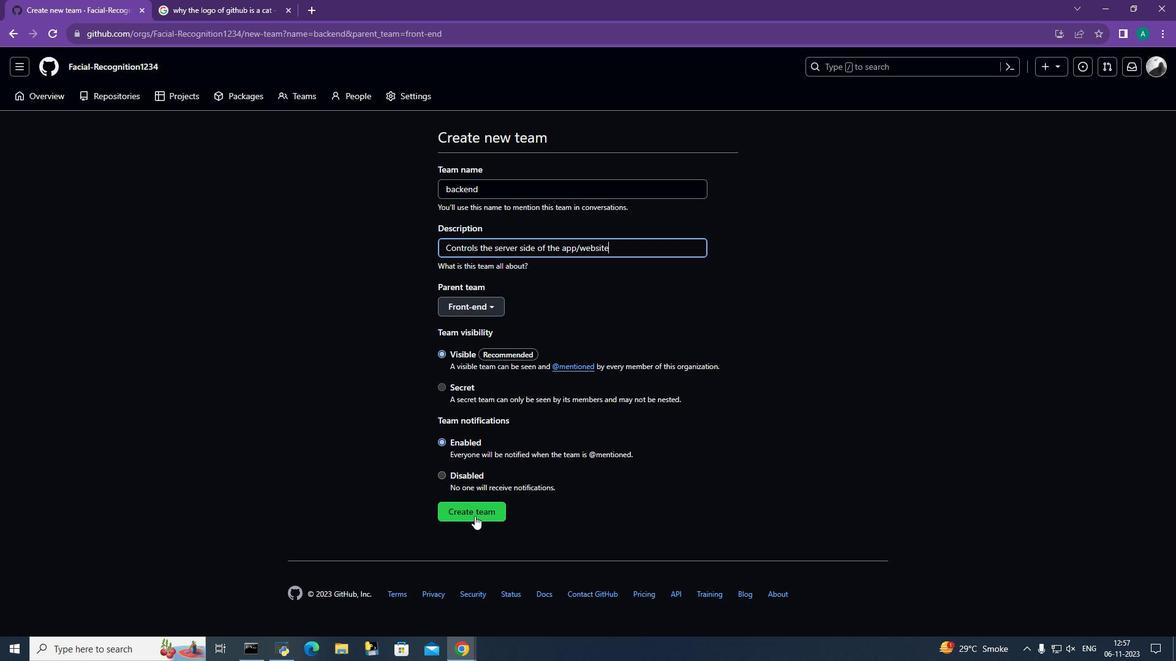 
Action: Mouse pressed left at (474, 516)
Screenshot: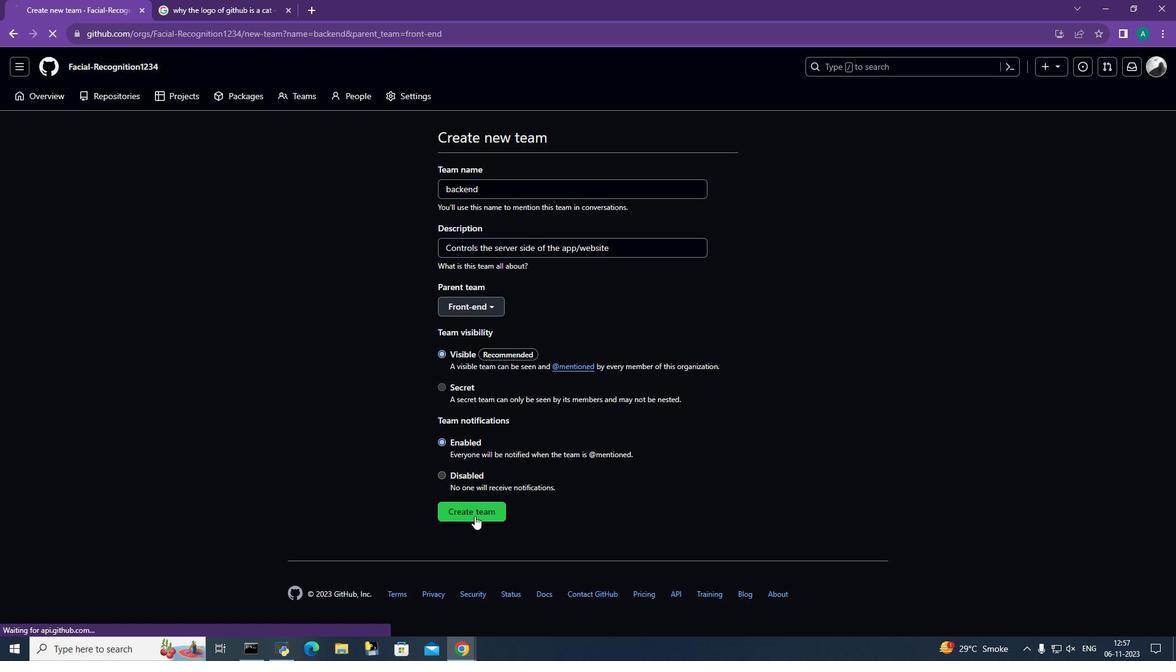 
Action: Mouse moved to (21, 68)
Screenshot: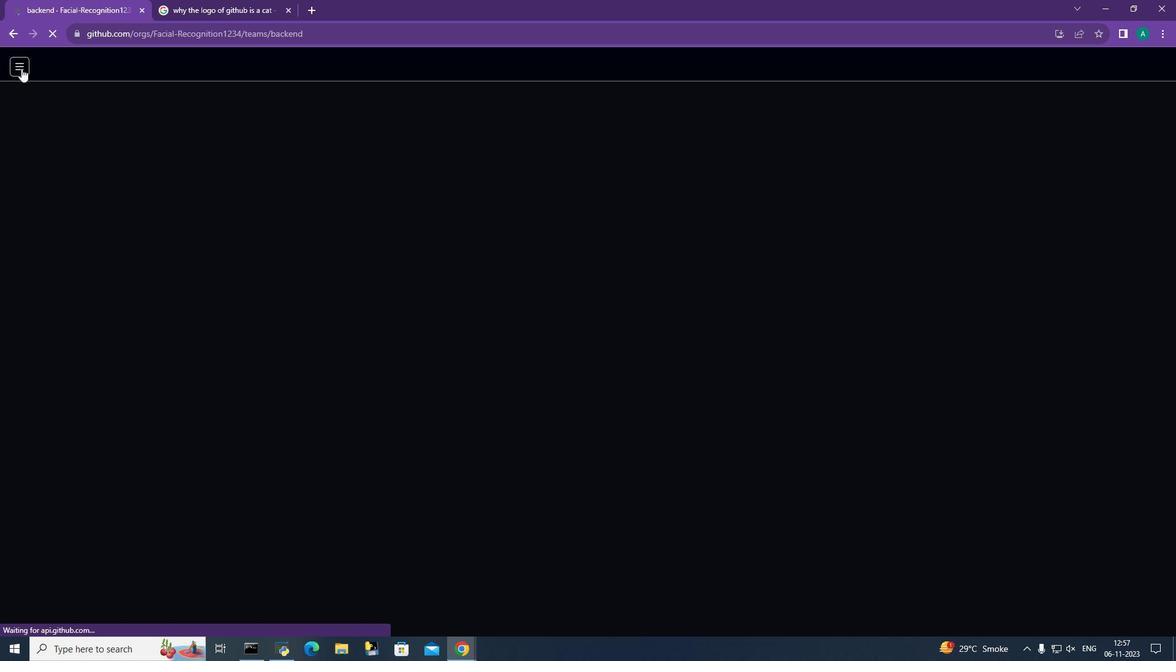 
Action: Mouse pressed left at (21, 68)
Screenshot: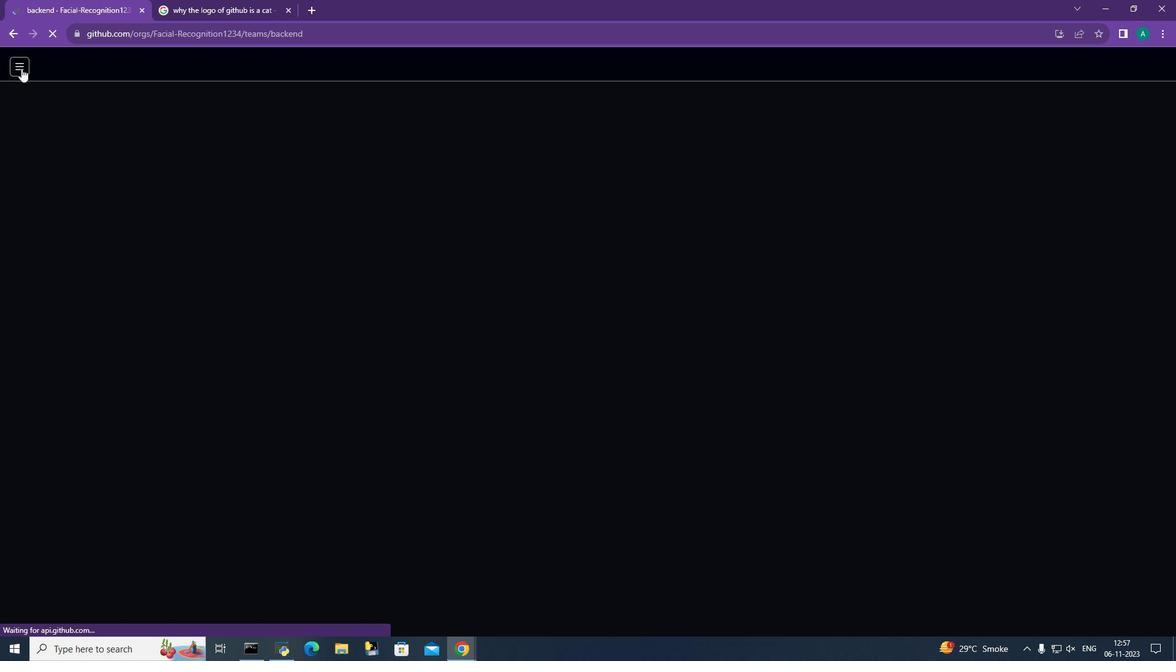 
Action: Mouse moved to (49, 37)
Screenshot: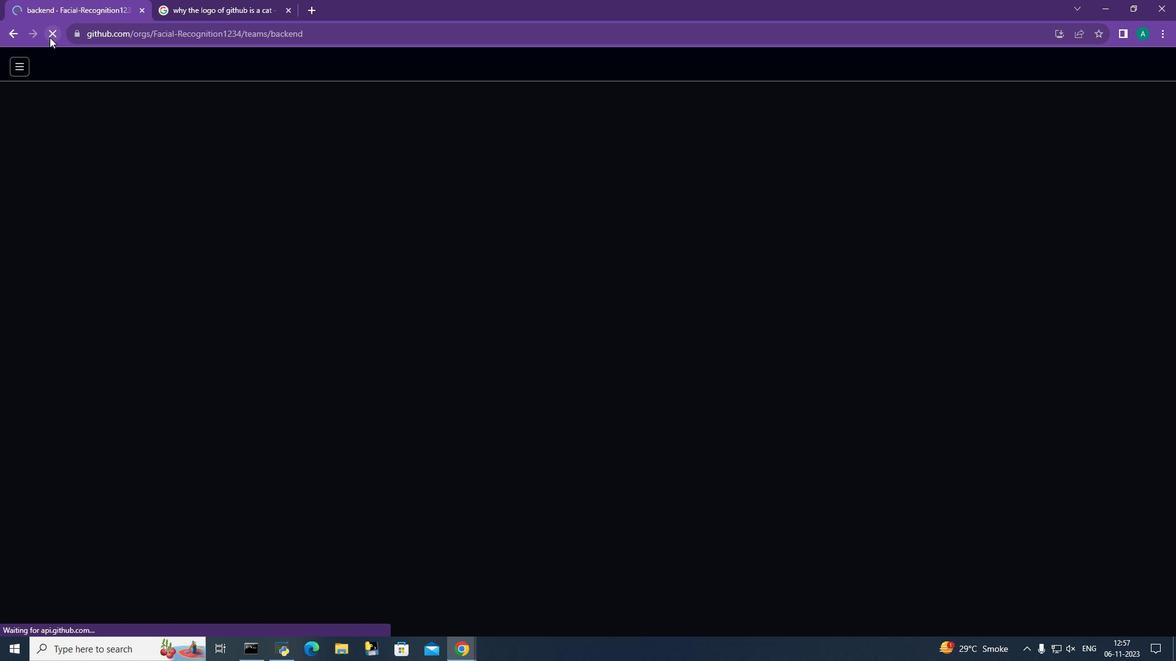 
Action: Mouse pressed left at (49, 37)
Screenshot: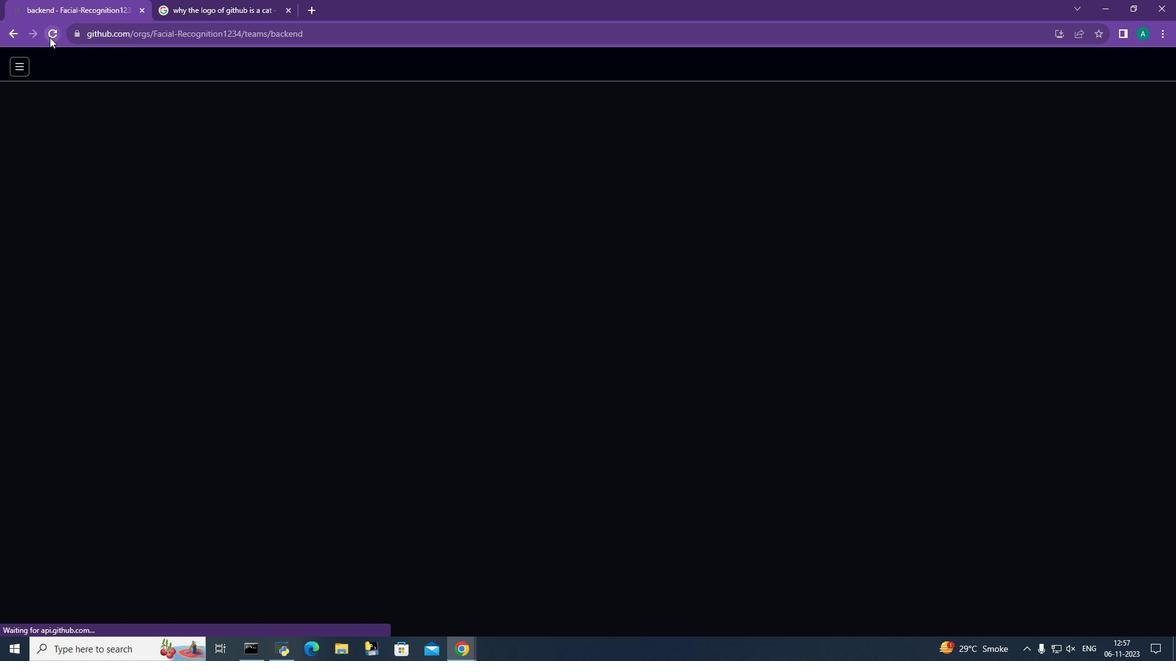 
Action: Mouse pressed left at (49, 37)
Screenshot: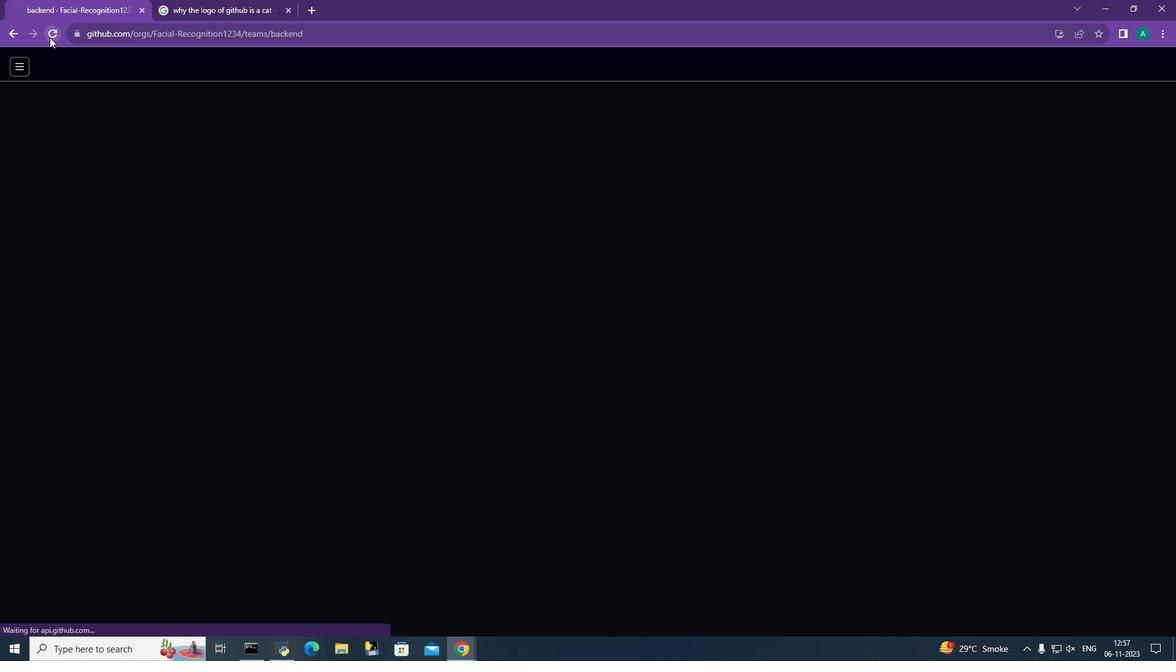 
Action: Mouse moved to (514, 180)
Screenshot: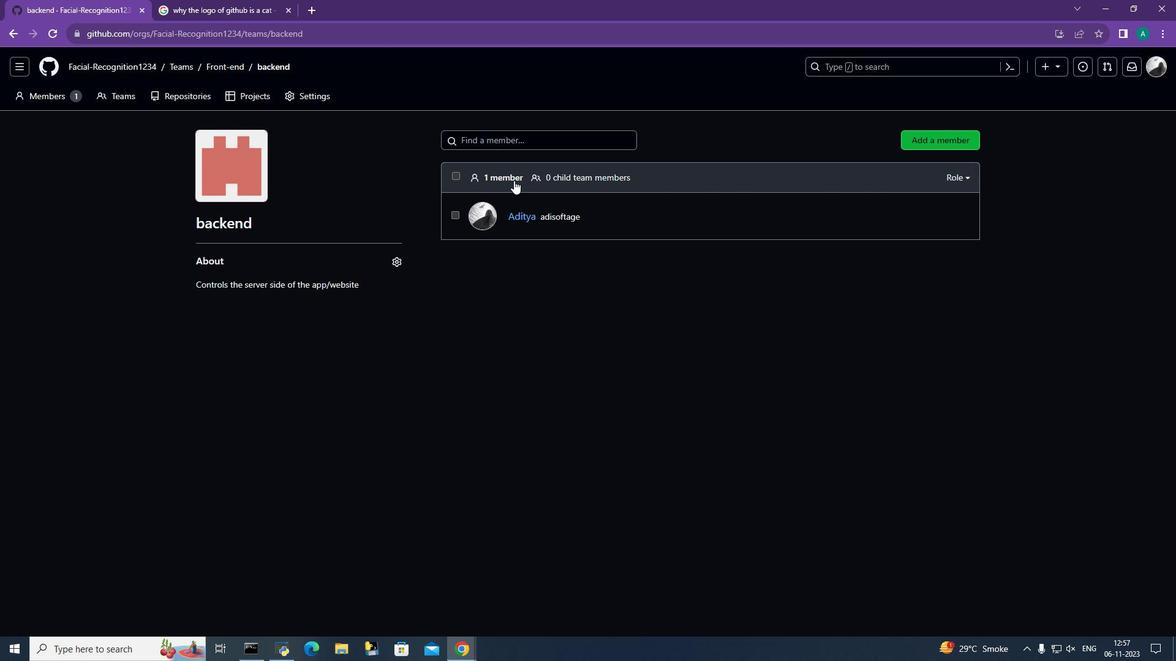 
Action: Mouse pressed left at (514, 180)
Screenshot: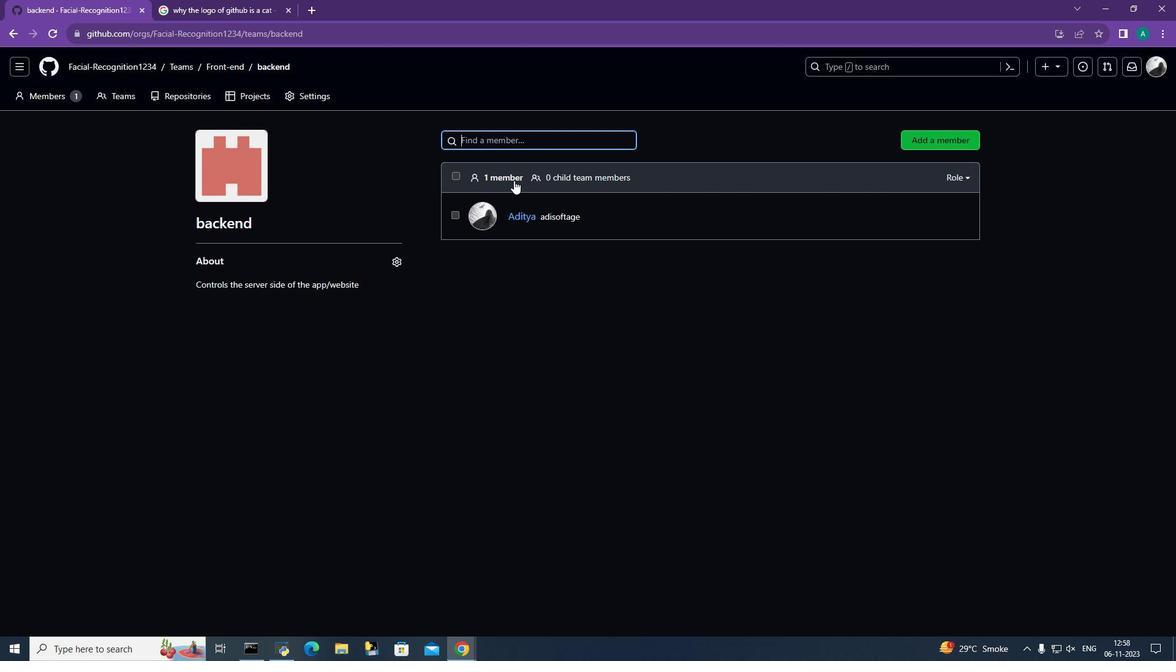 
Action: Mouse moved to (126, 95)
Screenshot: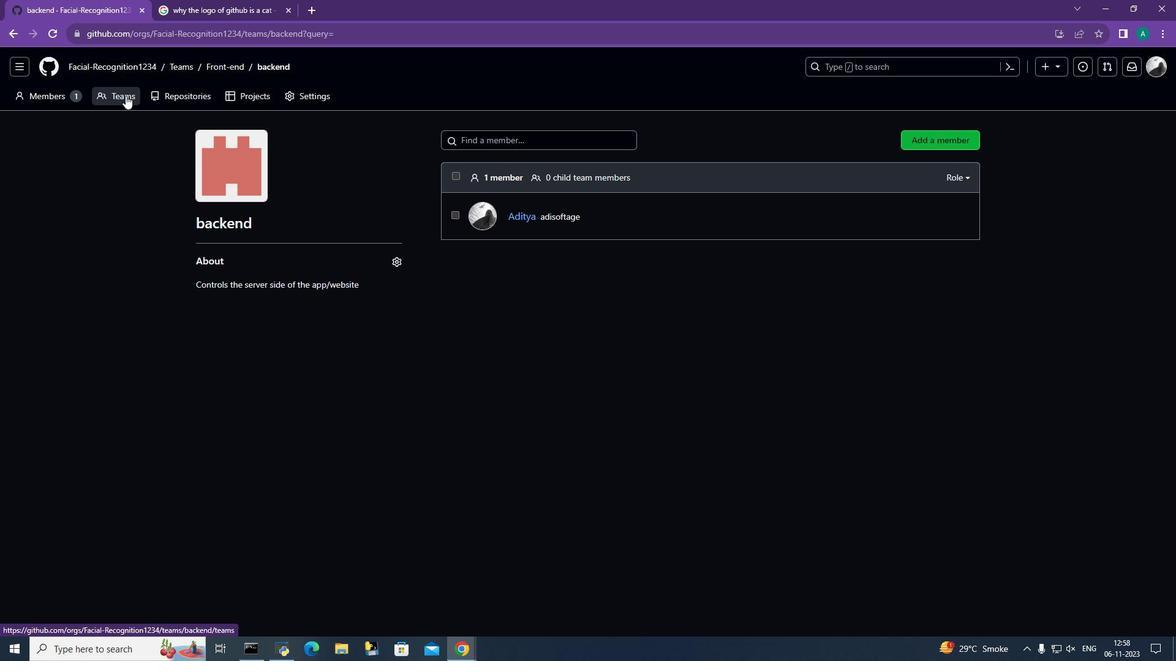 
Action: Mouse pressed left at (126, 95)
Screenshot: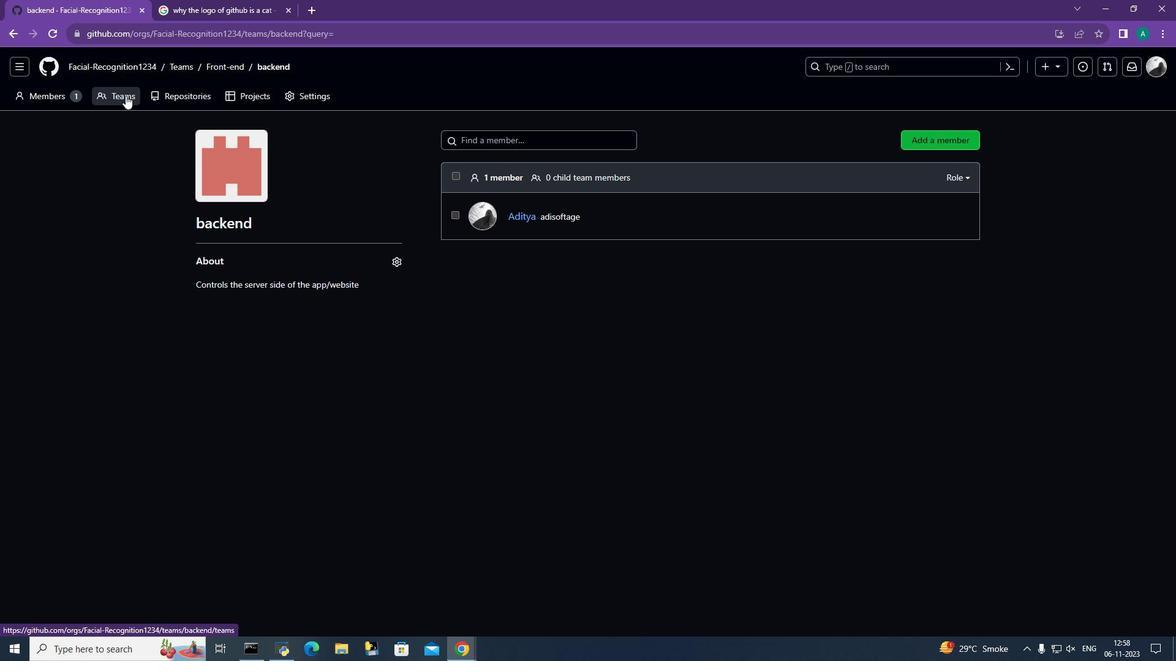 
Action: Mouse moved to (193, 67)
Screenshot: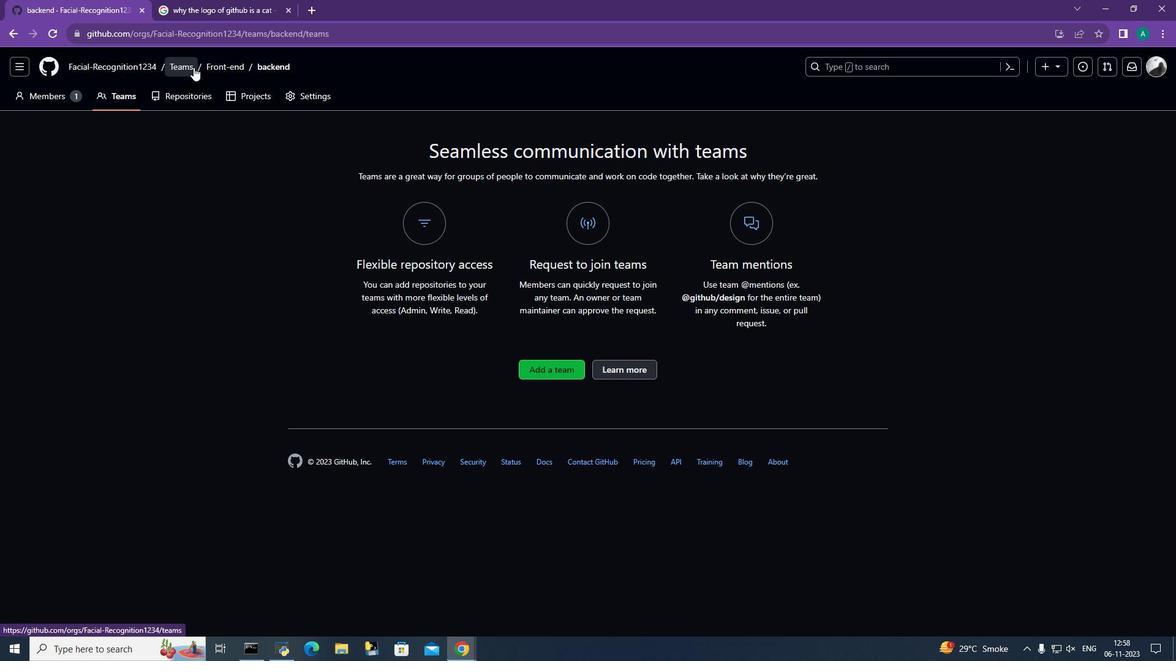 
Action: Mouse pressed left at (193, 67)
Screenshot: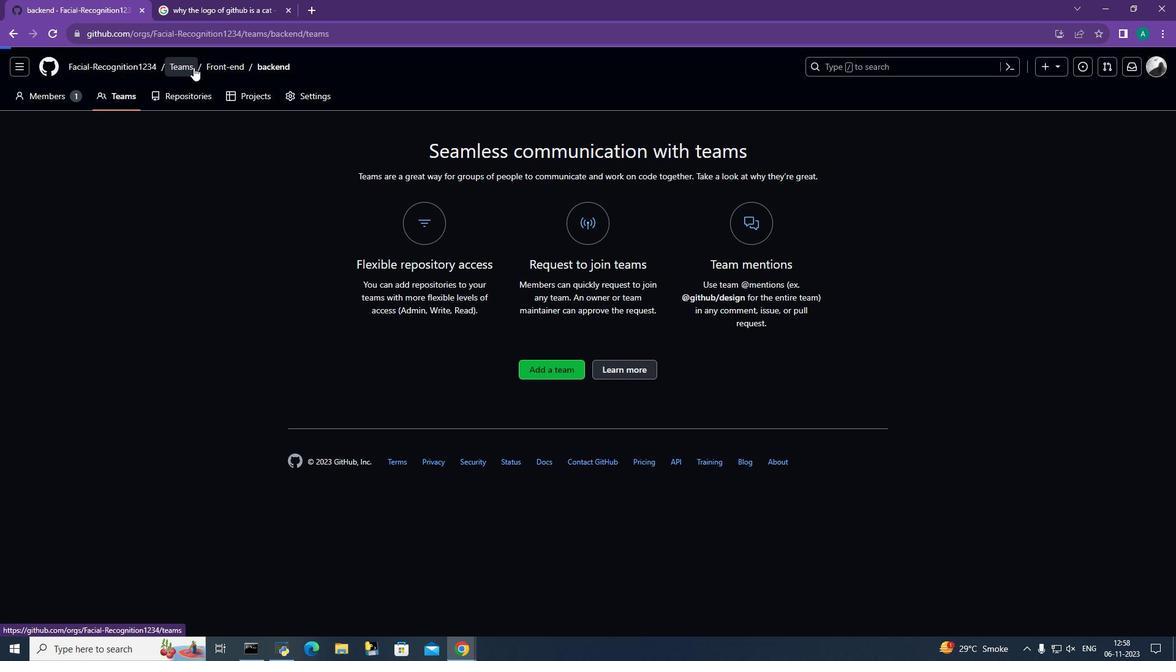 
Action: Mouse moved to (868, 430)
Screenshot: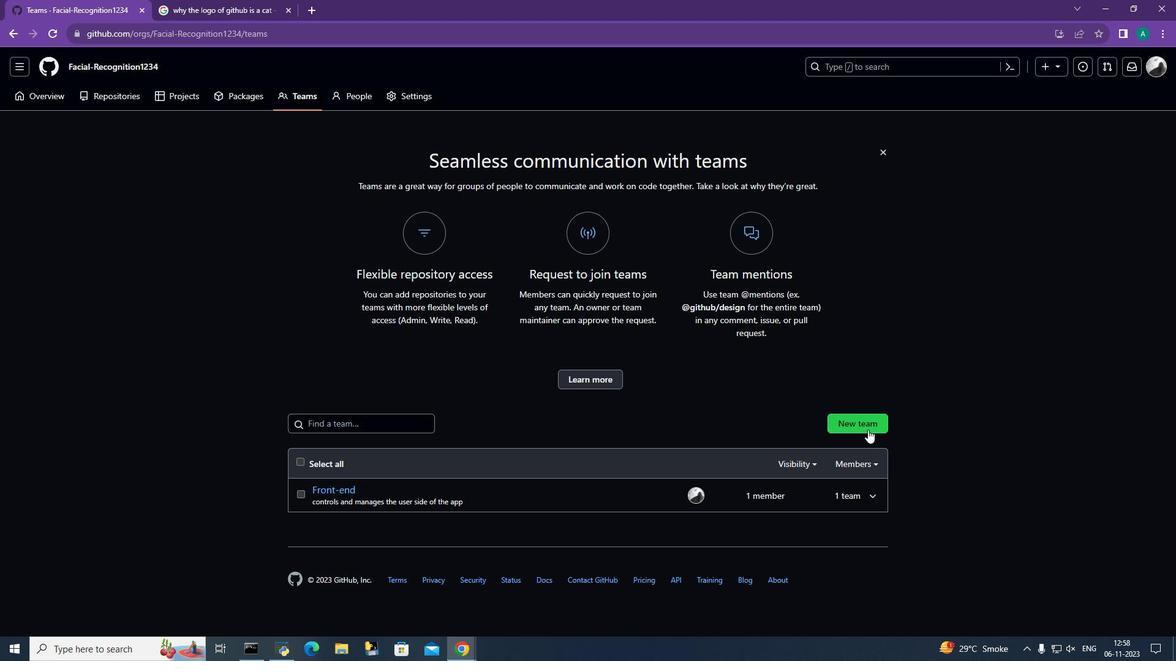 
Action: Mouse pressed left at (868, 430)
Screenshot: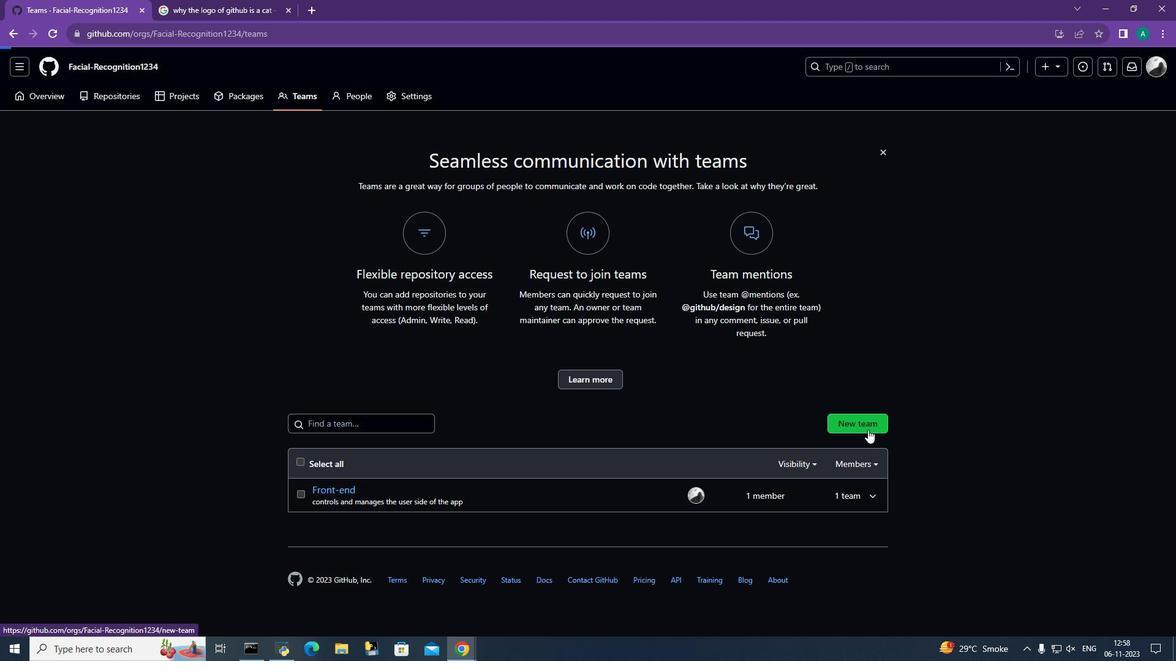 
Action: Mouse moved to (492, 202)
Screenshot: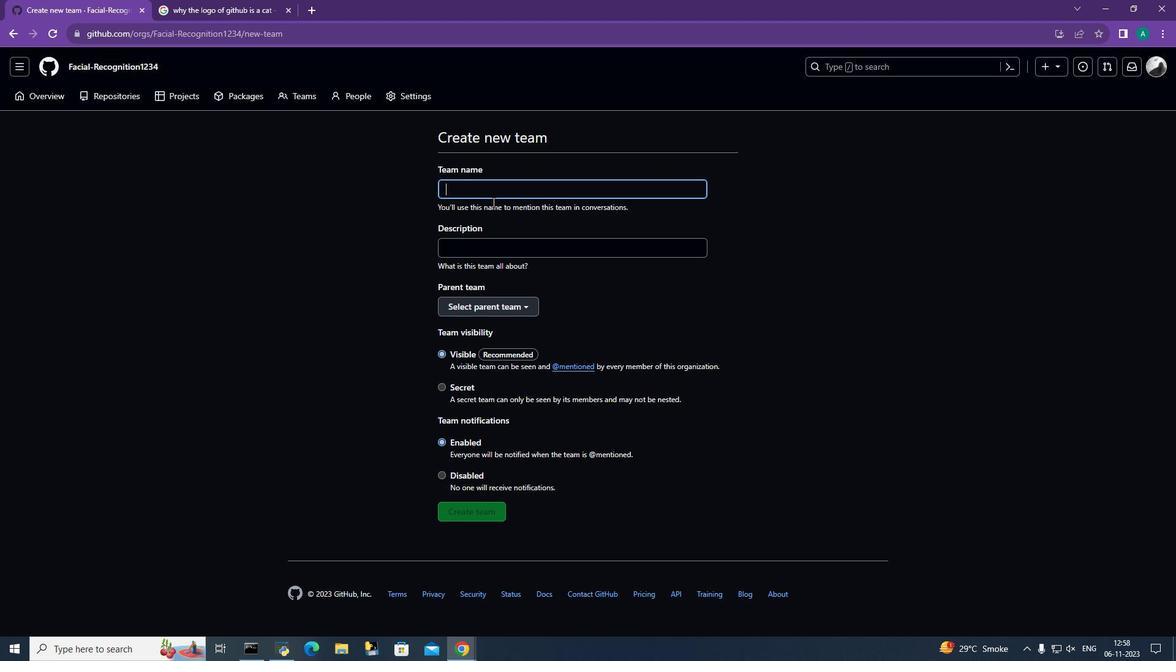 
Action: Key pressed <Key.shift><Key.shift><Key.shift><Key.shift><Key.shift>Backend<Key.tab><Key.shift>AMctrl+A
Screenshot: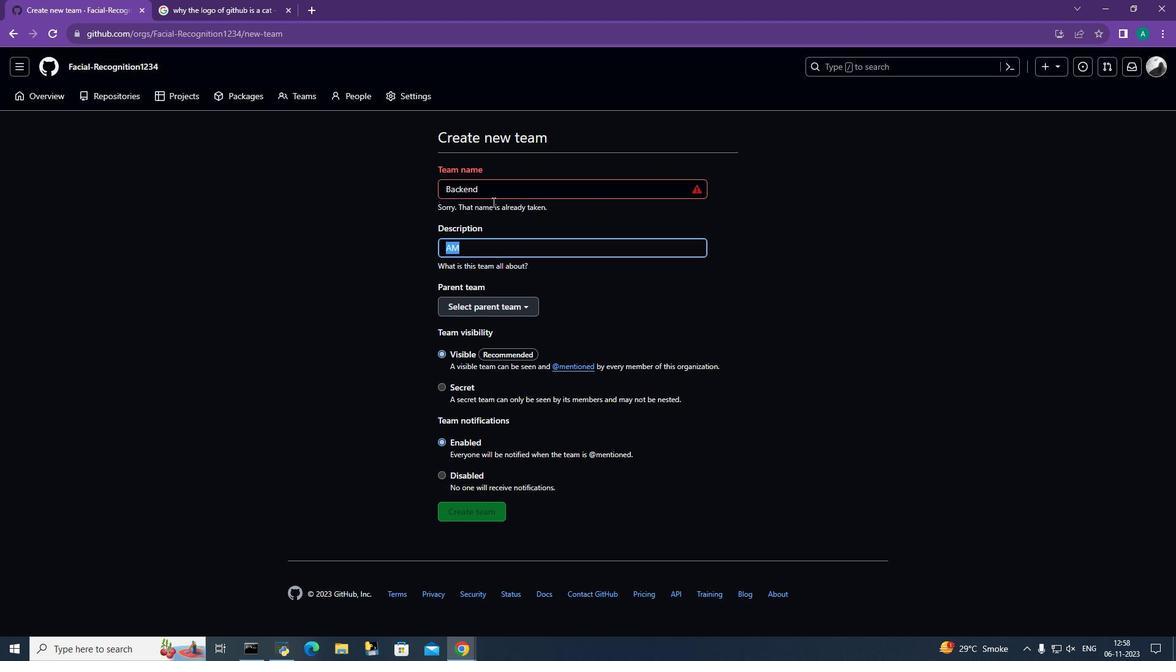 
Action: Mouse moved to (494, 190)
Screenshot: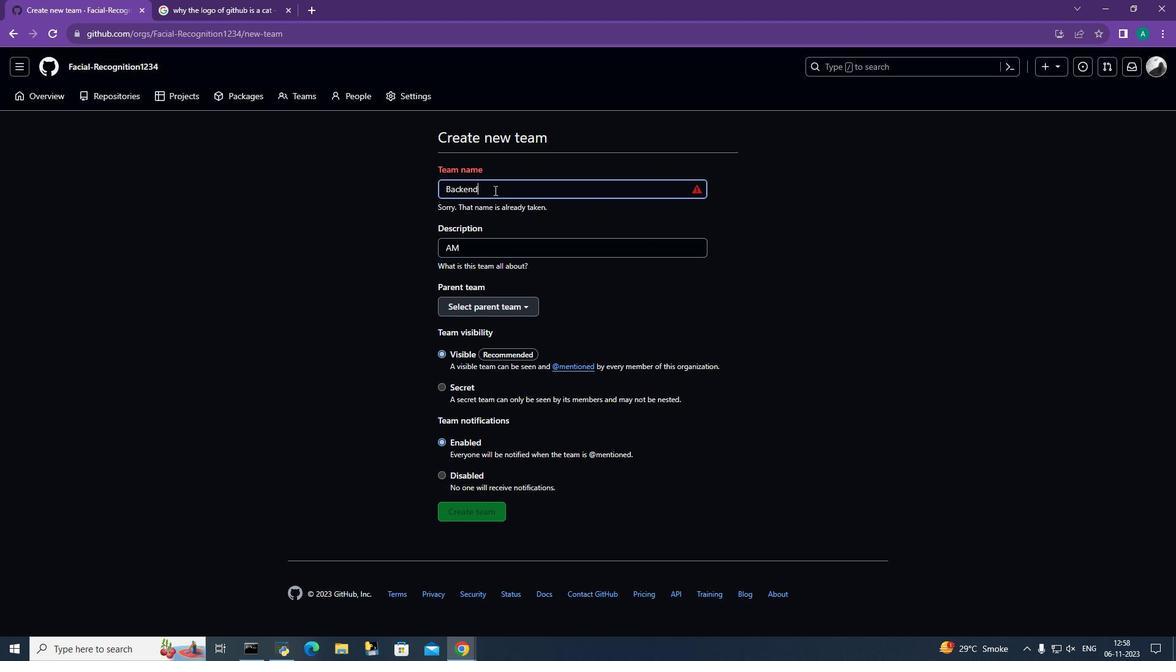 
Action: Mouse pressed left at (494, 190)
Screenshot: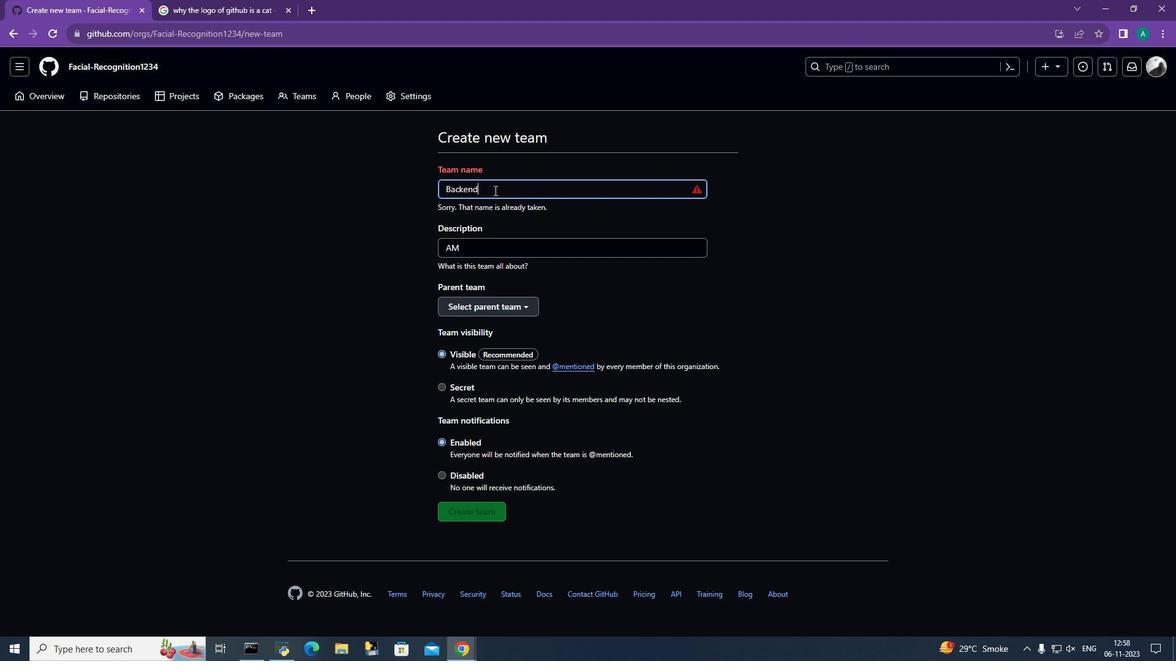 
Action: Key pressed ctrl+A<Key.backspace><Key.shift>Data<Key.space>base
Screenshot: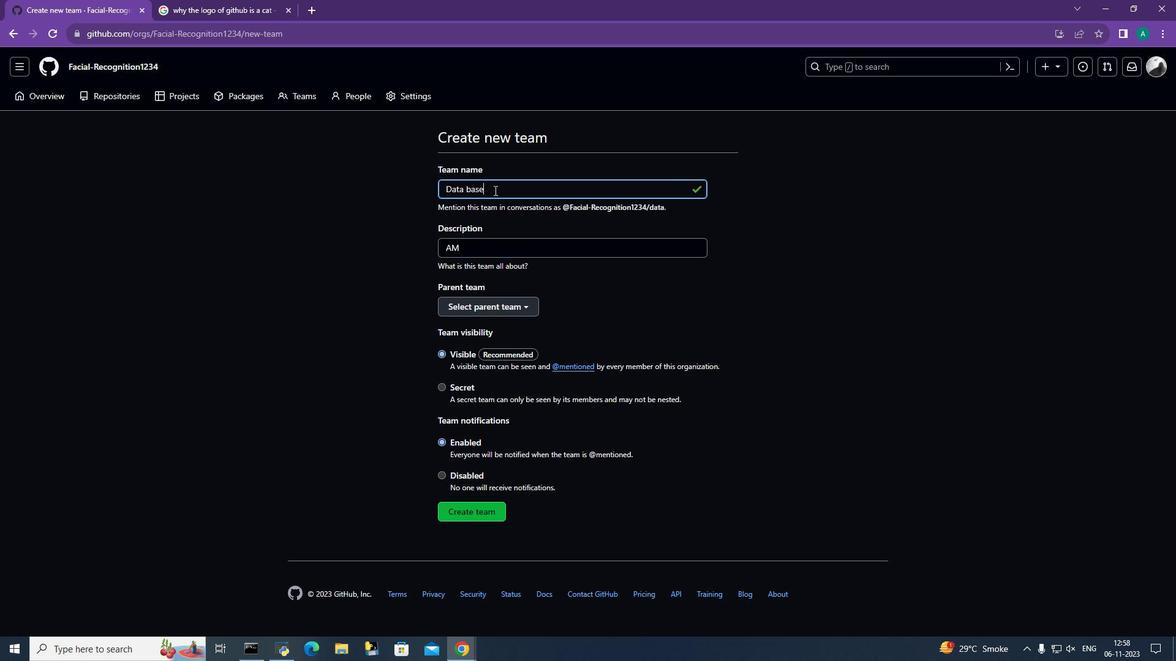 
Action: Mouse moved to (509, 250)
Screenshot: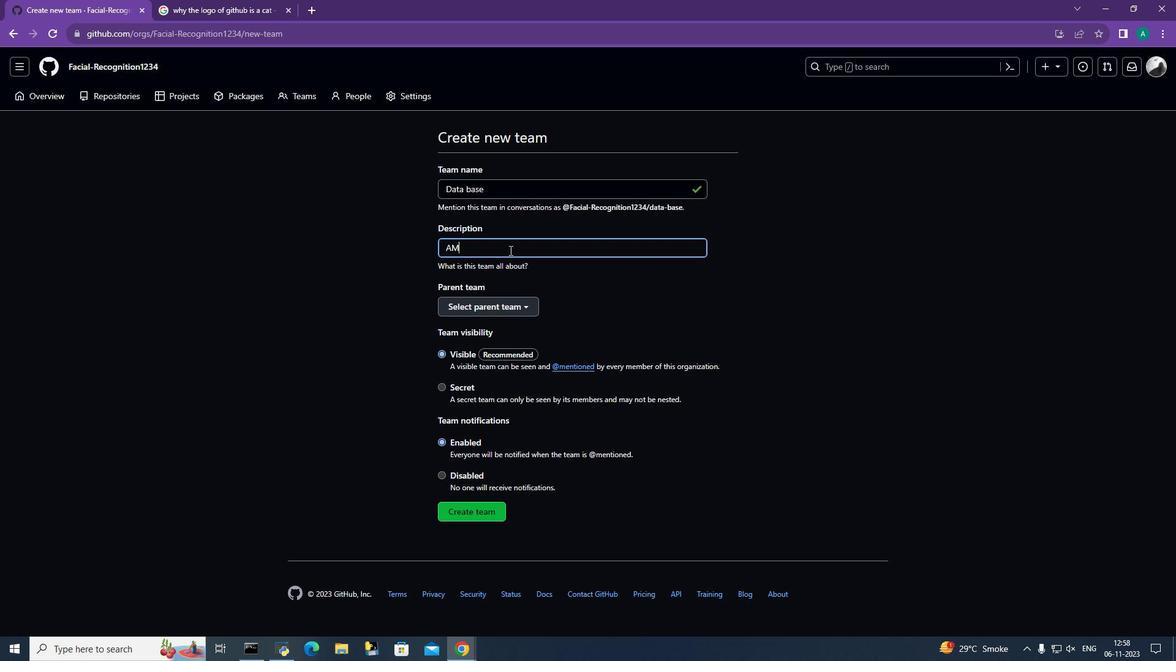 
Action: Mouse pressed left at (509, 250)
Screenshot: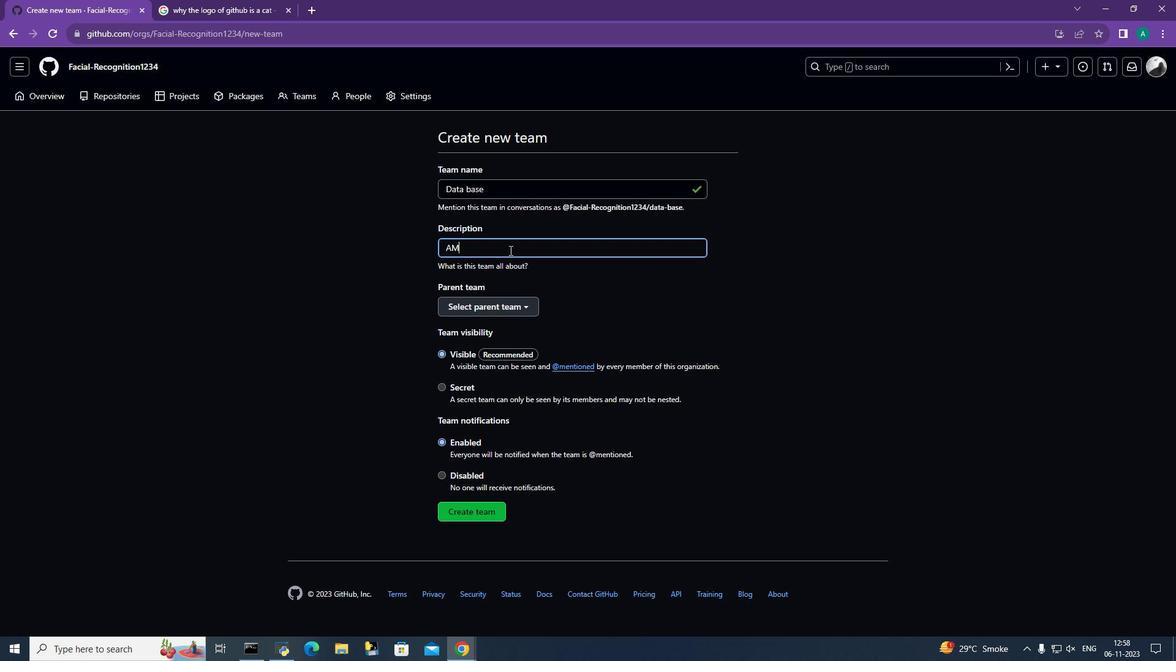 
Action: Key pressed ctrl+A<Key.shift>Manages<Key.space>data<Key.space>of<Key.space>all<Key.space>users
Screenshot: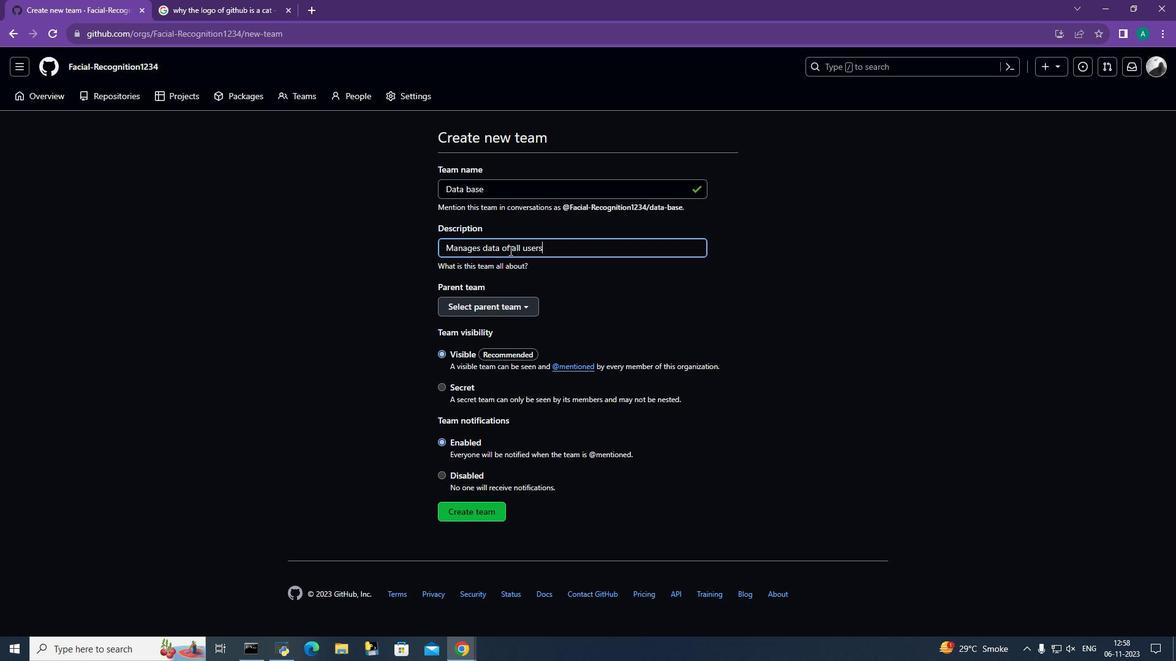 
Action: Mouse moved to (442, 388)
Screenshot: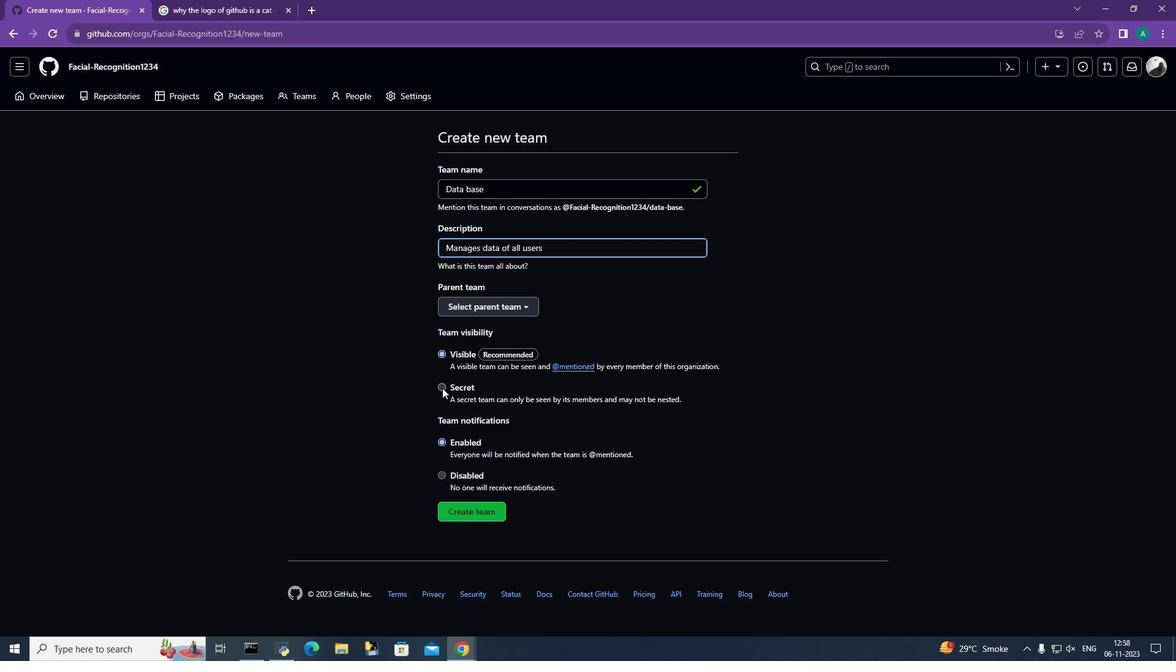 
Action: Mouse pressed left at (442, 388)
Screenshot: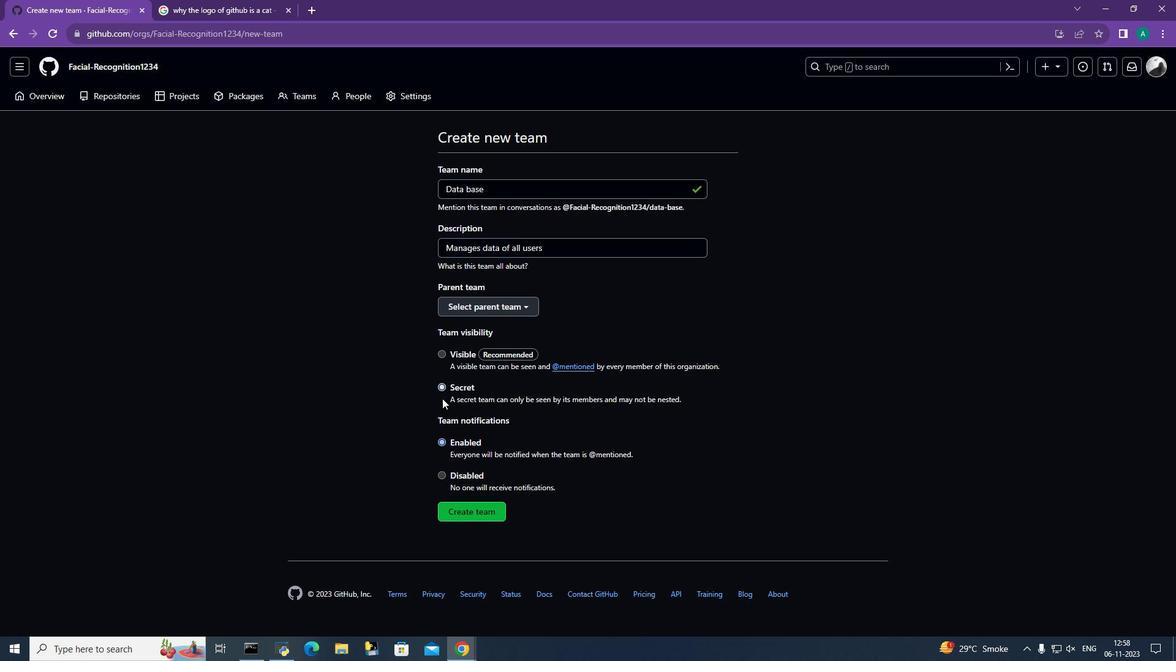 
Action: Mouse moved to (468, 511)
Screenshot: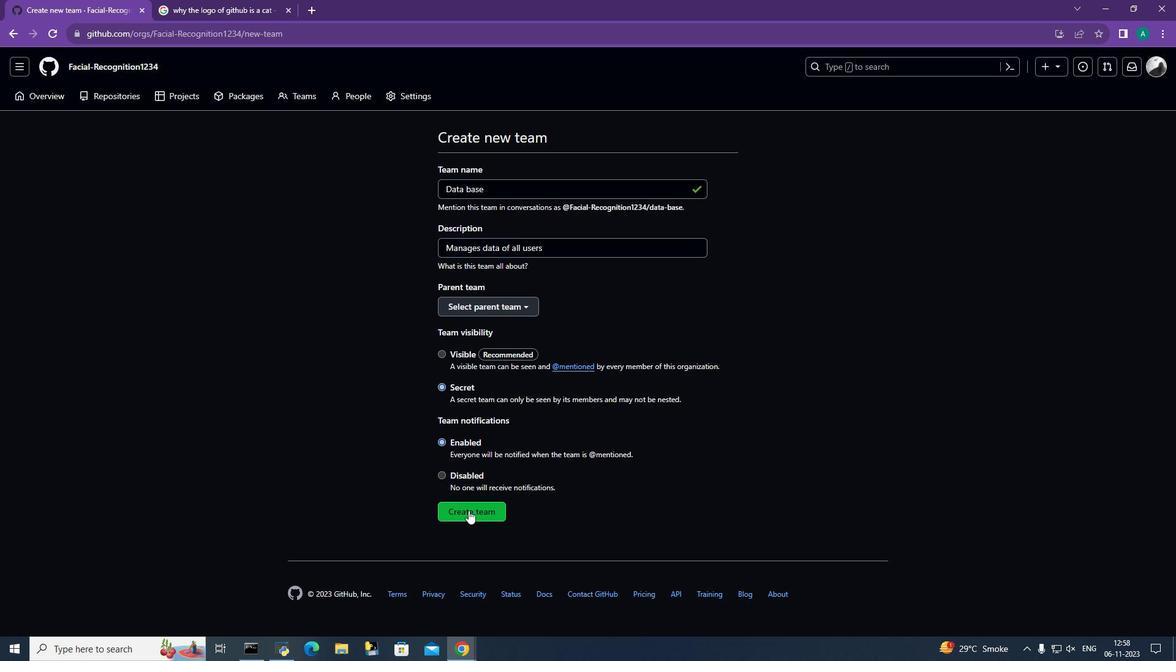 
Action: Mouse pressed left at (468, 511)
Screenshot: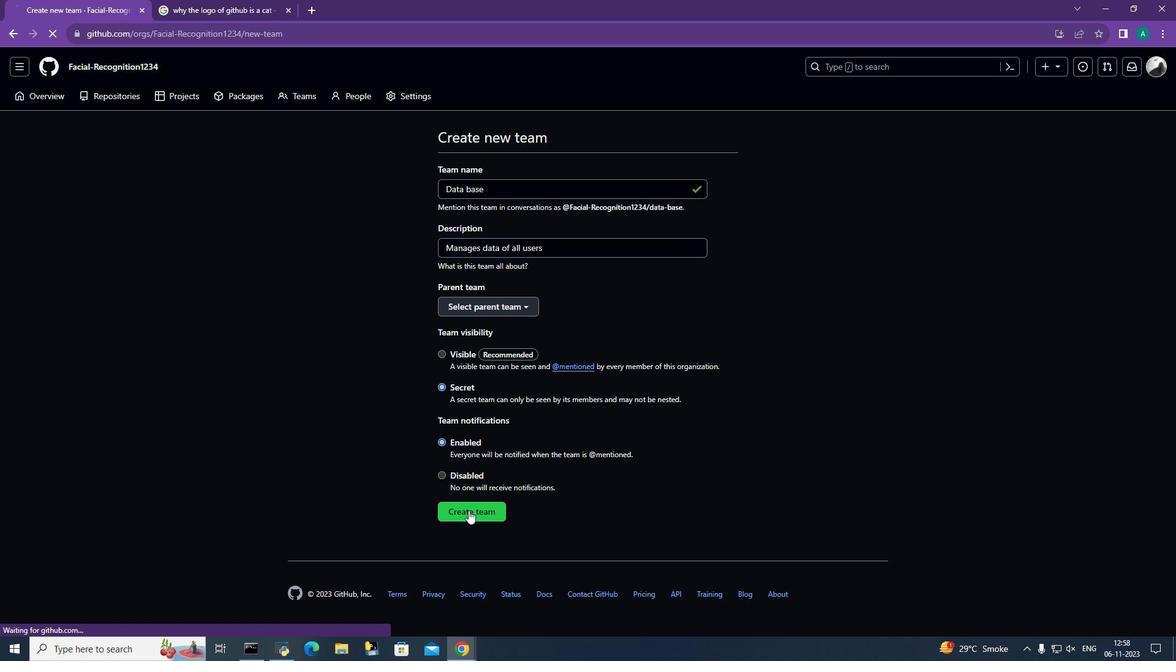 
Action: Mouse moved to (178, 64)
Screenshot: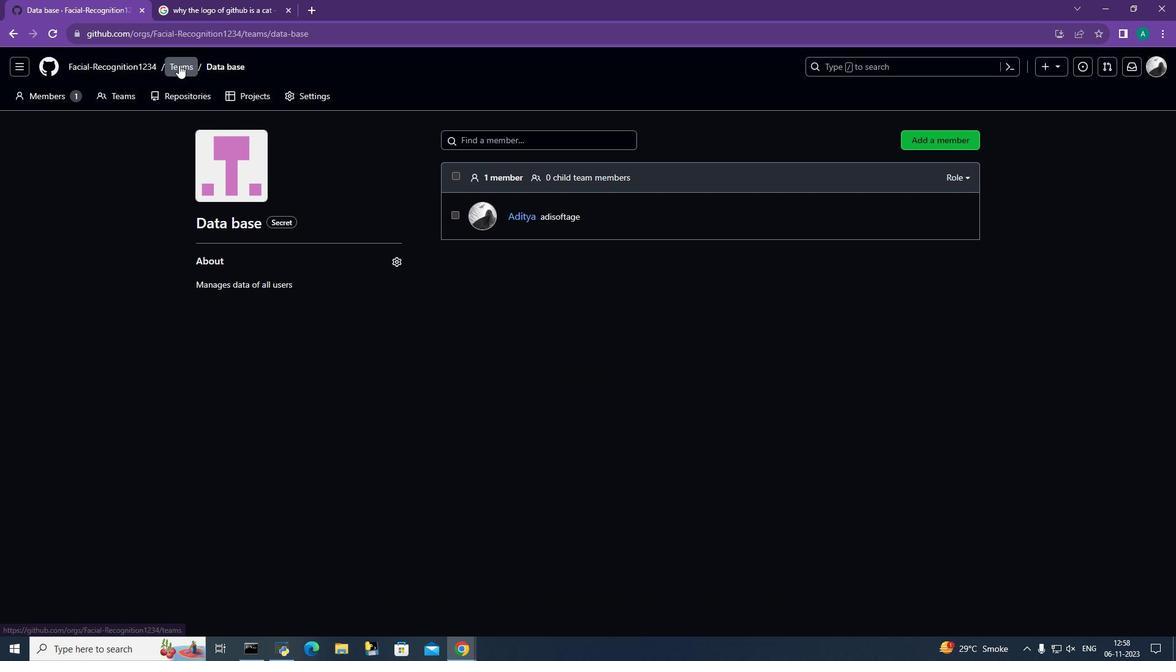 
Action: Mouse pressed left at (178, 64)
Screenshot: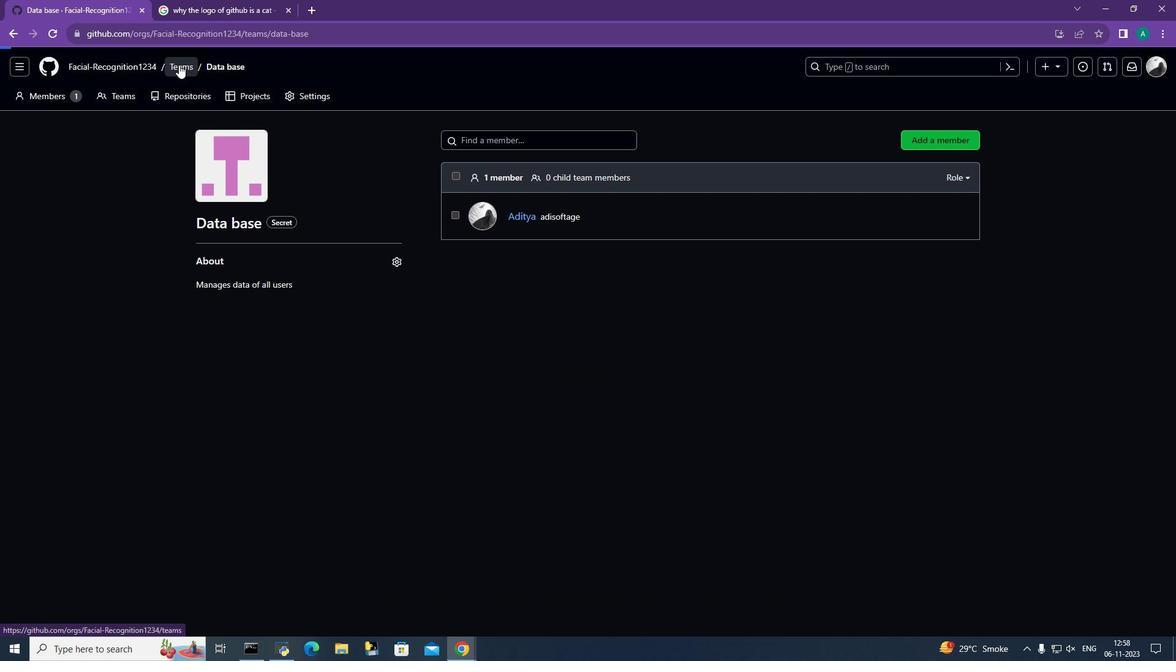 
Action: Mouse moved to (338, 351)
Screenshot: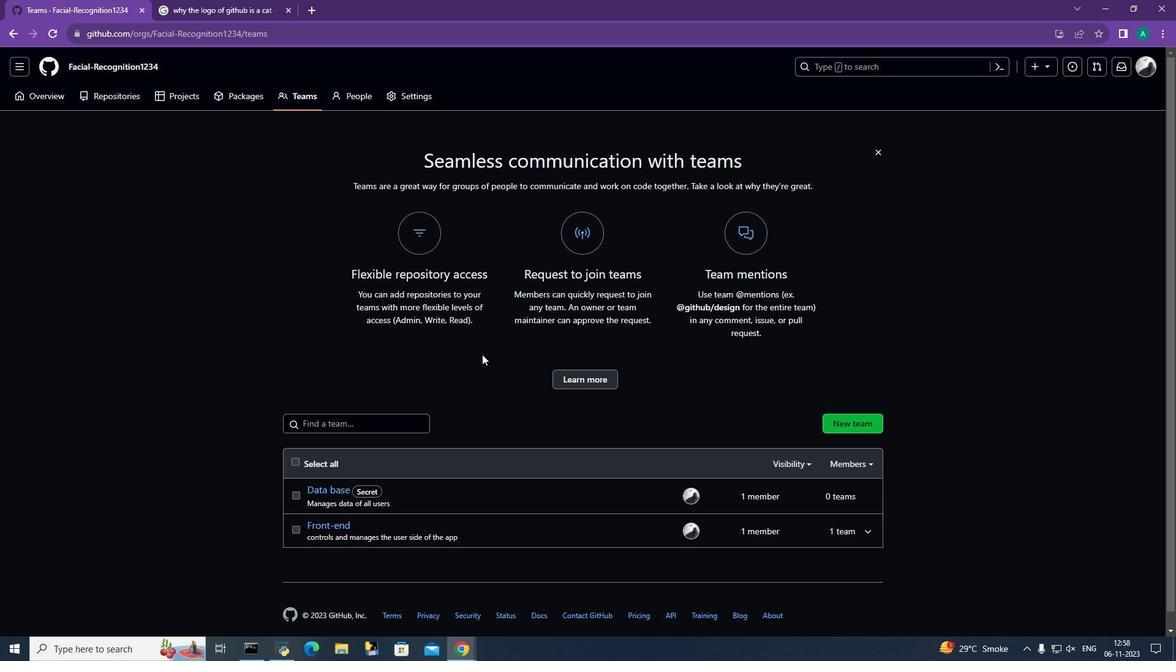 
